 Task: Create duplicate rules on custom object Inmates and Inmate Documents in PrisonConnect Pro.
Action: Mouse moved to (625, 63)
Screenshot: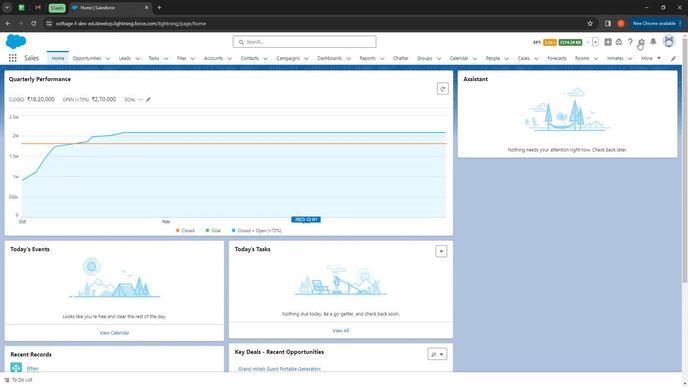 
Action: Mouse pressed left at (625, 63)
Screenshot: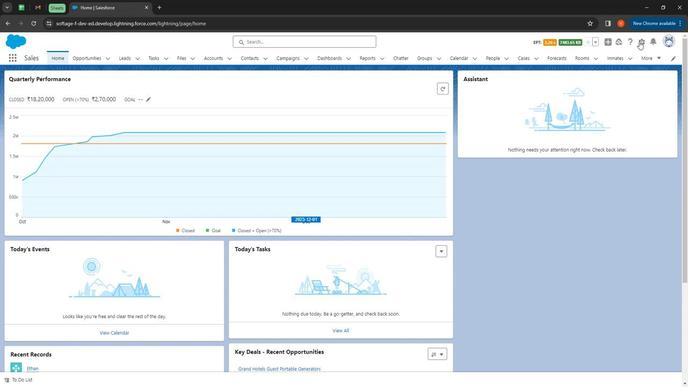 
Action: Mouse moved to (605, 82)
Screenshot: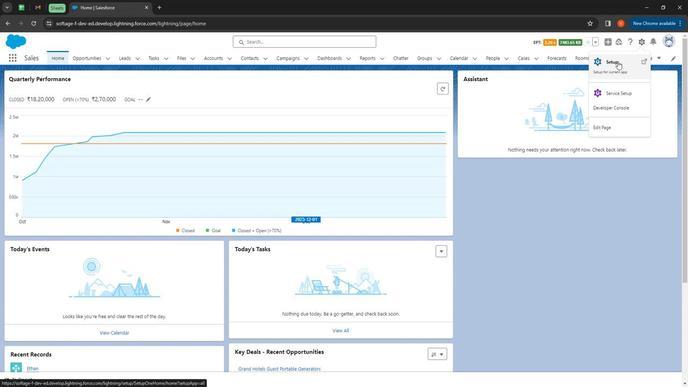 
Action: Mouse pressed left at (605, 82)
Screenshot: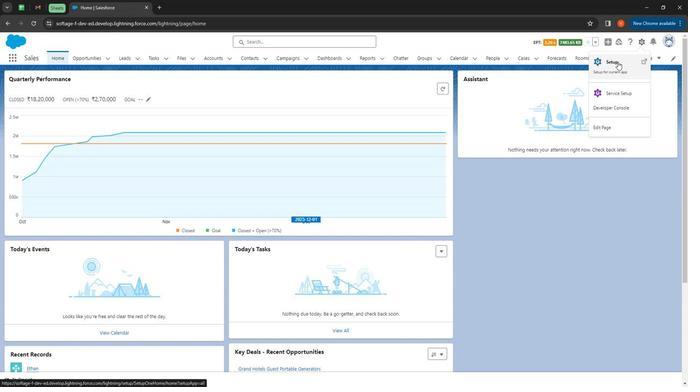 
Action: Mouse moved to (40, 101)
Screenshot: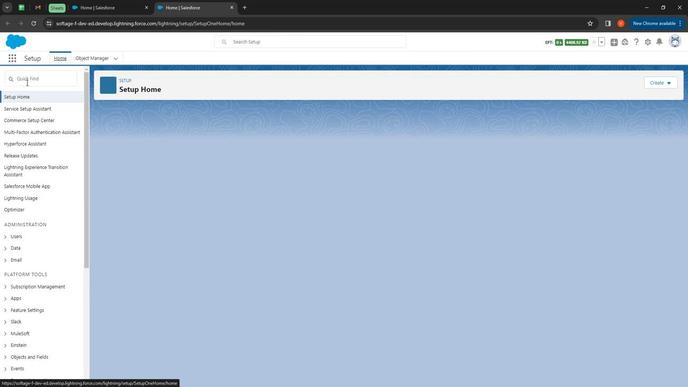 
Action: Mouse pressed left at (40, 101)
Screenshot: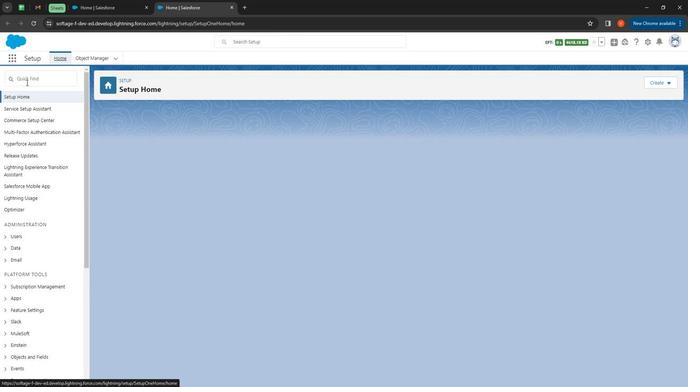 
Action: Mouse moved to (54, 103)
Screenshot: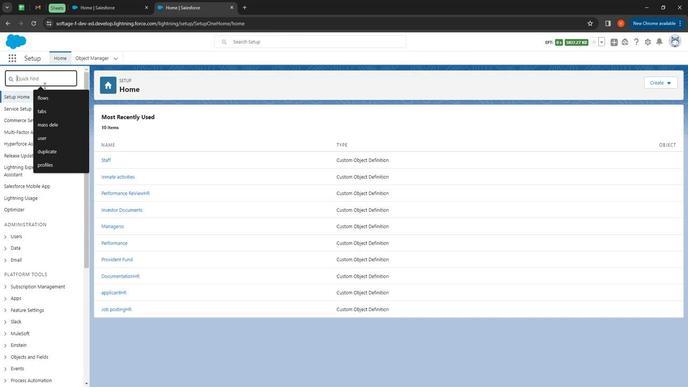 
Action: Key pressed duplicate
Screenshot: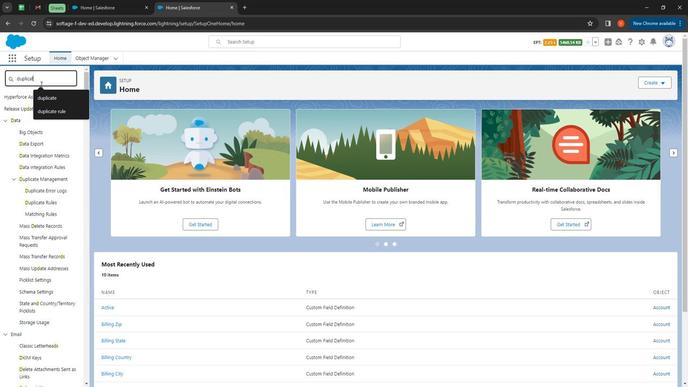 
Action: Mouse moved to (48, 148)
Screenshot: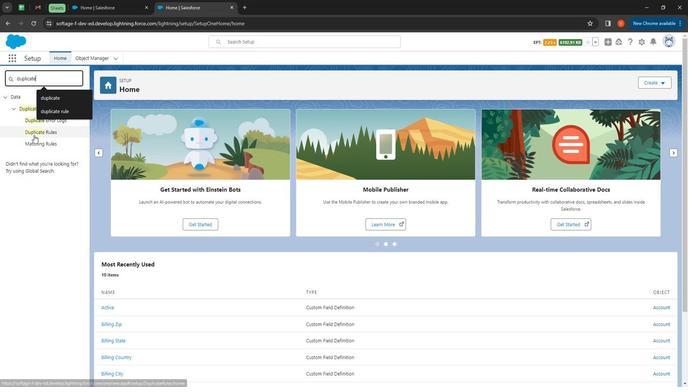 
Action: Mouse pressed left at (48, 148)
Screenshot: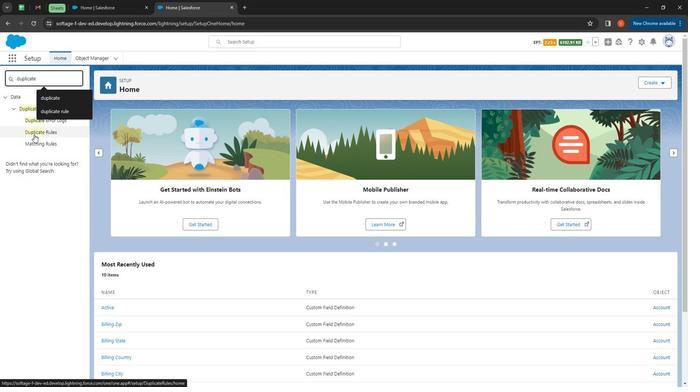 
Action: Mouse moved to (381, 189)
Screenshot: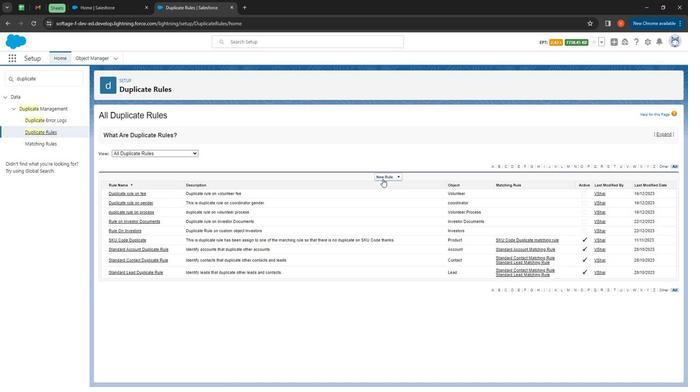 
Action: Mouse pressed left at (381, 189)
Screenshot: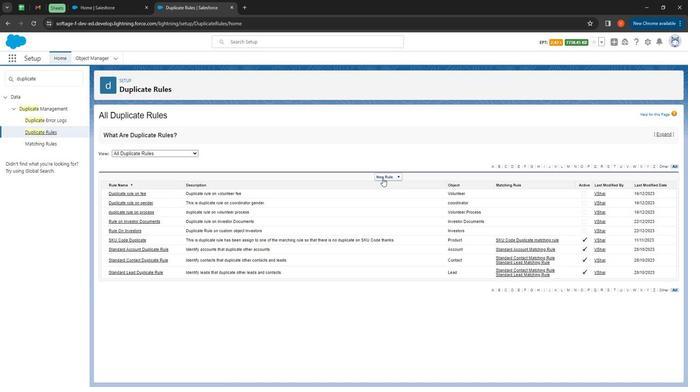 
Action: Mouse moved to (388, 231)
Screenshot: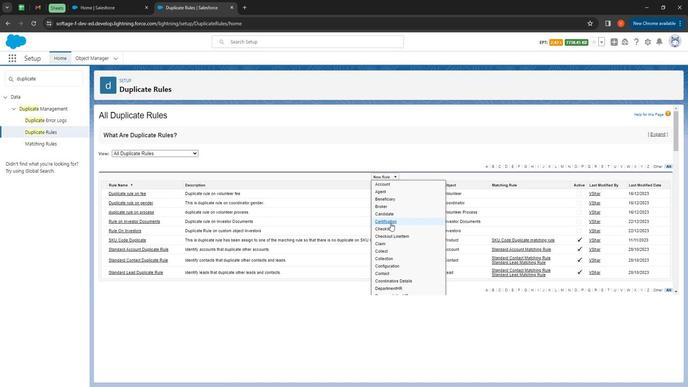
Action: Mouse scrolled (388, 230) with delta (0, 0)
Screenshot: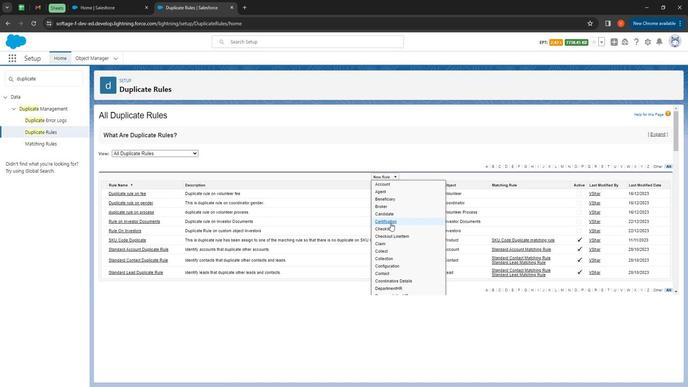 
Action: Mouse moved to (389, 233)
Screenshot: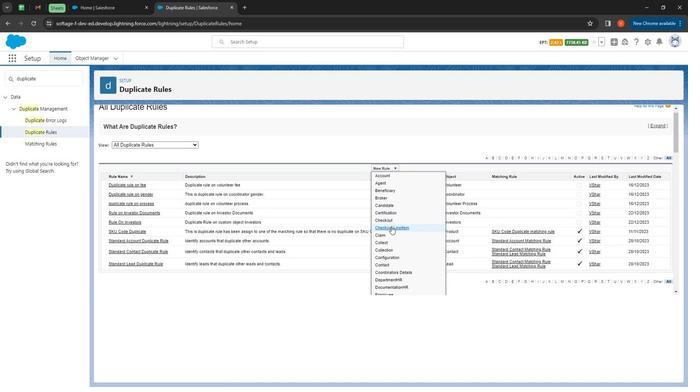 
Action: Mouse scrolled (389, 232) with delta (0, 0)
Screenshot: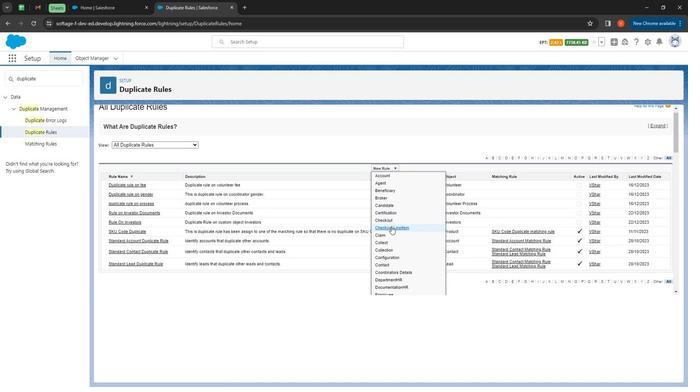 
Action: Mouse moved to (393, 233)
Screenshot: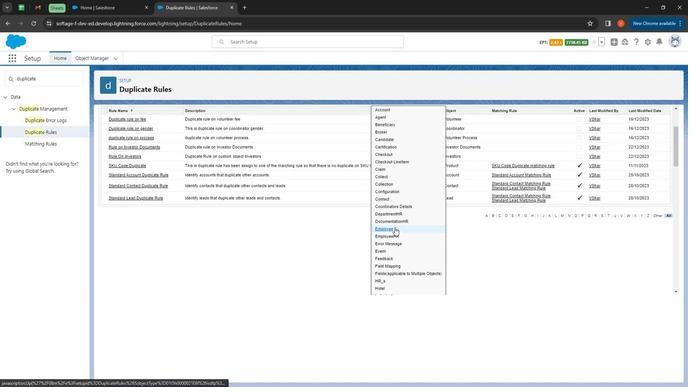
Action: Mouse scrolled (393, 233) with delta (0, 0)
Screenshot: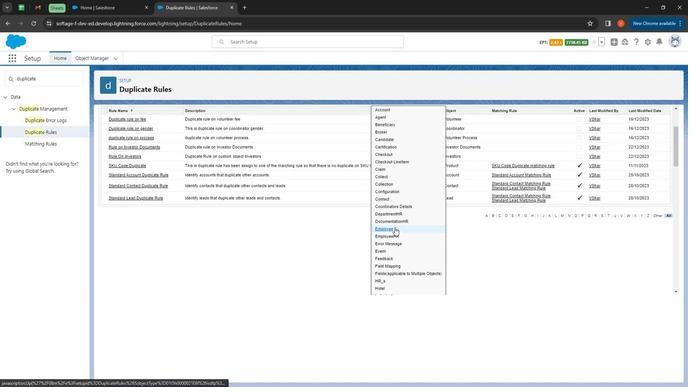 
Action: Mouse moved to (396, 237)
Screenshot: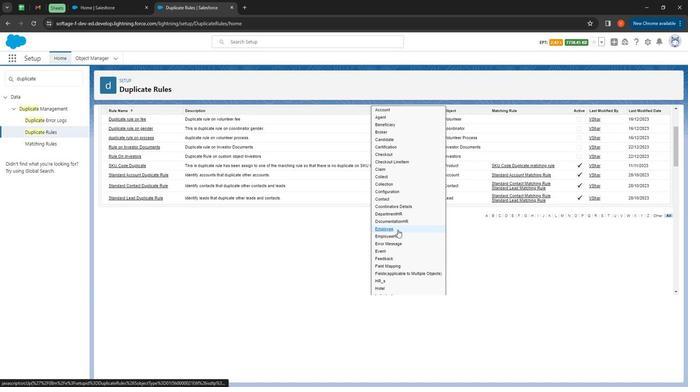 
Action: Mouse scrolled (396, 237) with delta (0, 0)
Screenshot: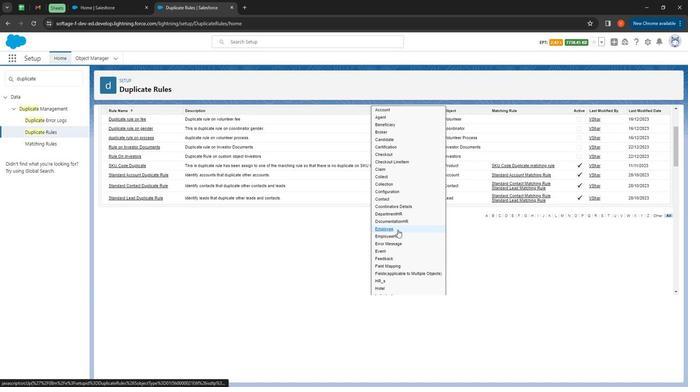 
Action: Mouse moved to (399, 248)
Screenshot: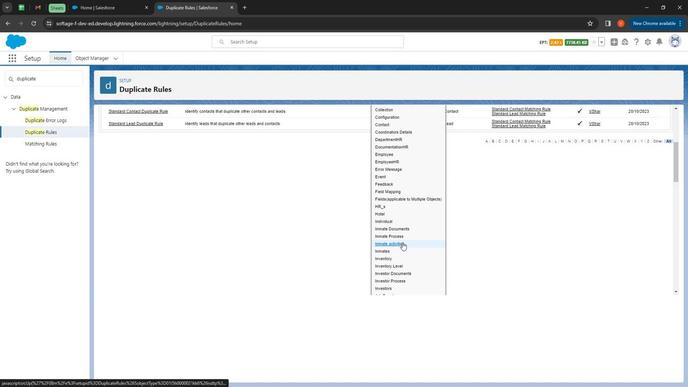 
Action: Mouse scrolled (399, 248) with delta (0, 0)
Screenshot: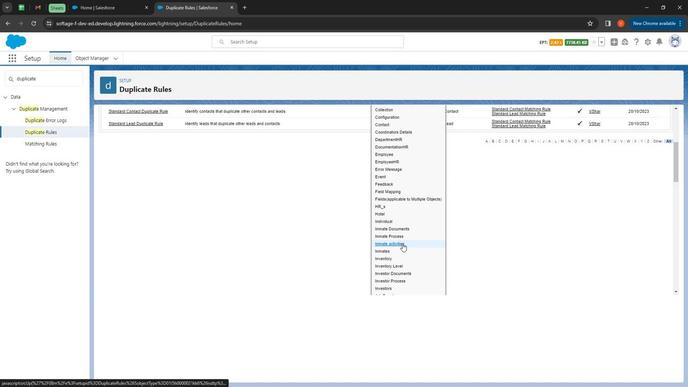 
Action: Mouse moved to (389, 219)
Screenshot: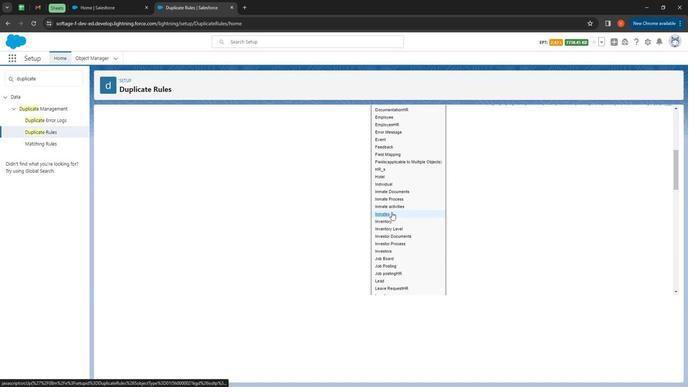 
Action: Mouse pressed left at (389, 219)
Screenshot: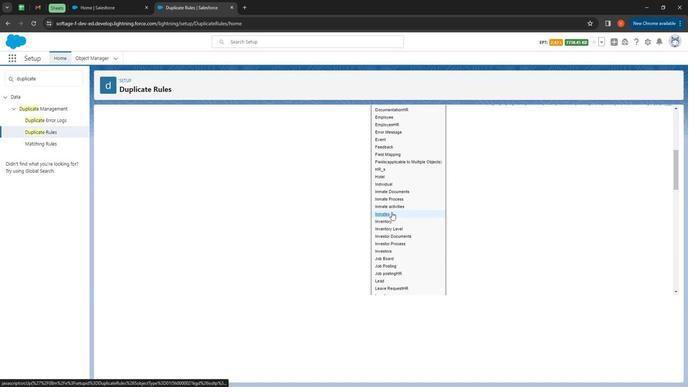 
Action: Mouse moved to (226, 173)
Screenshot: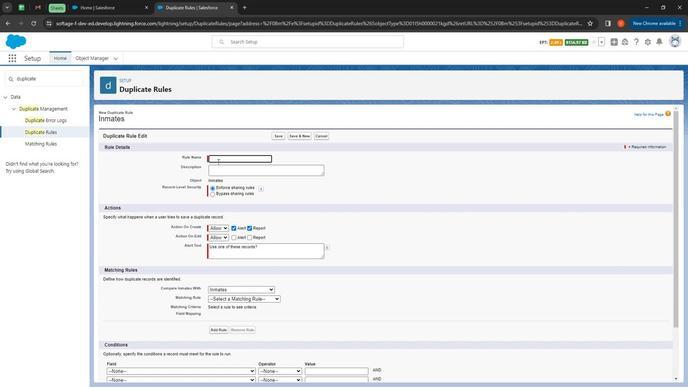 
Action: Mouse pressed left at (226, 173)
Screenshot: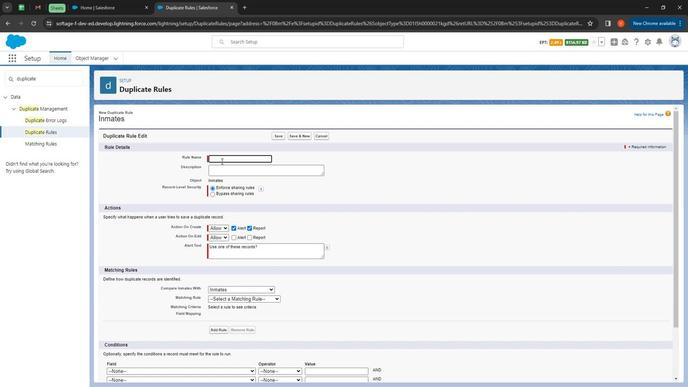 
Action: Mouse moved to (227, 173)
Screenshot: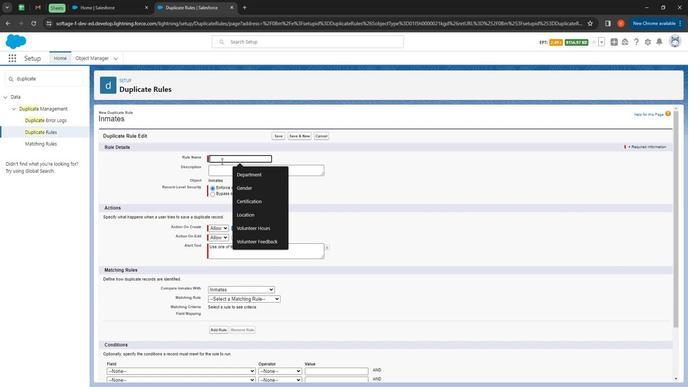 
Action: Key pressed <Key.shift>
Screenshot: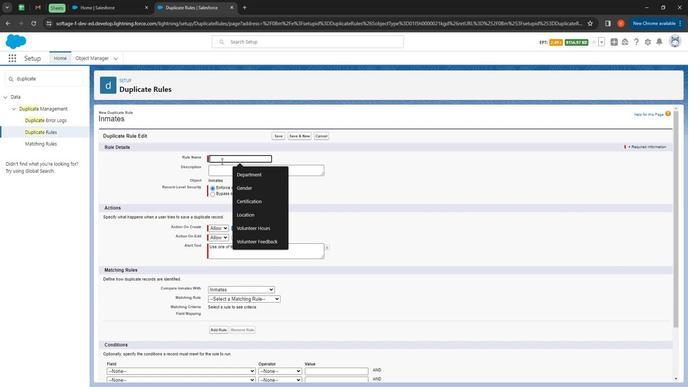 
Action: Mouse moved to (229, 175)
Screenshot: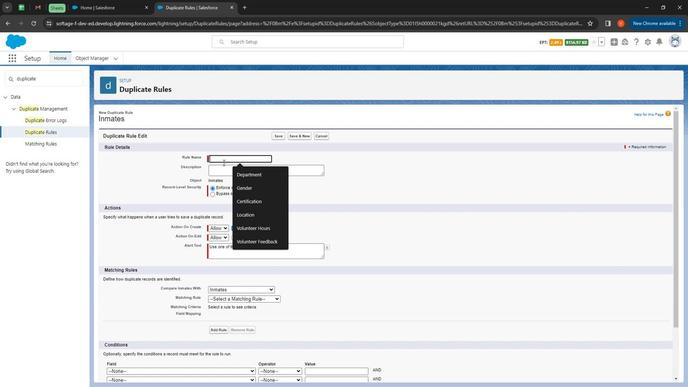 
Action: Key pressed <Key.shift>Duplicate<Key.space>rule1
Screenshot: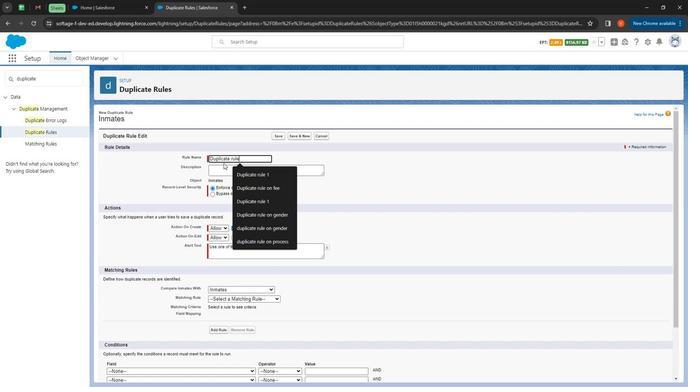 
Action: Mouse moved to (245, 182)
Screenshot: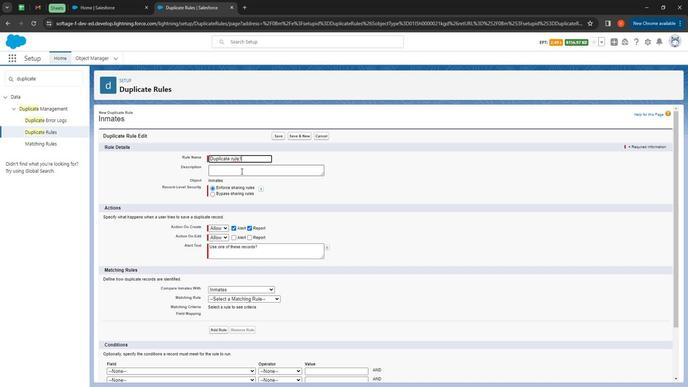 
Action: Mouse pressed left at (245, 182)
Screenshot: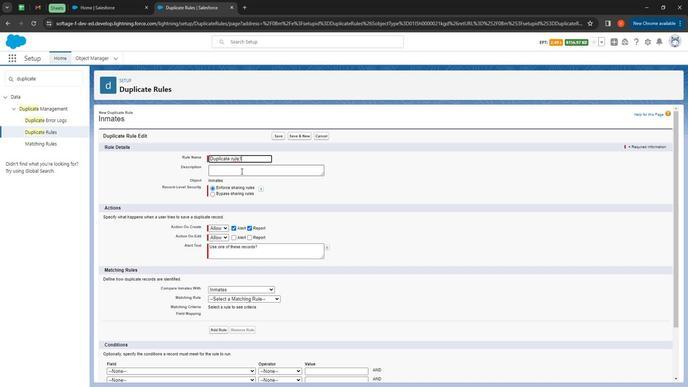 
Action: Key pressed <Key.shift>Duplicate<Key.space>rule<Key.space>on<Key.space><Key.shift><Key.shift><Key.shift><Key.shift><Key.shift><Key.shift><Key.shift><Key.shift><Key.shift><Key.shift><Key.shift><Key.shift><Key.shift><Key.shift><Key.shift><Key.shift><Key.shift><Key.shift><Key.shift><Key.shift><Key.shift><Key.shift><Key.shift><Key.shift><Key.shift><Key.shift><Key.shift><Key.shift><Key.shift><Key.shift><Key.shift><Key.shift><Key.shift><Key.shift><Key.shift><Key.shift><Key.shift><Key.shift><Key.shift><Key.shift><Key.shift><Key.shift><Key.shift><Key.shift><Key.shift><Key.shift><Key.shift><Key.shift><Key.shift><Key.shift><Key.shift><Key.shift><Key.shift><Key.shift><Key.shift><Key.shift><Key.shift><Key.shift><Key.shift><Key.shift><Key.shift><Key.shift><Key.shift><Key.shift><Key.shift><Key.shift><Key.shift><Key.shift><Key.shift><Key.shift><Key.shift><Key.shift><Key.shift><Key.shift><Key.shift><Key.shift><Key.shift><Key.shift><Key.shift>Inmates
Screenshot: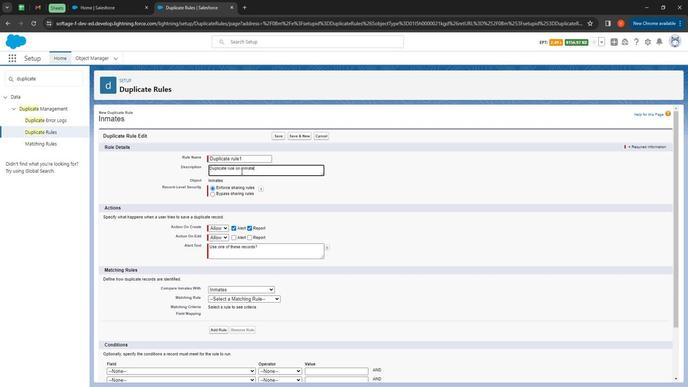 
Action: Mouse moved to (260, 256)
Screenshot: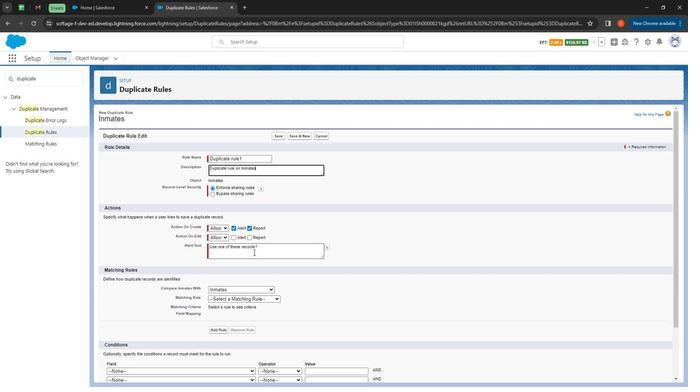 
Action: Mouse pressed left at (260, 256)
Screenshot: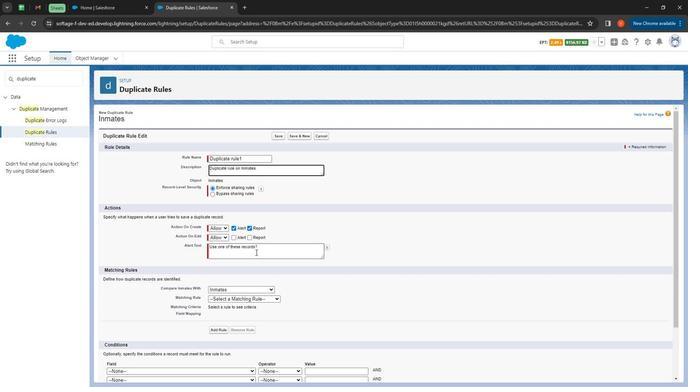 
Action: Mouse moved to (253, 293)
Screenshot: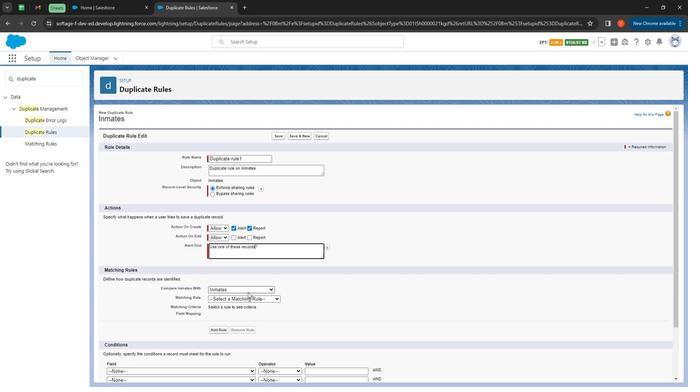 
Action: Mouse scrolled (253, 293) with delta (0, 0)
Screenshot: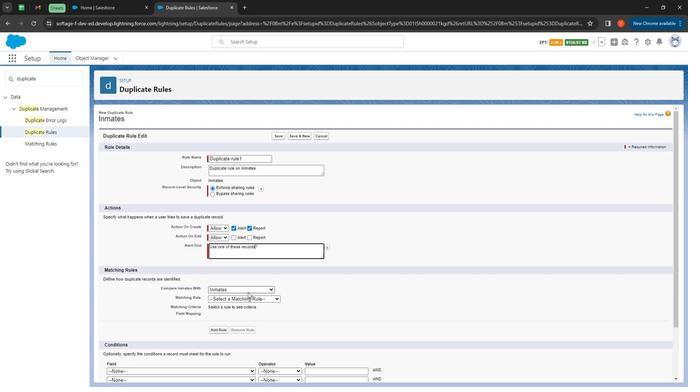 
Action: Mouse moved to (253, 294)
Screenshot: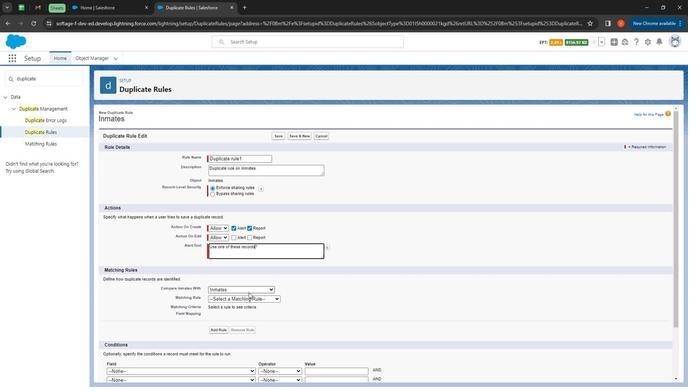 
Action: Mouse scrolled (253, 293) with delta (0, 0)
Screenshot: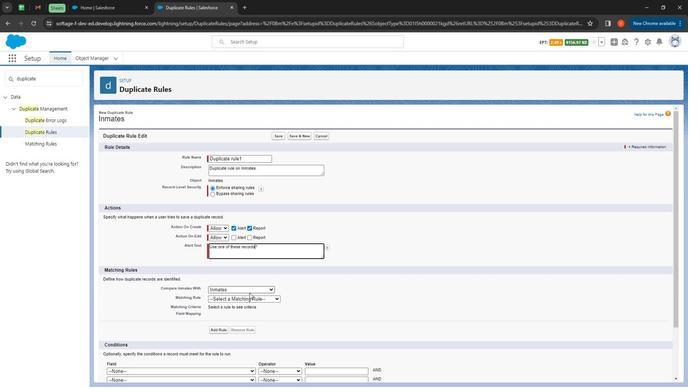 
Action: Mouse moved to (254, 293)
Screenshot: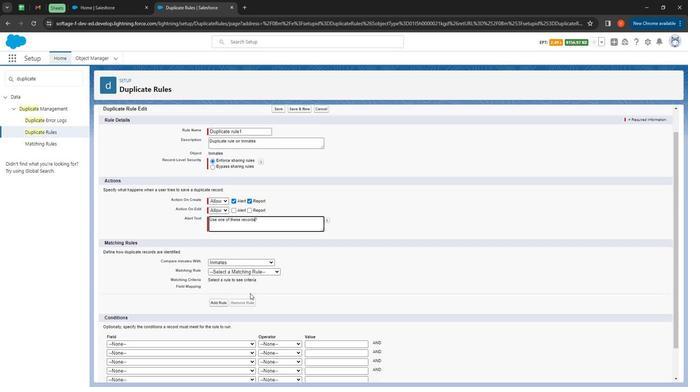 
Action: Mouse scrolled (254, 293) with delta (0, 0)
Screenshot: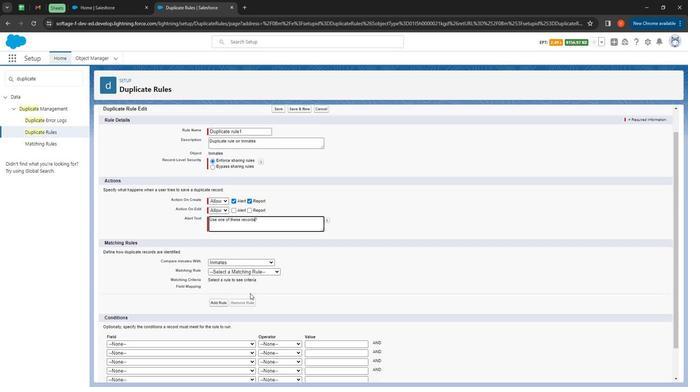 
Action: Mouse moved to (251, 244)
Screenshot: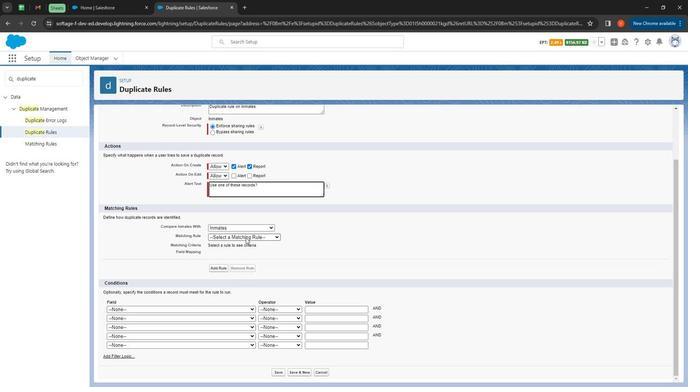 
Action: Mouse pressed left at (251, 244)
Screenshot: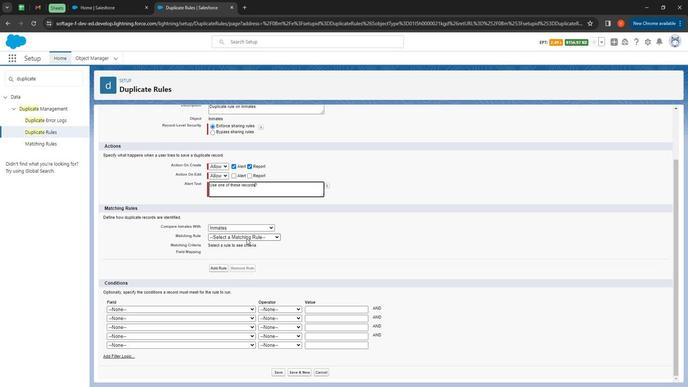 
Action: Mouse moved to (249, 247)
Screenshot: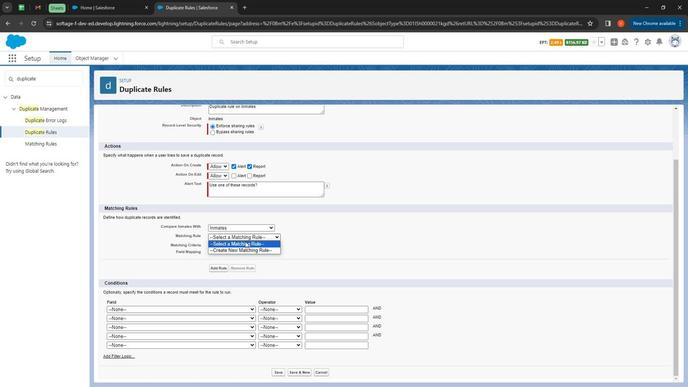 
Action: Mouse pressed left at (249, 247)
Screenshot: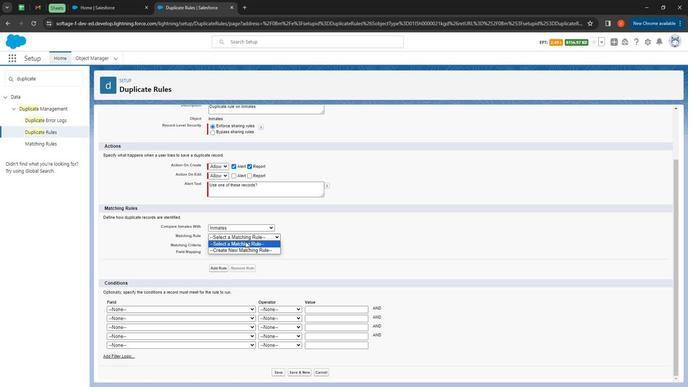 
Action: Mouse moved to (182, 307)
Screenshot: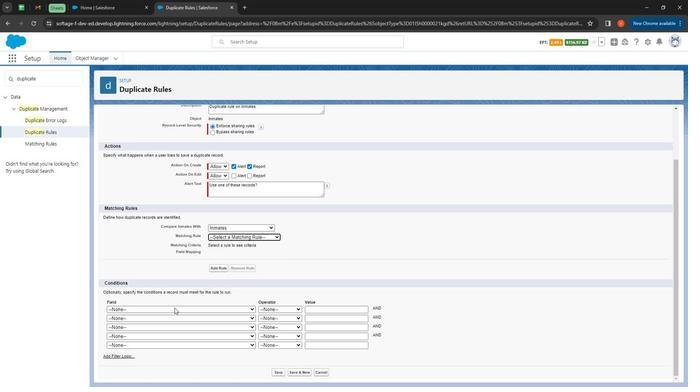 
Action: Mouse pressed left at (182, 307)
Screenshot: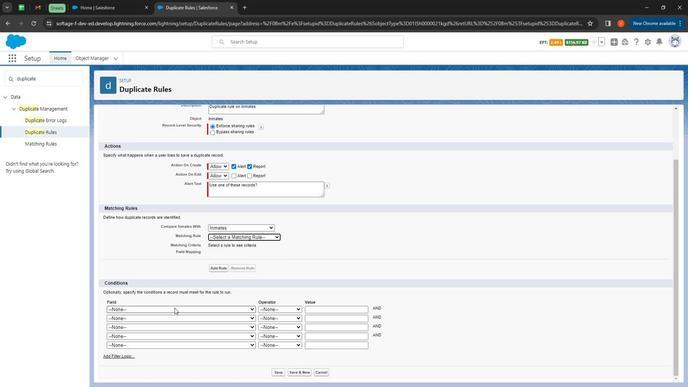 
Action: Mouse moved to (256, 211)
Screenshot: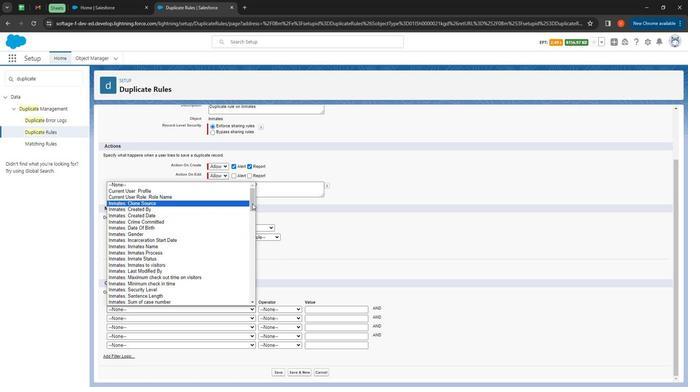 
Action: Mouse pressed left at (256, 211)
Screenshot: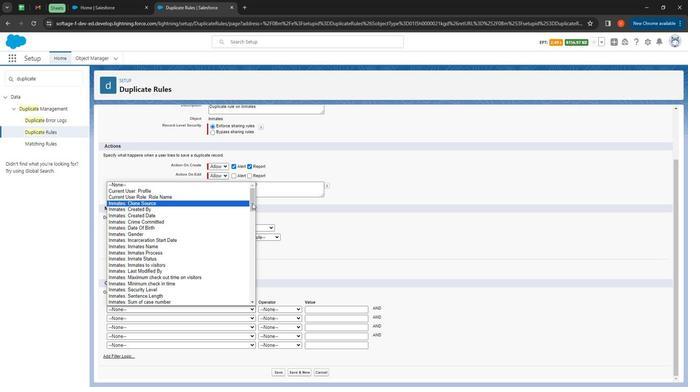 
Action: Mouse moved to (169, 219)
Screenshot: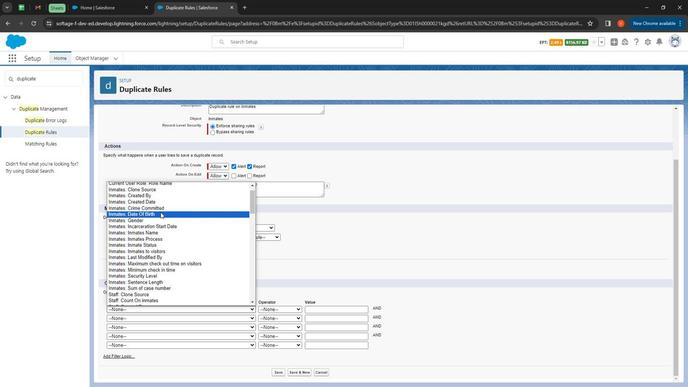 
Action: Mouse pressed left at (169, 219)
Screenshot: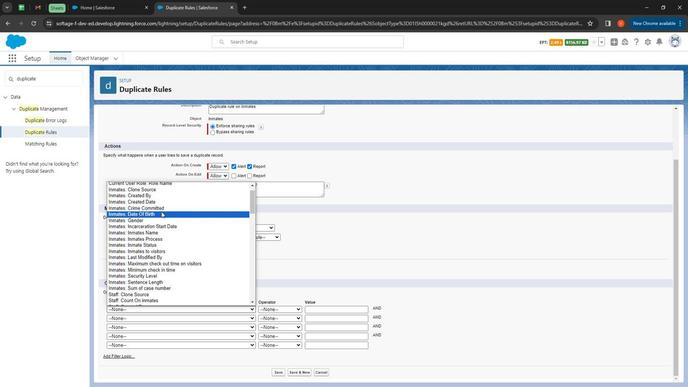 
Action: Mouse moved to (289, 308)
Screenshot: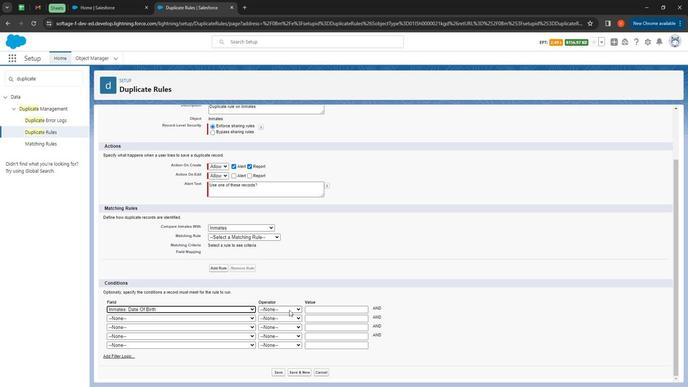 
Action: Mouse pressed left at (289, 308)
Screenshot: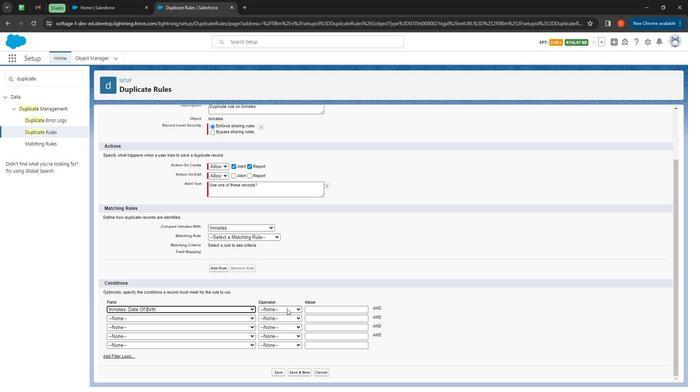 
Action: Mouse moved to (283, 246)
Screenshot: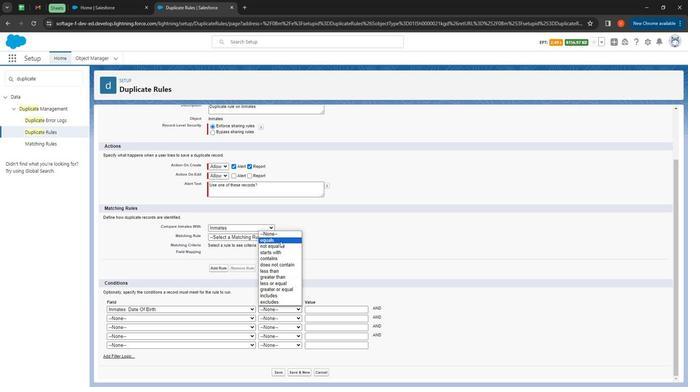 
Action: Mouse pressed left at (283, 246)
Screenshot: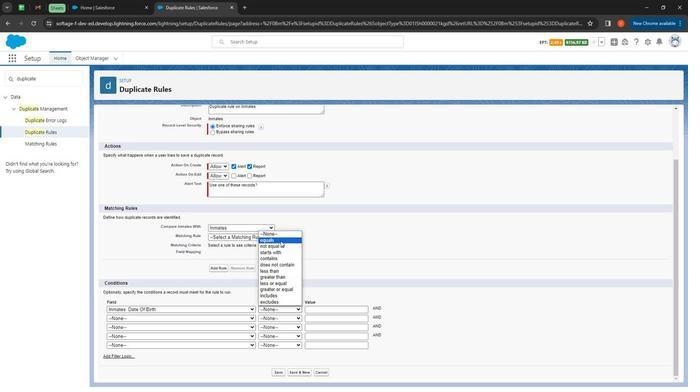 
Action: Mouse moved to (341, 311)
Screenshot: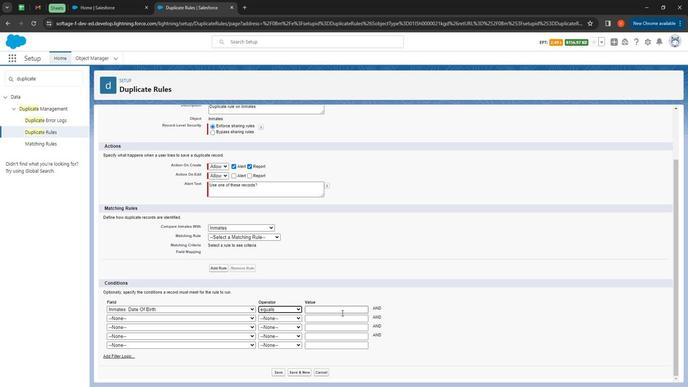 
Action: Mouse pressed left at (341, 311)
Screenshot: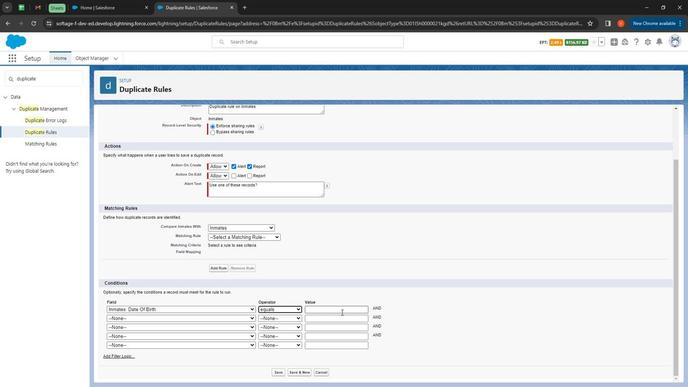 
Action: Mouse moved to (369, 317)
Screenshot: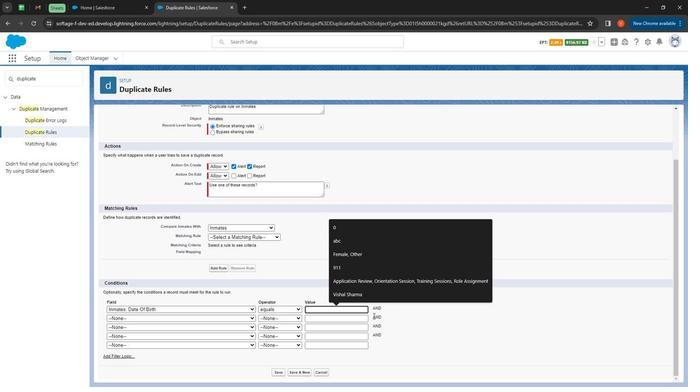 
Action: Mouse scrolled (369, 317) with delta (0, 0)
Screenshot: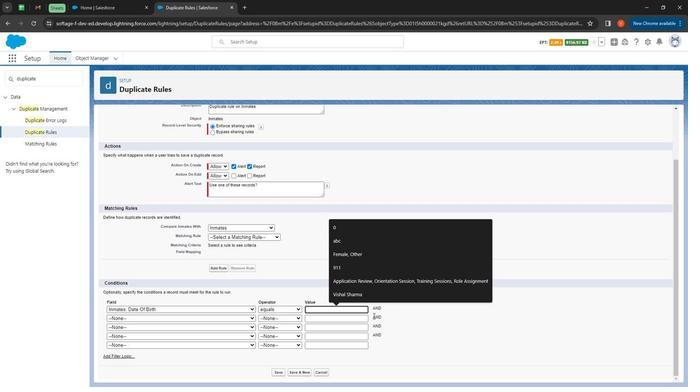
Action: Mouse moved to (369, 318)
Screenshot: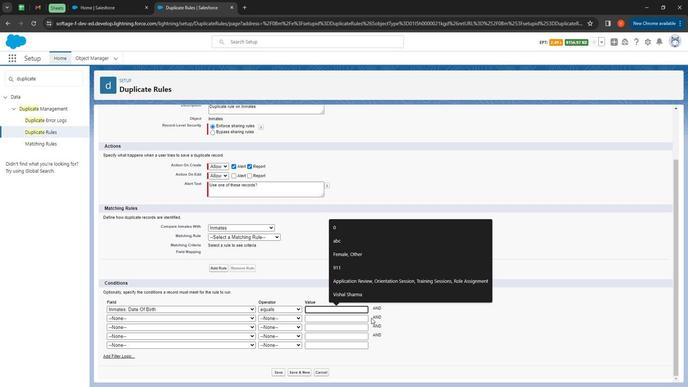 
Action: Mouse scrolled (369, 317) with delta (0, 0)
Screenshot: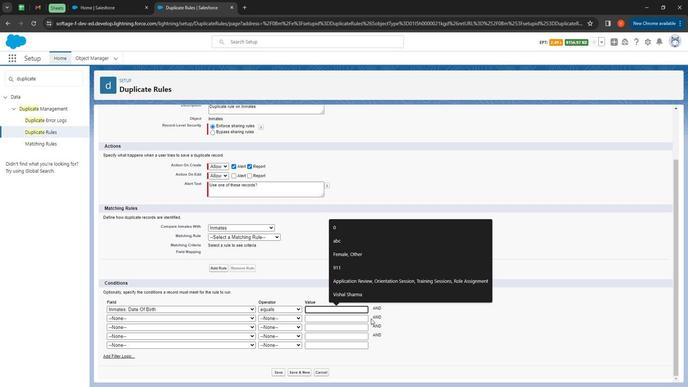
Action: Mouse moved to (369, 318)
Screenshot: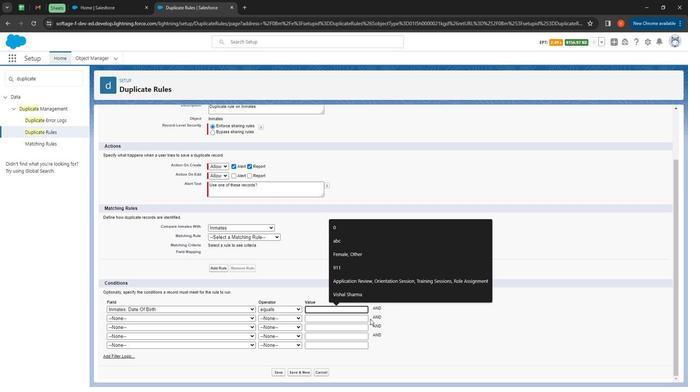 
Action: Mouse scrolled (369, 317) with delta (0, 0)
Screenshot: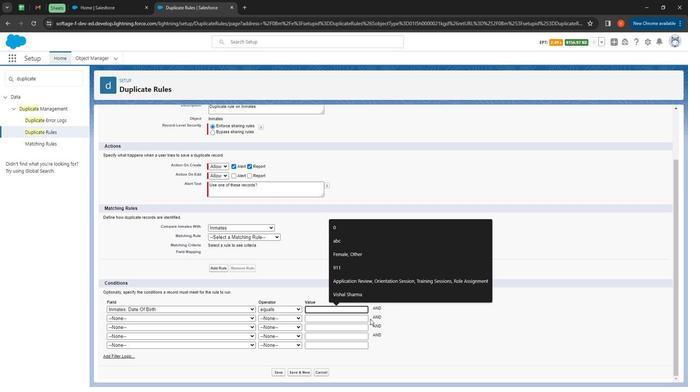 
Action: Mouse moved to (368, 317)
Screenshot: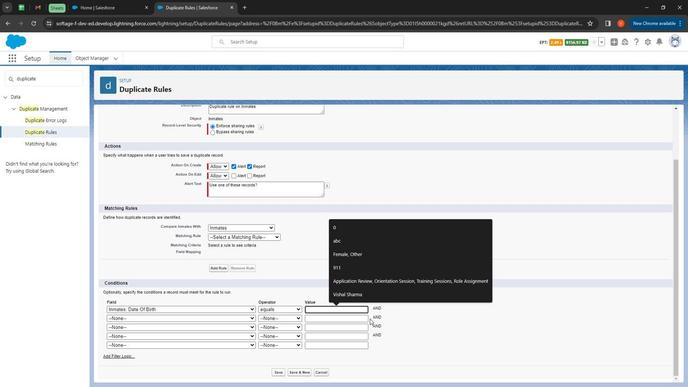 
Action: Mouse scrolled (368, 317) with delta (0, 0)
Screenshot: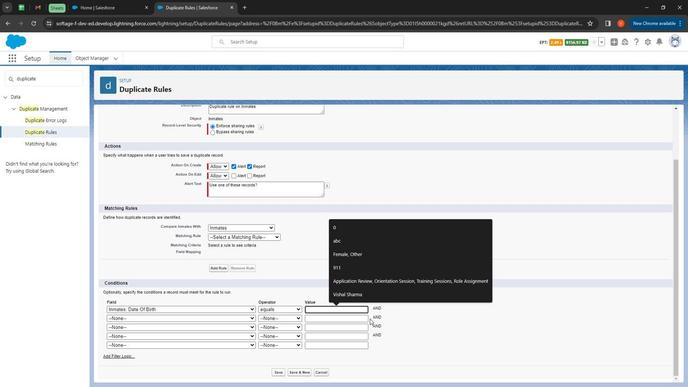 
Action: Mouse moved to (368, 316)
Screenshot: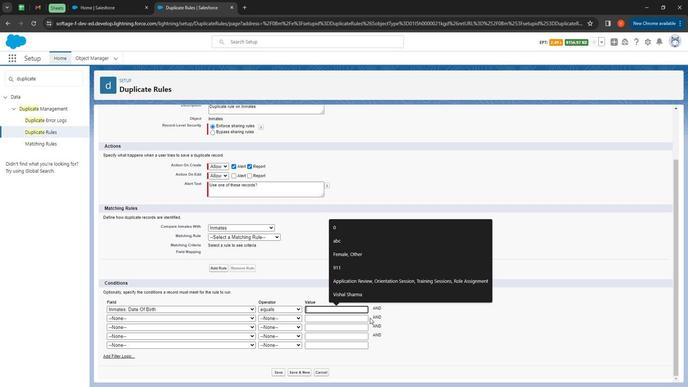 
Action: Mouse scrolled (368, 316) with delta (0, 0)
Screenshot: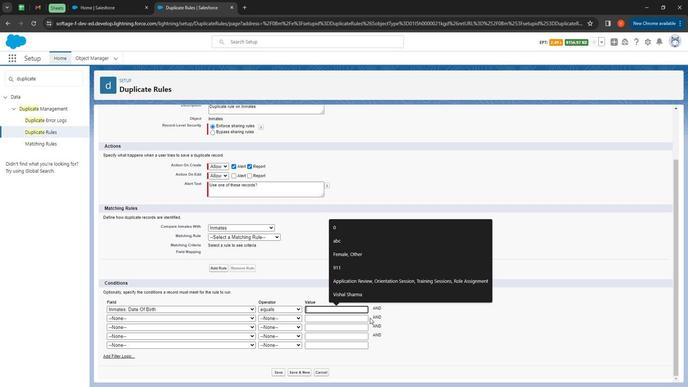 
Action: Mouse moved to (399, 354)
Screenshot: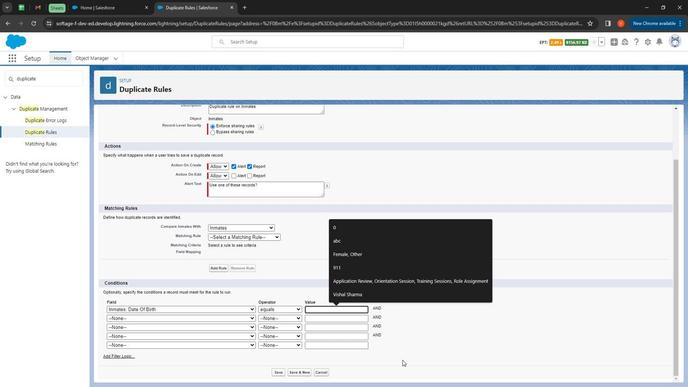
Action: Mouse pressed left at (399, 354)
Screenshot: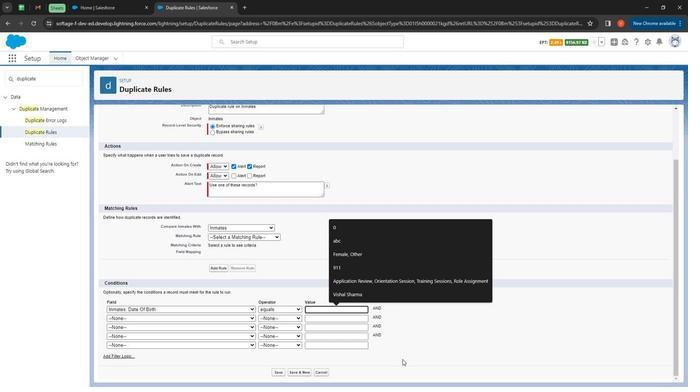 
Action: Mouse moved to (385, 341)
Screenshot: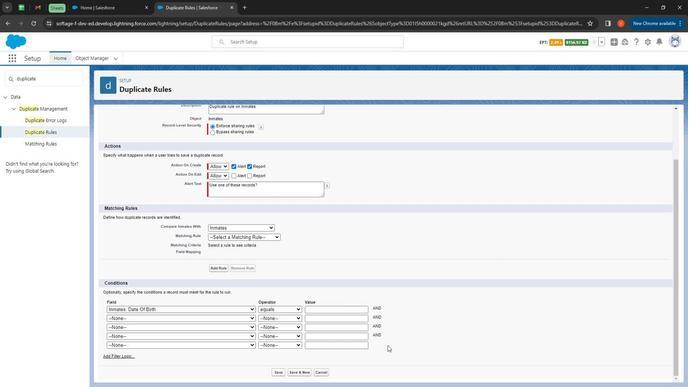 
Action: Mouse scrolled (385, 341) with delta (0, 0)
Screenshot: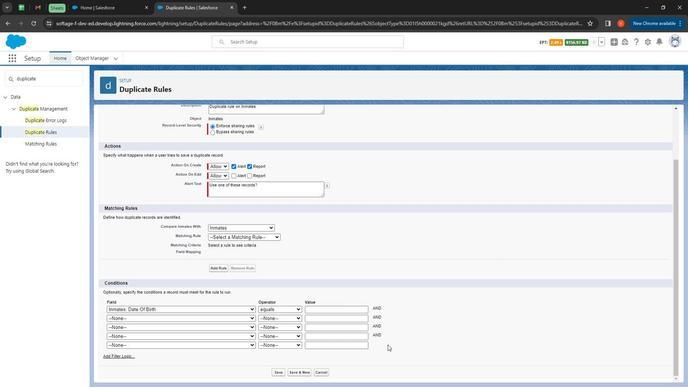 
Action: Mouse moved to (385, 341)
Screenshot: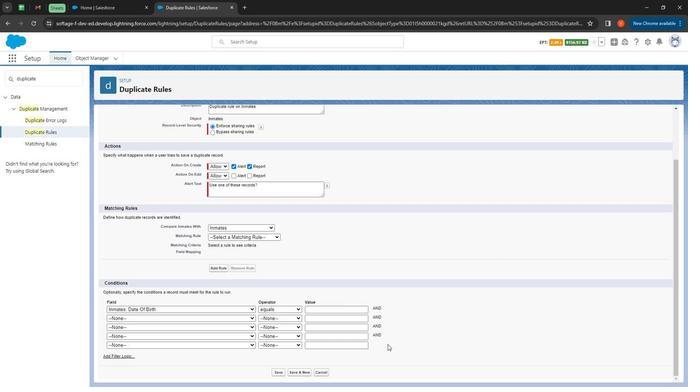 
Action: Mouse scrolled (385, 340) with delta (0, 0)
Screenshot: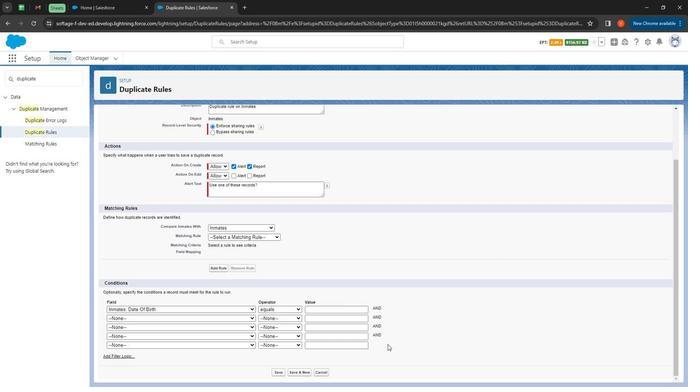 
Action: Mouse moved to (381, 337)
Screenshot: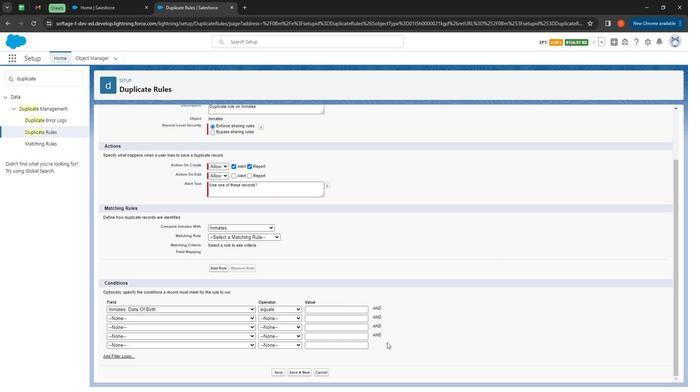 
Action: Mouse scrolled (381, 336) with delta (0, 0)
Screenshot: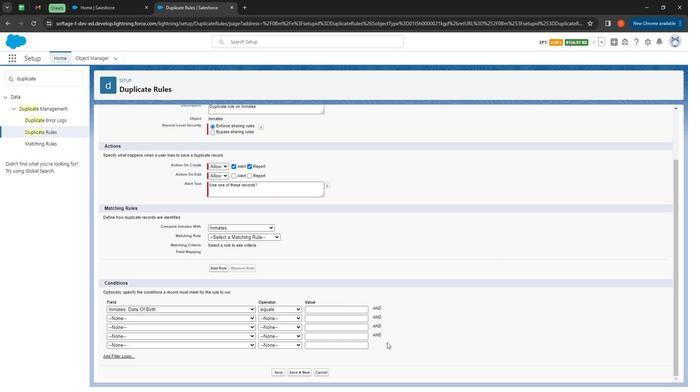 
Action: Mouse moved to (286, 311)
Screenshot: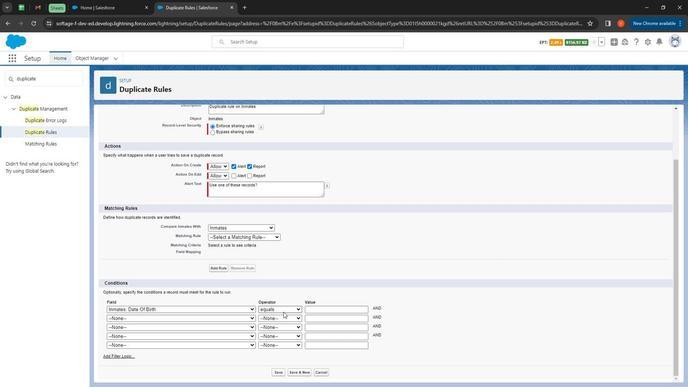 
Action: Mouse pressed left at (286, 311)
Screenshot: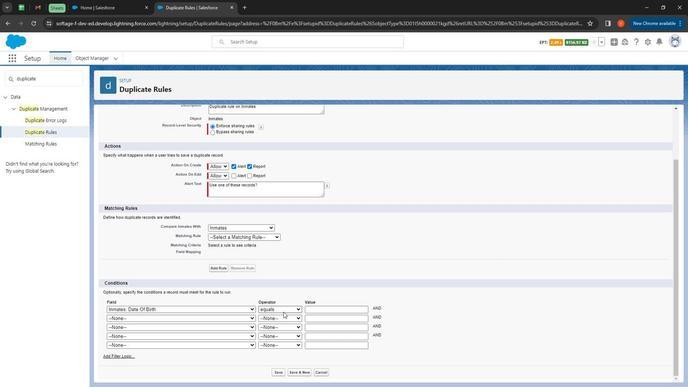 
Action: Mouse moved to (287, 247)
Screenshot: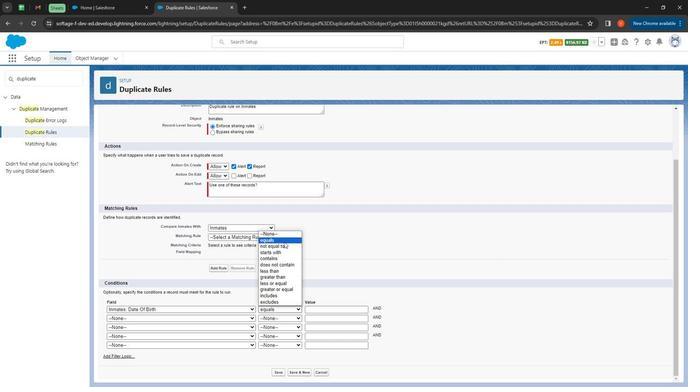 
Action: Mouse pressed left at (287, 247)
Screenshot: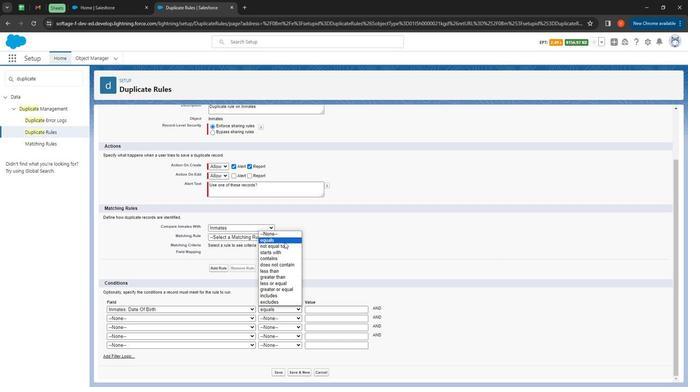 
Action: Mouse moved to (337, 312)
Screenshot: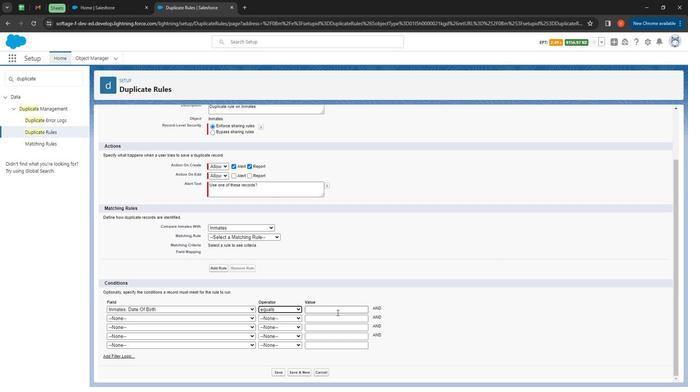 
Action: Mouse pressed left at (337, 312)
Screenshot: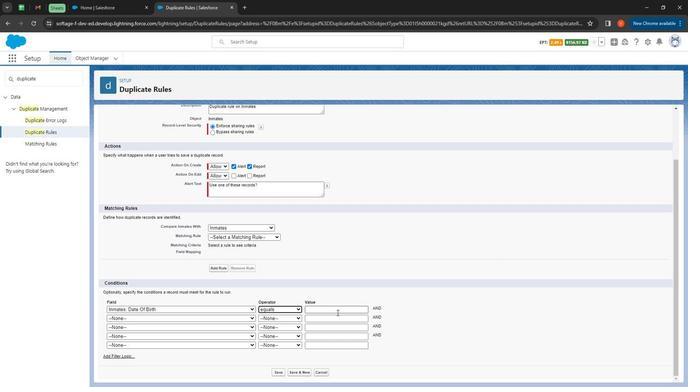 
Action: Mouse moved to (340, 312)
Screenshot: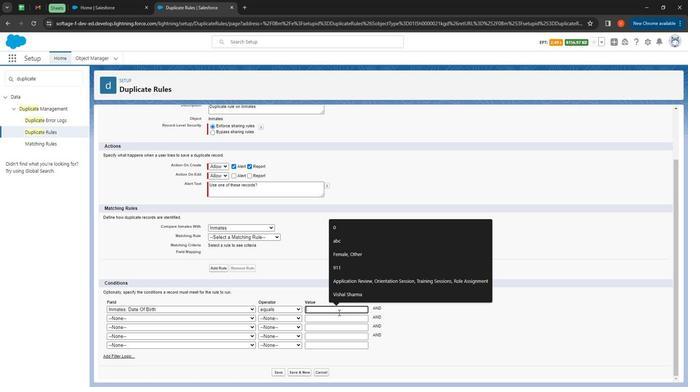 
Action: Key pressed 2/12/2023
Screenshot: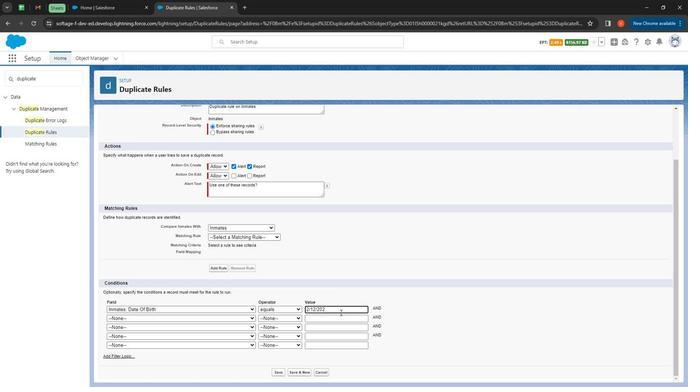 
Action: Mouse moved to (160, 312)
Screenshot: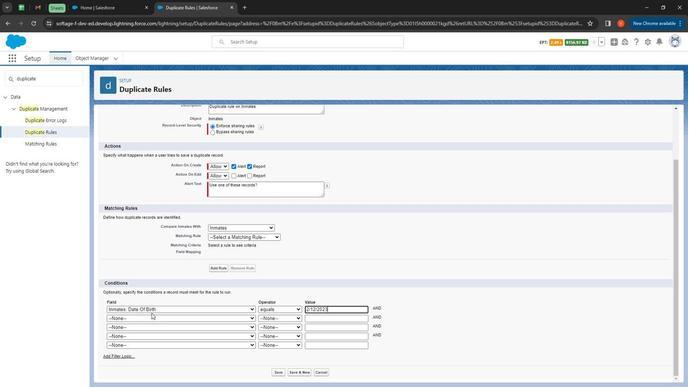 
Action: Mouse pressed left at (160, 312)
Screenshot: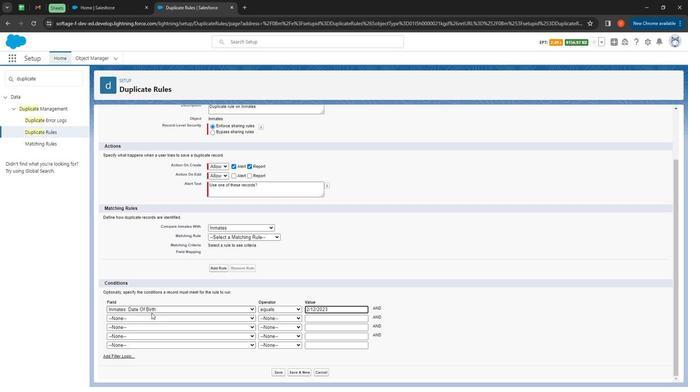 
Action: Mouse moved to (162, 318)
Screenshot: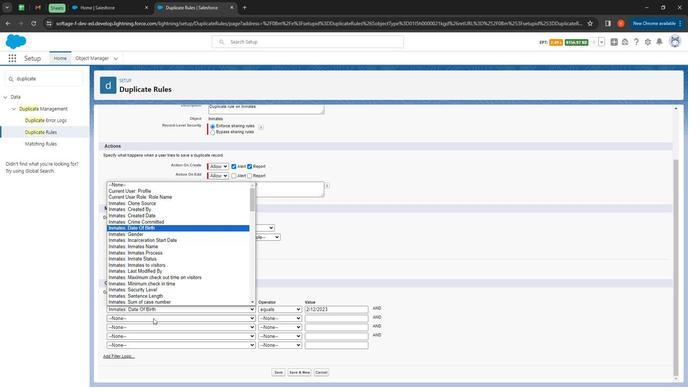 
Action: Mouse pressed left at (162, 318)
Screenshot: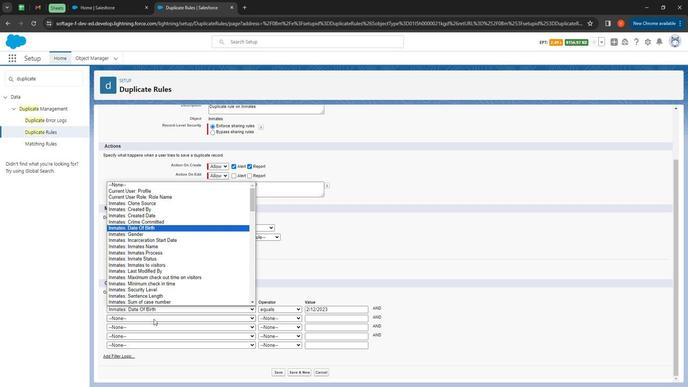 
Action: Mouse moved to (176, 242)
Screenshot: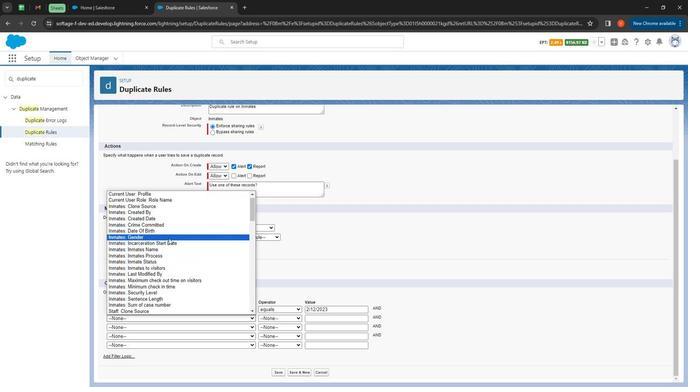 
Action: Mouse pressed left at (176, 242)
Screenshot: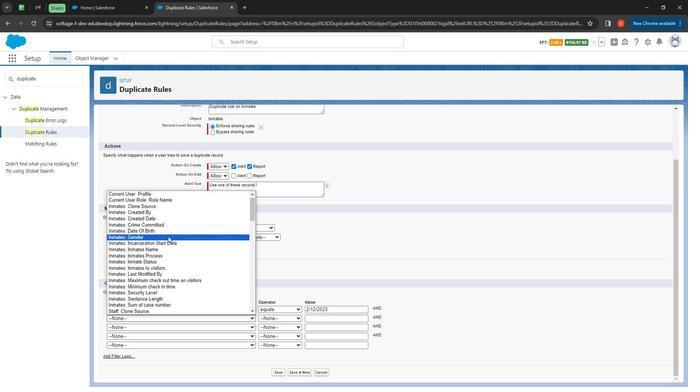 
Action: Mouse moved to (292, 317)
Screenshot: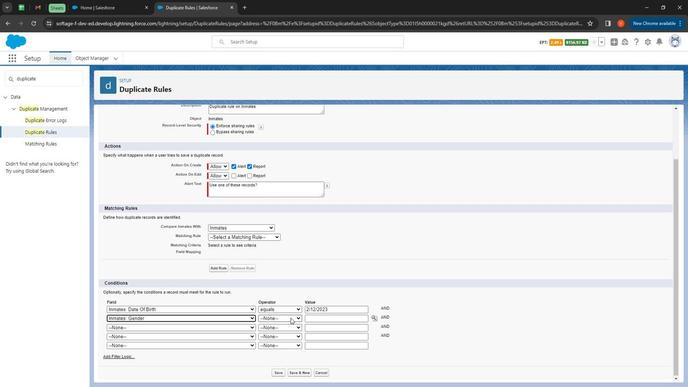 
Action: Mouse pressed left at (292, 317)
Screenshot: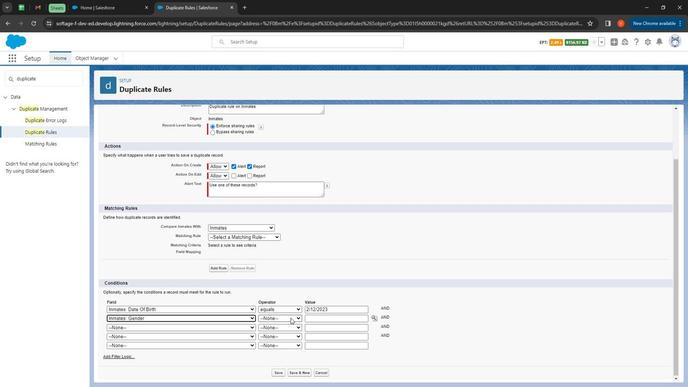 
Action: Mouse moved to (290, 259)
Screenshot: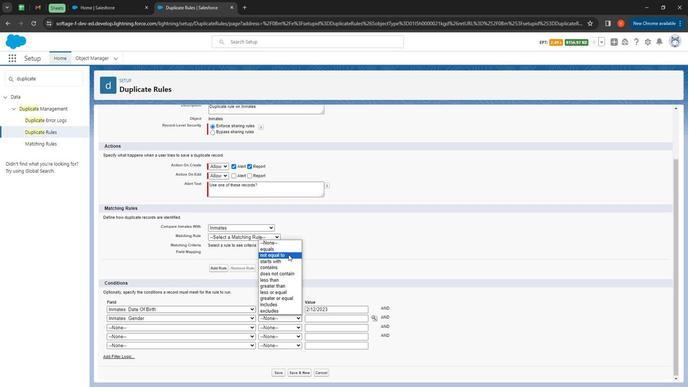 
Action: Mouse pressed left at (290, 259)
Screenshot: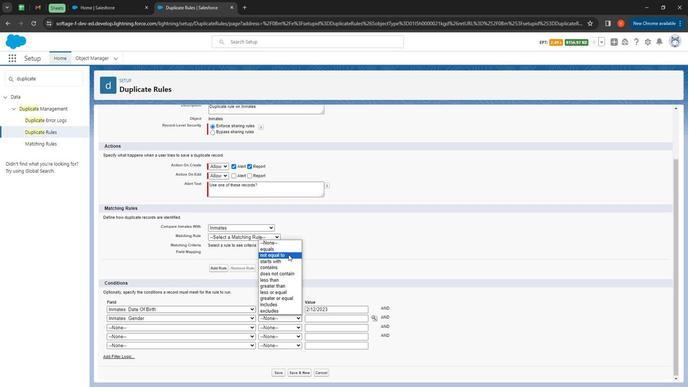 
Action: Mouse moved to (374, 316)
Screenshot: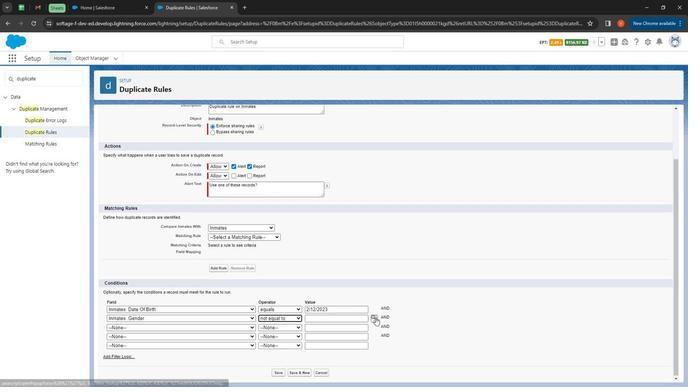 
Action: Mouse pressed left at (374, 316)
Screenshot: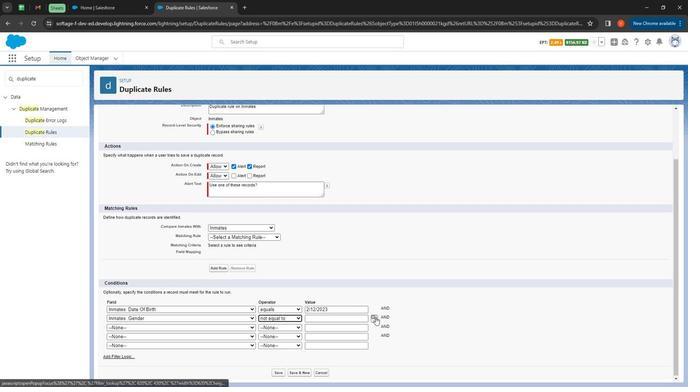 
Action: Mouse moved to (36, 109)
Screenshot: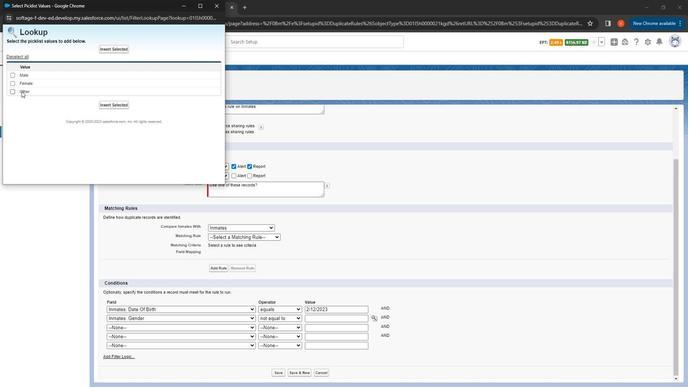 
Action: Mouse pressed left at (36, 109)
Screenshot: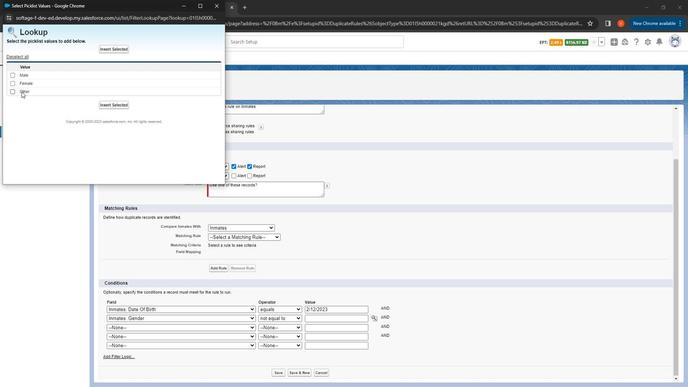 
Action: Mouse moved to (119, 122)
Screenshot: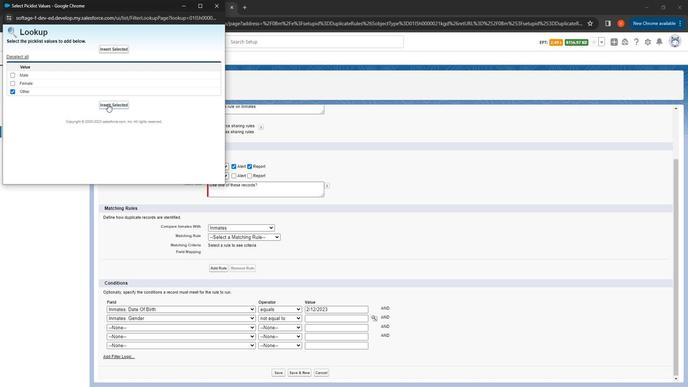 
Action: Mouse pressed left at (119, 122)
Screenshot: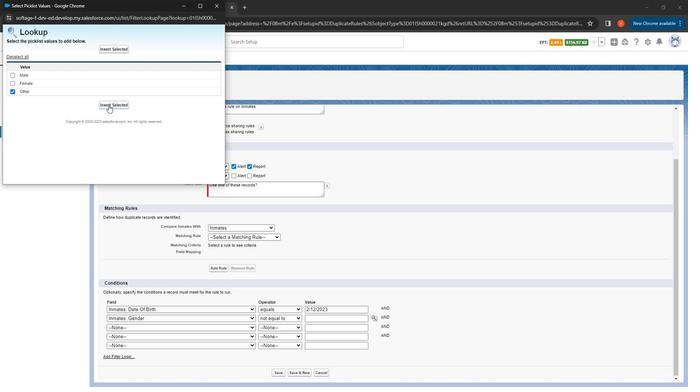 
Action: Mouse moved to (191, 326)
Screenshot: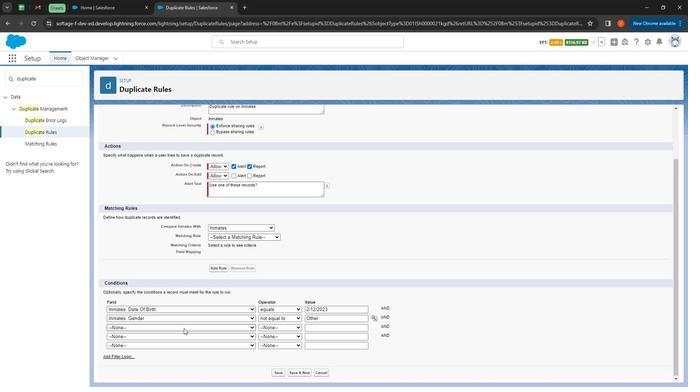 
Action: Mouse pressed left at (191, 326)
Screenshot: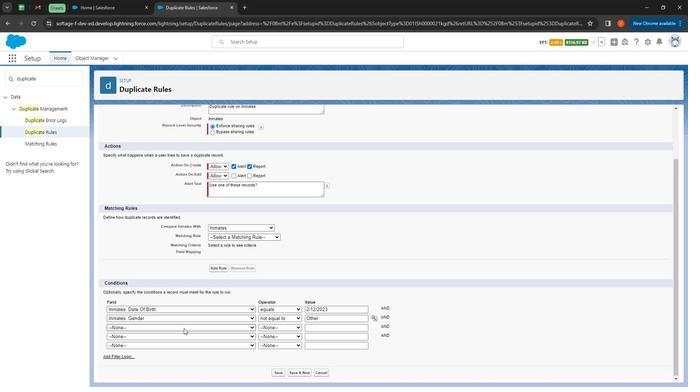 
Action: Mouse moved to (163, 267)
Screenshot: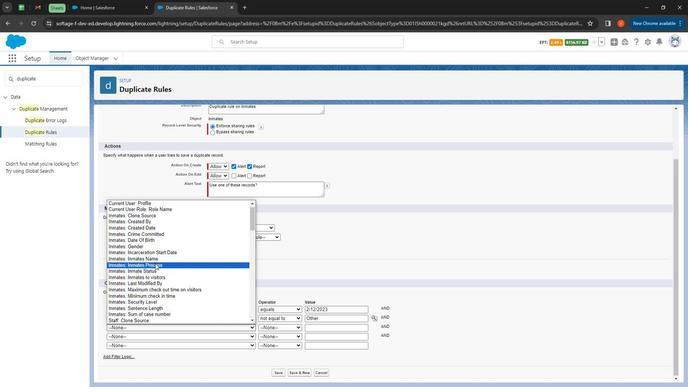 
Action: Mouse pressed left at (163, 267)
Screenshot: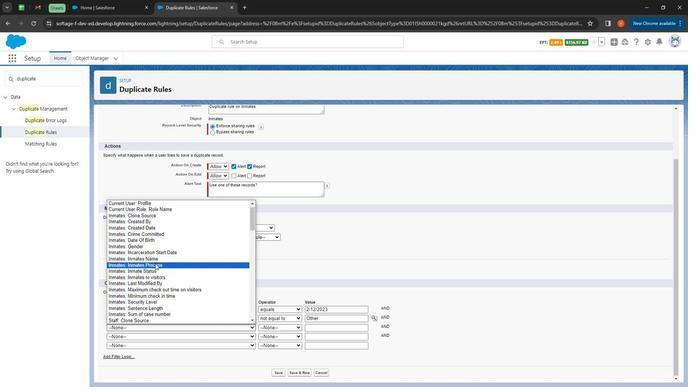 
Action: Mouse moved to (288, 326)
Screenshot: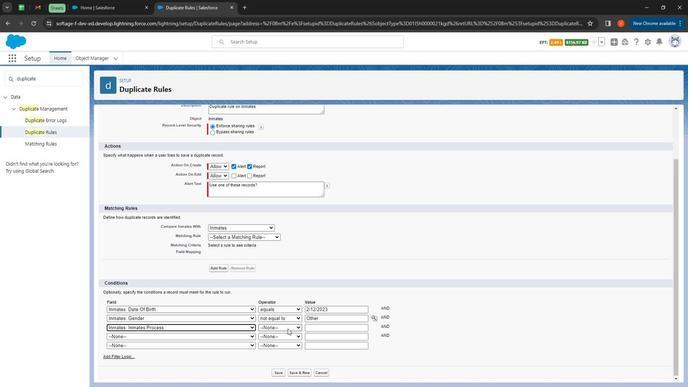 
Action: Mouse pressed left at (288, 326)
Screenshot: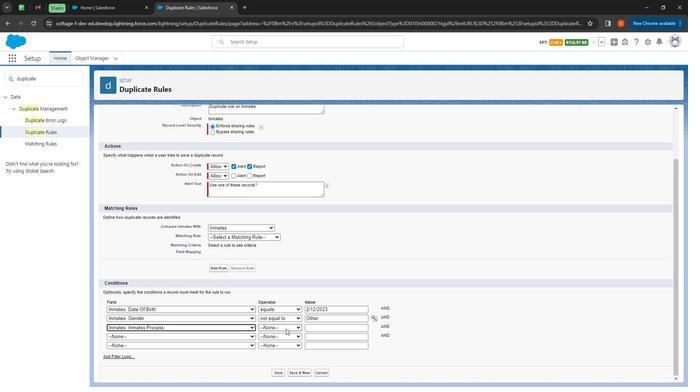 
Action: Mouse moved to (290, 262)
Screenshot: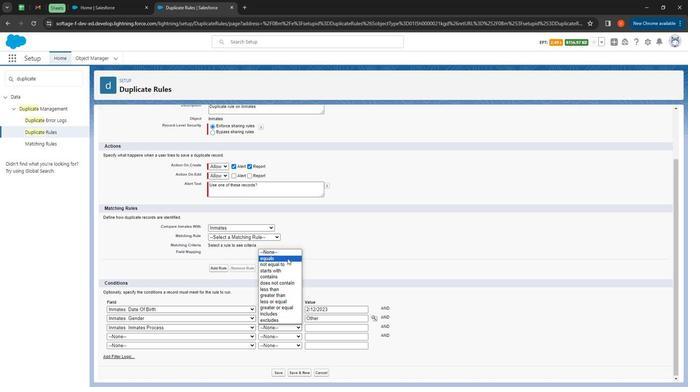 
Action: Mouse pressed left at (290, 262)
Screenshot: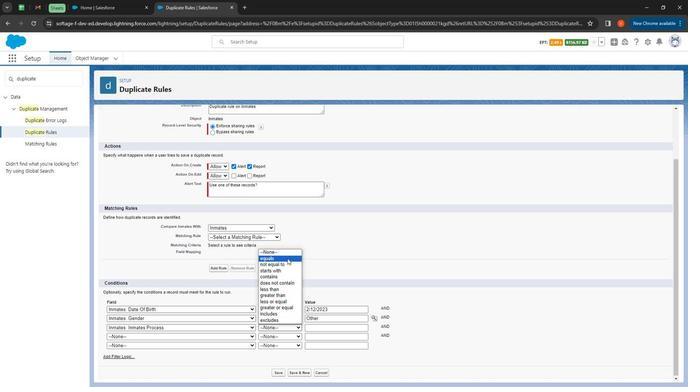 
Action: Mouse moved to (319, 326)
Screenshot: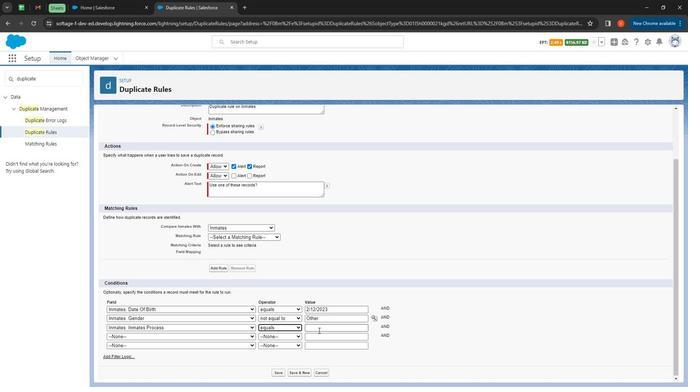 
Action: Mouse pressed left at (319, 326)
Screenshot: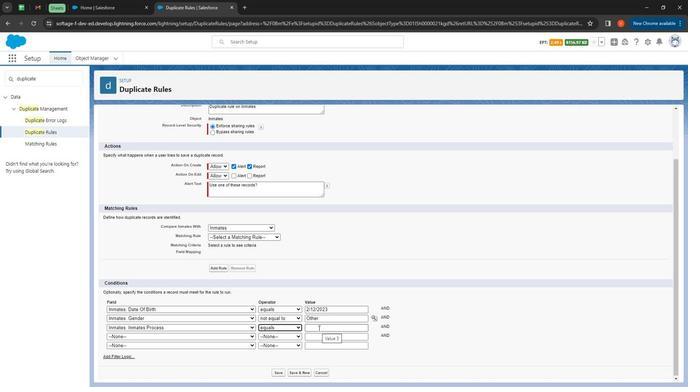 
Action: Mouse moved to (323, 326)
Screenshot: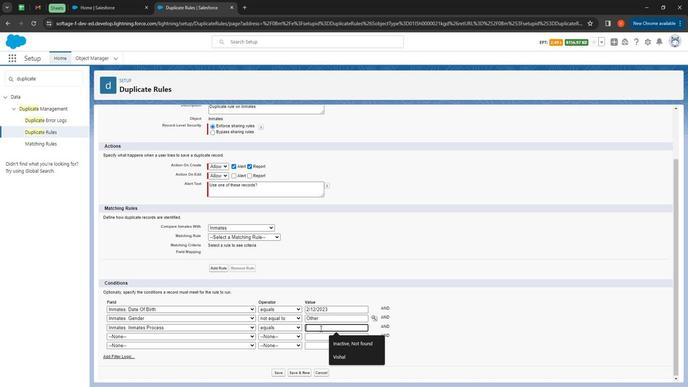 
Action: Key pressed <Key.shift>
Screenshot: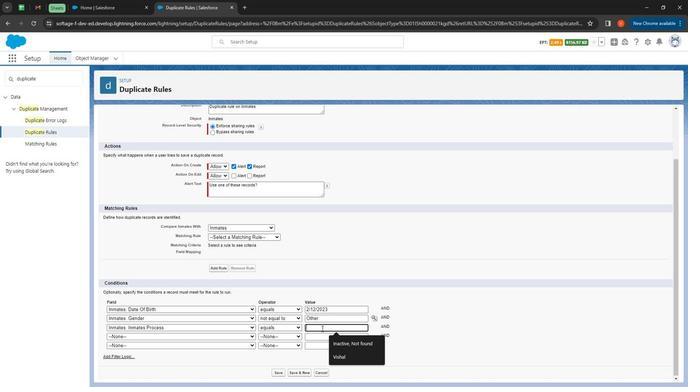 
Action: Mouse moved to (288, 299)
Screenshot: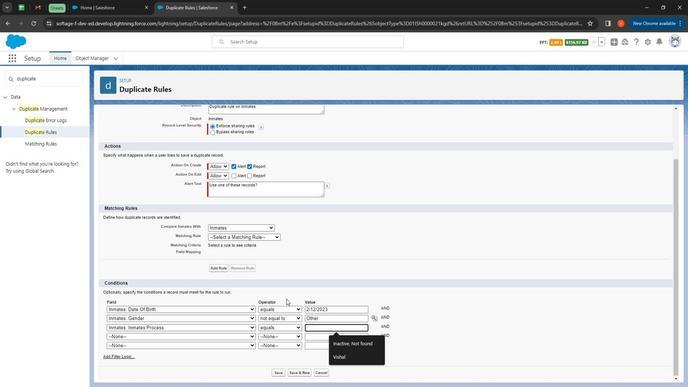 
Action: Key pressed <Key.shift><Key.shift><Key.shift><Key.shift><Key.shift><Key.shift><Key.shift><Key.shift><Key.shift><Key.shift><Key.shift><Key.shift><Key.shift><Key.shift><Key.shift><Key.shift><Key.shift><Key.shift><Key.shift><Key.shift><Key.shift><Key.shift><Key.shift><Key.shift><Key.shift><Key.shift>My<Key.space>ro<Key.backspace><Key.backspace>process
Screenshot: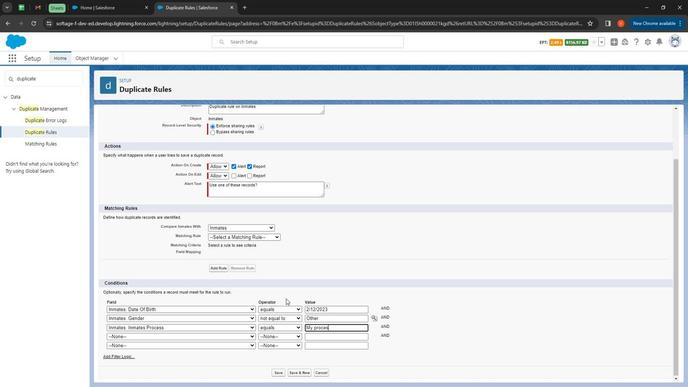 
Action: Mouse moved to (281, 368)
Screenshot: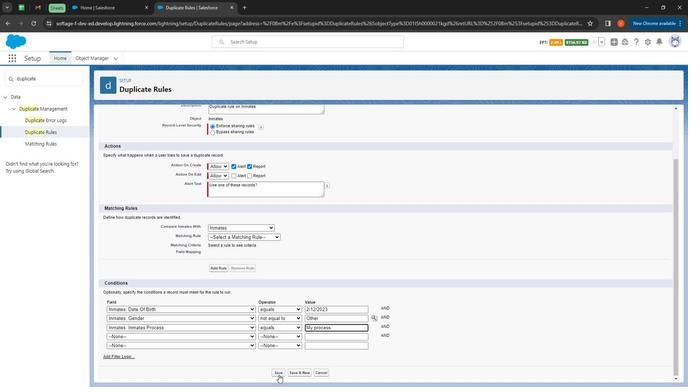 
Action: Mouse pressed left at (281, 368)
Screenshot: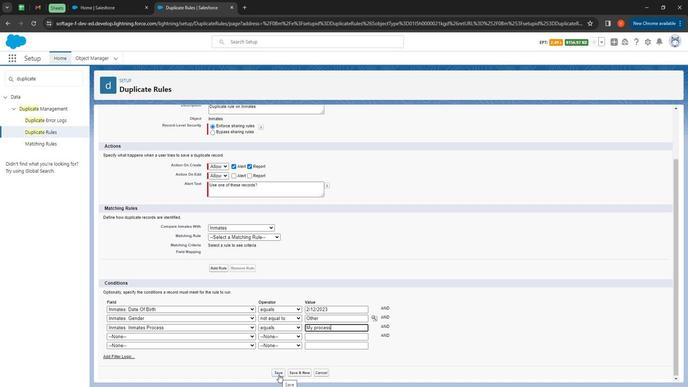 
Action: Mouse moved to (308, 235)
Screenshot: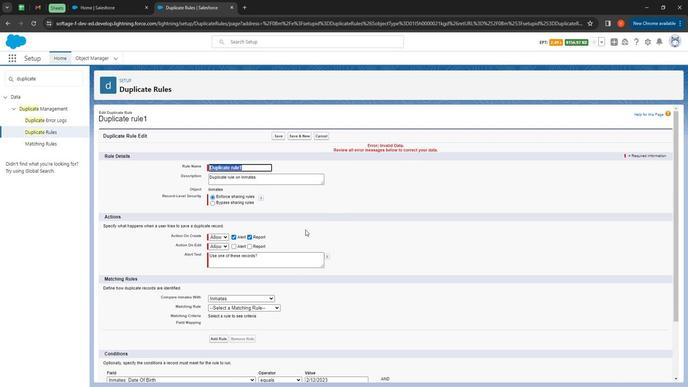 
Action: Mouse scrolled (308, 235) with delta (0, 0)
Screenshot: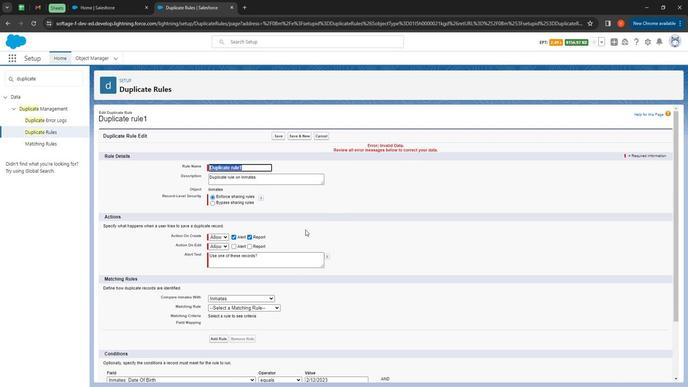 
Action: Mouse moved to (310, 237)
Screenshot: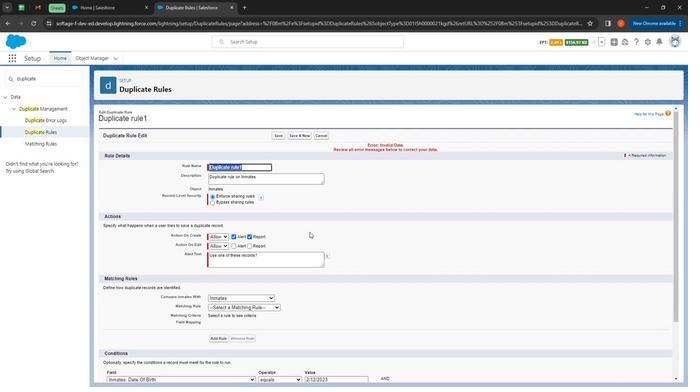 
Action: Mouse scrolled (310, 237) with delta (0, 0)
Screenshot: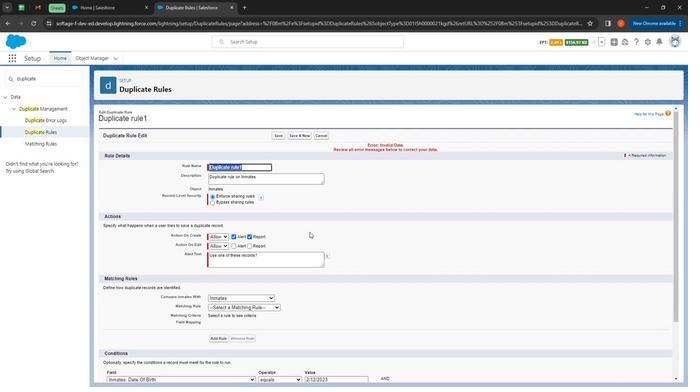 
Action: Mouse moved to (314, 244)
Screenshot: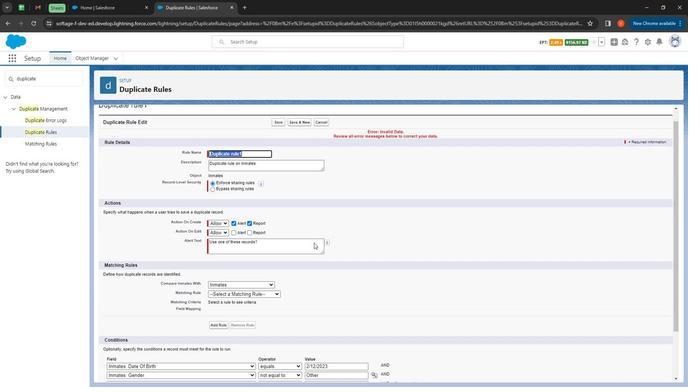 
Action: Mouse scrolled (314, 244) with delta (0, 0)
Screenshot: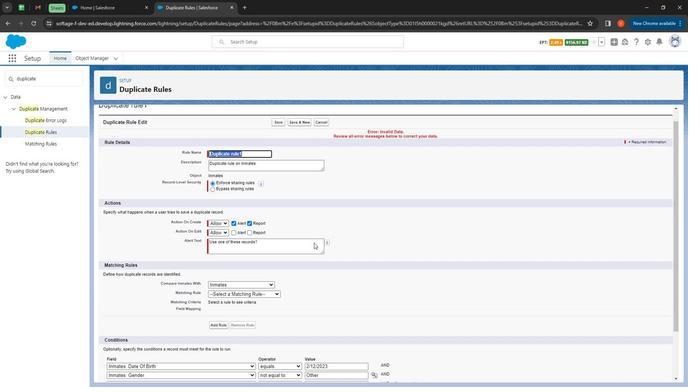
Action: Mouse moved to (315, 249)
Screenshot: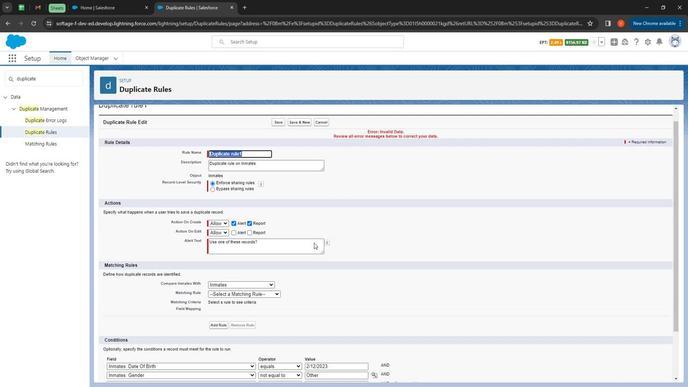 
Action: Mouse scrolled (315, 248) with delta (0, 0)
Screenshot: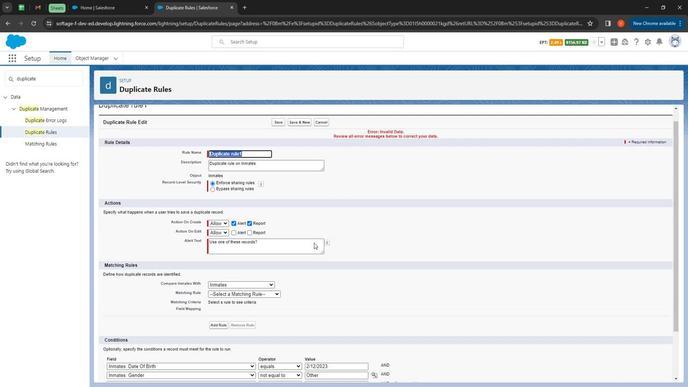 
Action: Mouse moved to (314, 252)
Screenshot: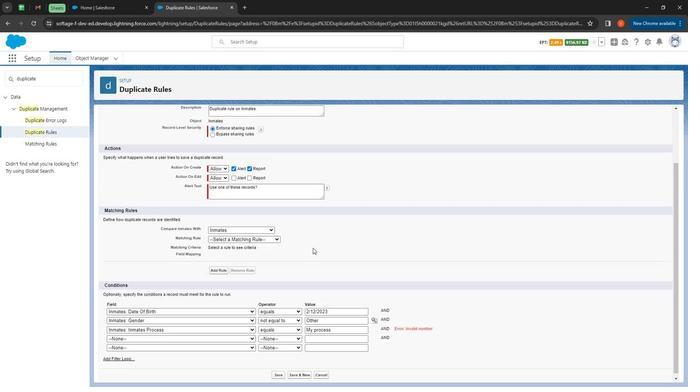 
Action: Mouse scrolled (314, 252) with delta (0, 0)
Screenshot: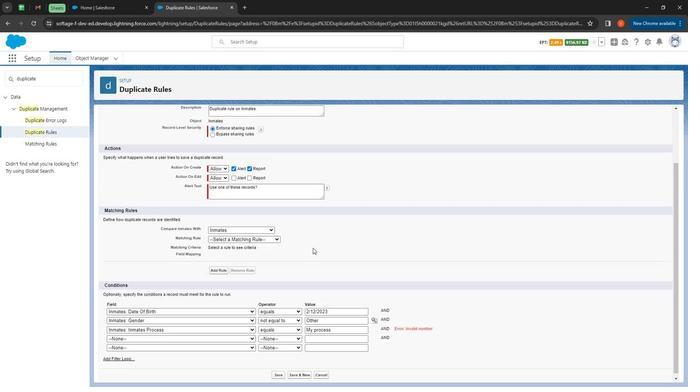 
Action: Mouse moved to (331, 326)
Screenshot: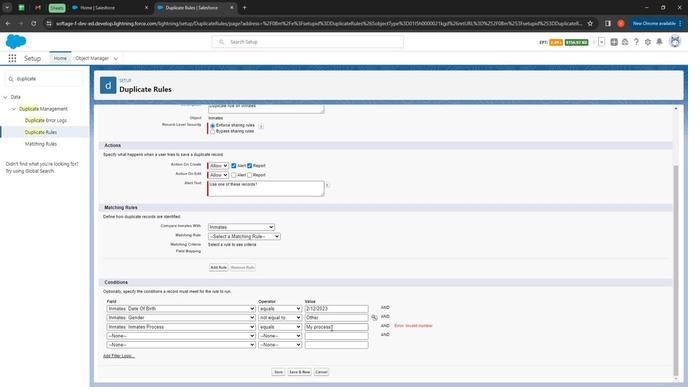 
Action: Mouse pressed left at (331, 326)
Screenshot: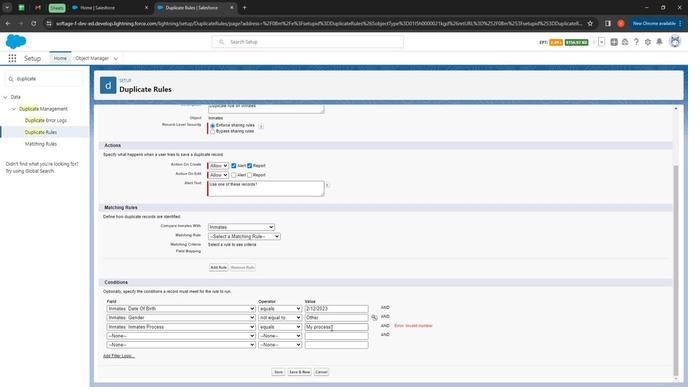 
Action: Mouse moved to (315, 330)
Screenshot: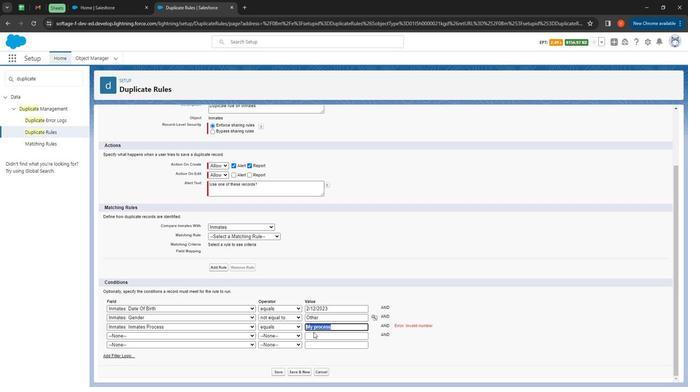 
Action: Key pressed 1
Screenshot: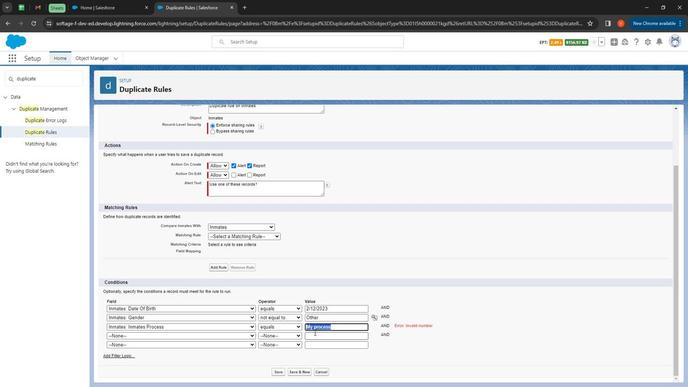 
Action: Mouse moved to (285, 367)
Screenshot: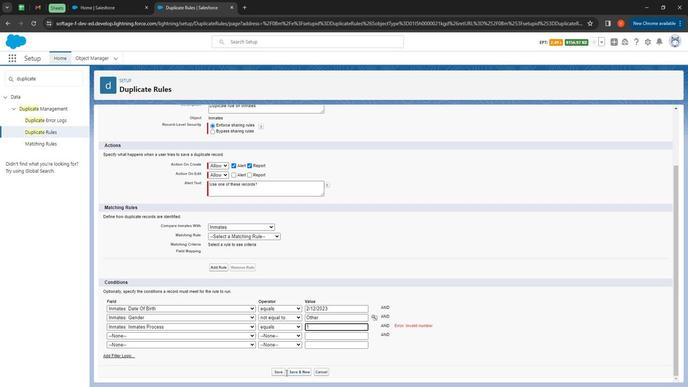 
Action: Mouse pressed left at (285, 367)
Screenshot: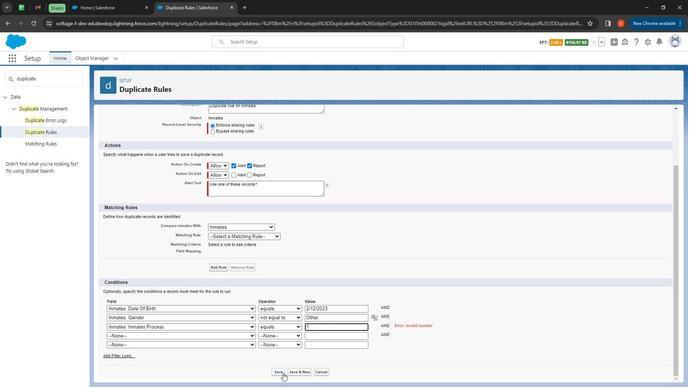 
Action: Mouse moved to (58, 145)
Screenshot: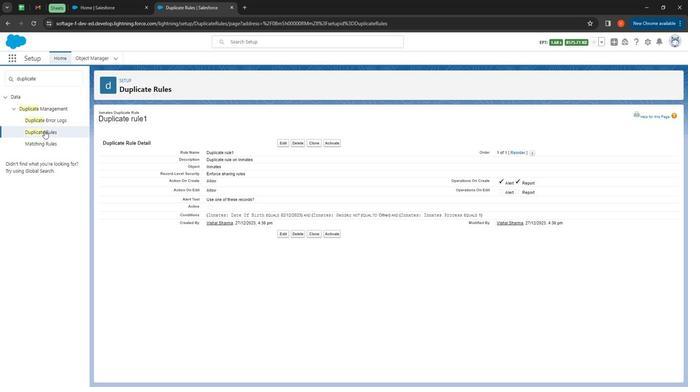 
Action: Mouse pressed left at (58, 145)
Screenshot: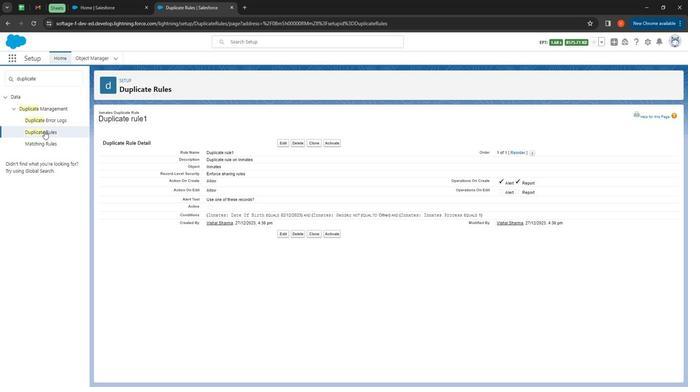 
Action: Mouse moved to (389, 188)
Screenshot: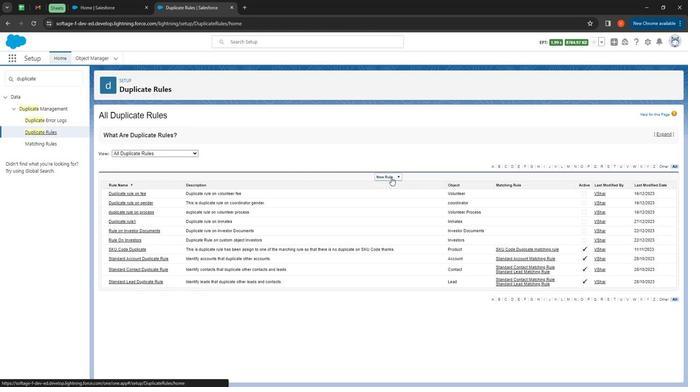 
Action: Mouse pressed left at (389, 188)
Screenshot: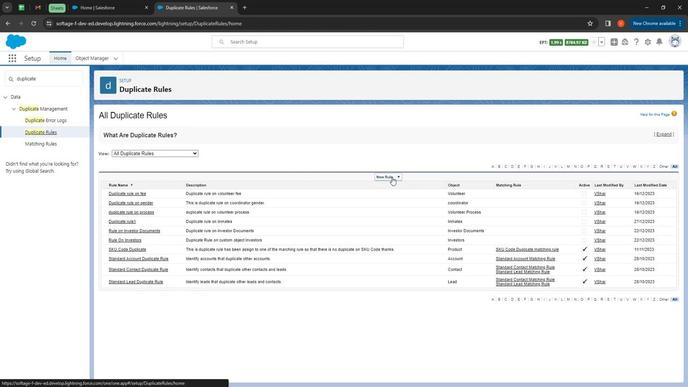 
Action: Mouse moved to (394, 266)
Screenshot: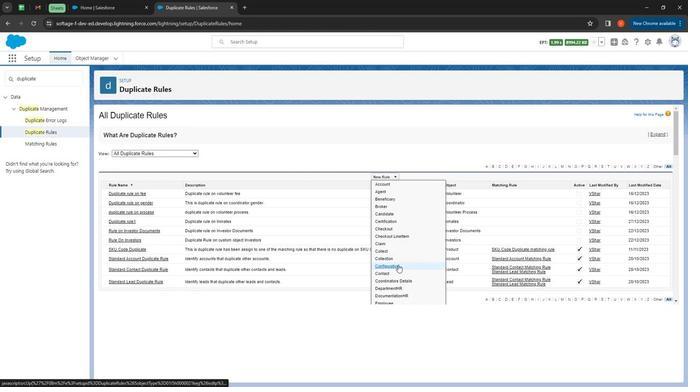 
Action: Mouse scrolled (394, 266) with delta (0, 0)
Screenshot: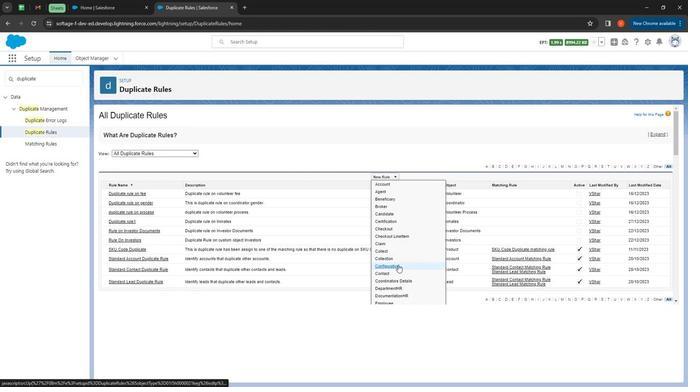 
Action: Mouse moved to (396, 268)
Screenshot: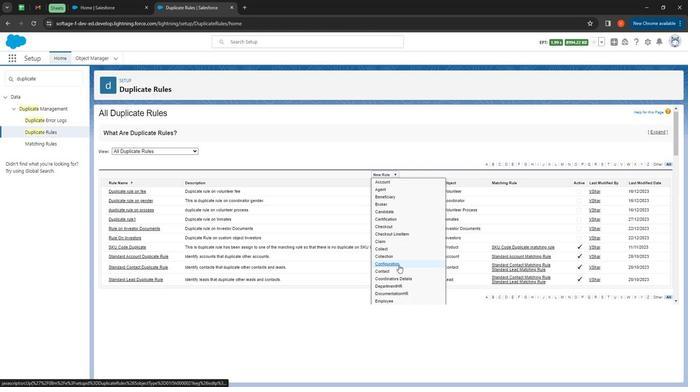 
Action: Mouse scrolled (396, 267) with delta (0, 0)
Screenshot: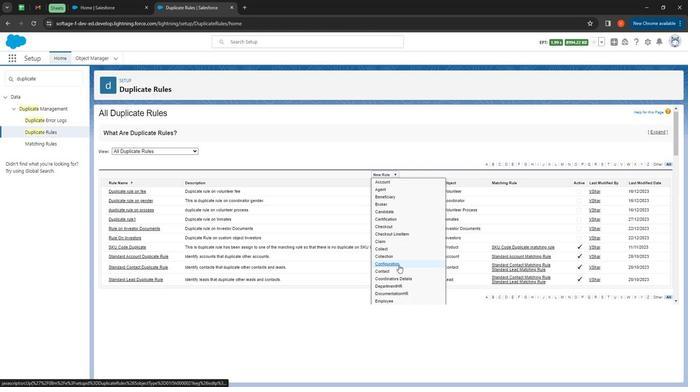 
Action: Mouse moved to (398, 269)
Screenshot: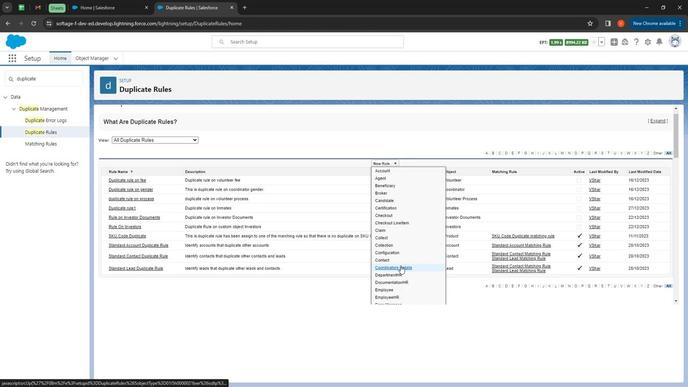 
Action: Mouse scrolled (398, 268) with delta (0, 0)
Screenshot: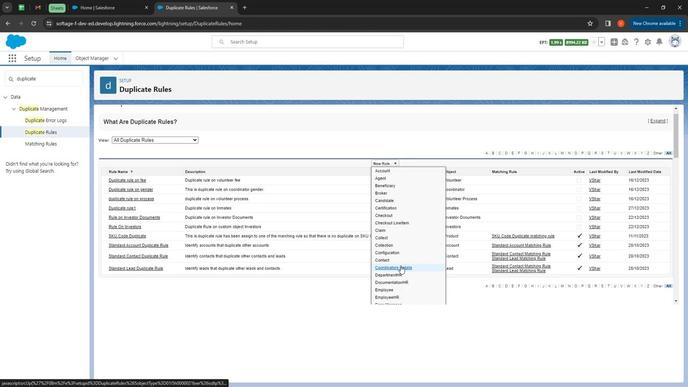 
Action: Mouse moved to (393, 270)
Screenshot: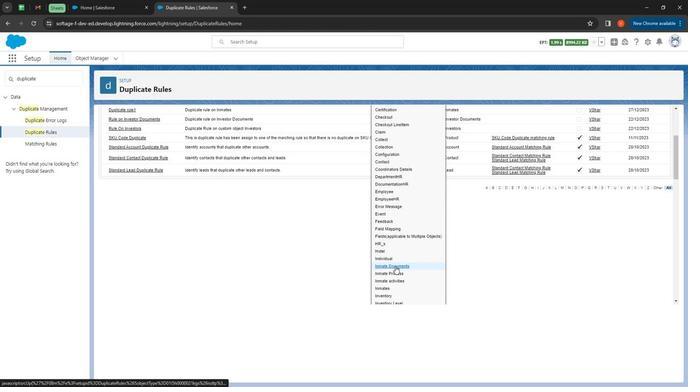 
Action: Mouse scrolled (393, 270) with delta (0, 0)
Screenshot: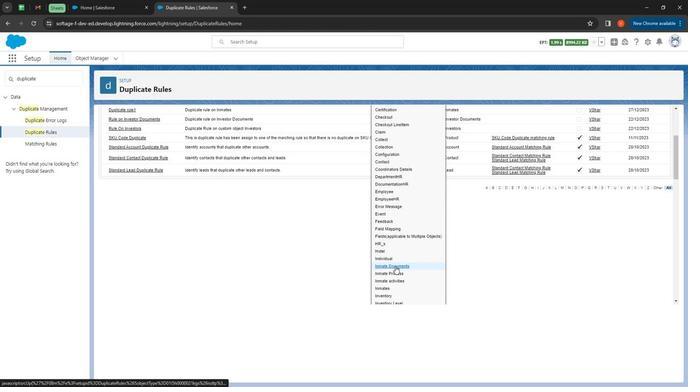 
Action: Mouse moved to (388, 254)
Screenshot: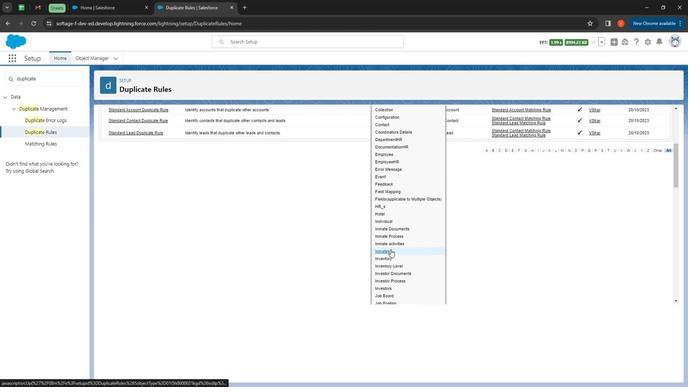 
Action: Mouse pressed left at (388, 254)
Screenshot: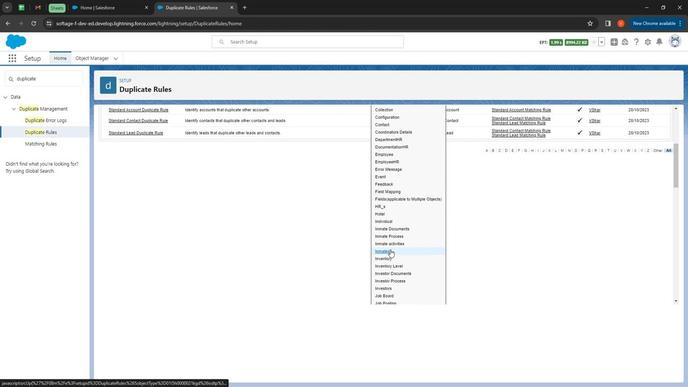 
Action: Mouse moved to (235, 173)
Screenshot: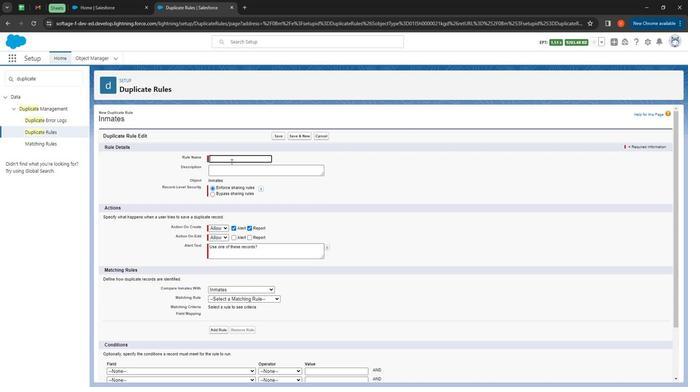 
Action: Mouse pressed left at (235, 173)
Screenshot: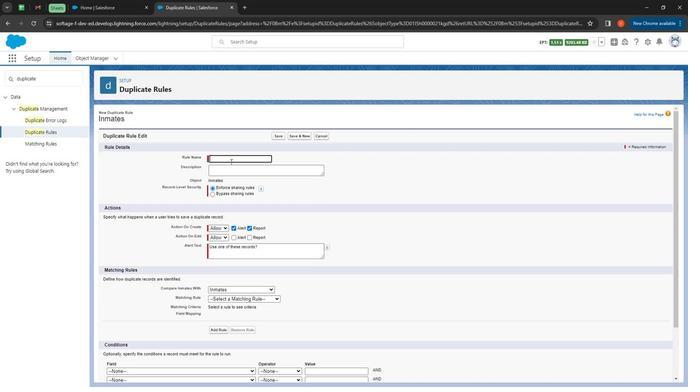 
Action: Key pressed <Key.shift>
Screenshot: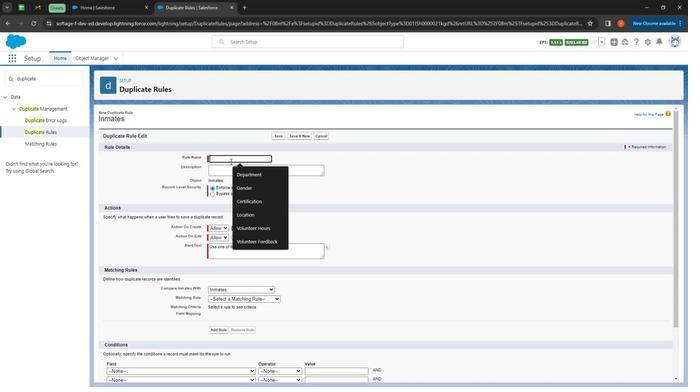 
Action: Mouse moved to (234, 174)
Screenshot: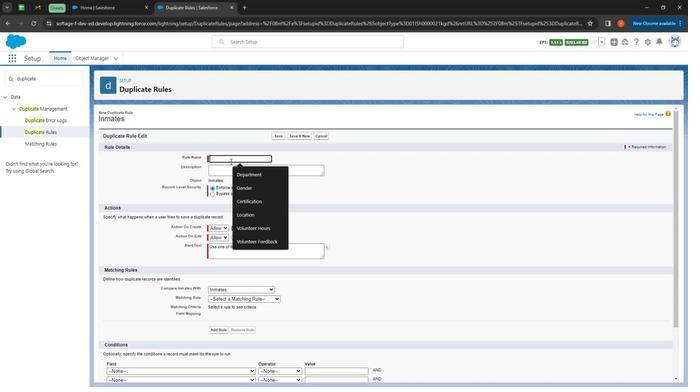 
Action: Key pressed <Key.shift><Key.shift><Key.shift><Key.shift><Key.shift><Key.shift>Duplicate<Key.space>rule<Key.space>1<Key.backspace>2<Key.space>on<Key.space><Key.shift>Inmates
Screenshot: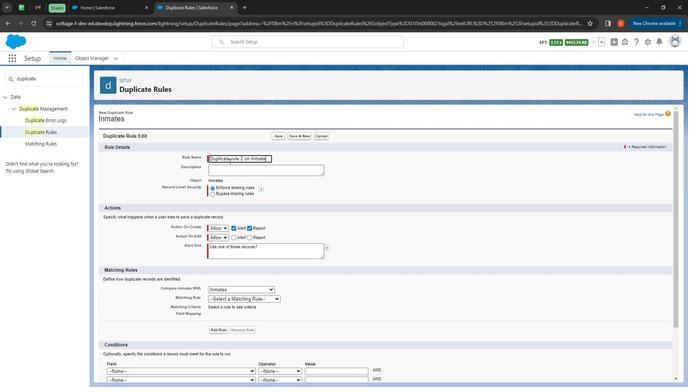 
Action: Mouse moved to (238, 183)
Screenshot: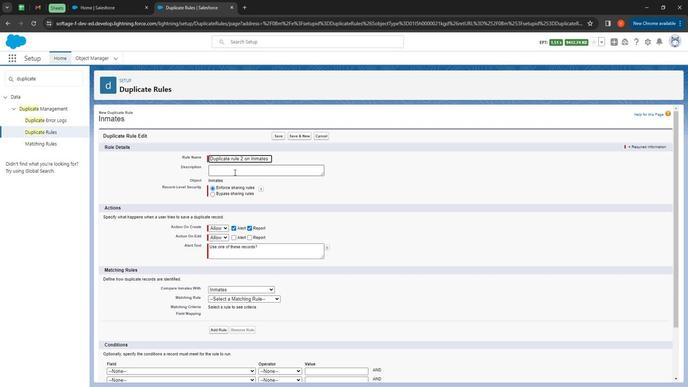 
Action: Mouse pressed left at (238, 183)
Screenshot: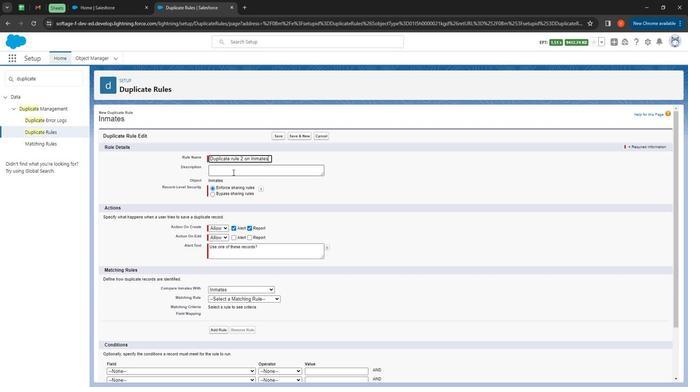 
Action: Mouse moved to (237, 183)
Screenshot: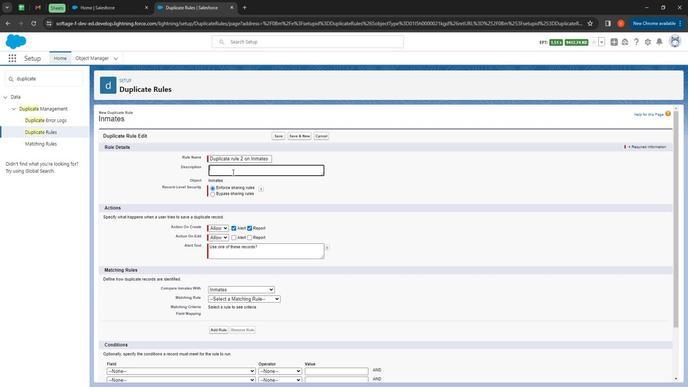 
Action: Key pressed <Key.shift>
Screenshot: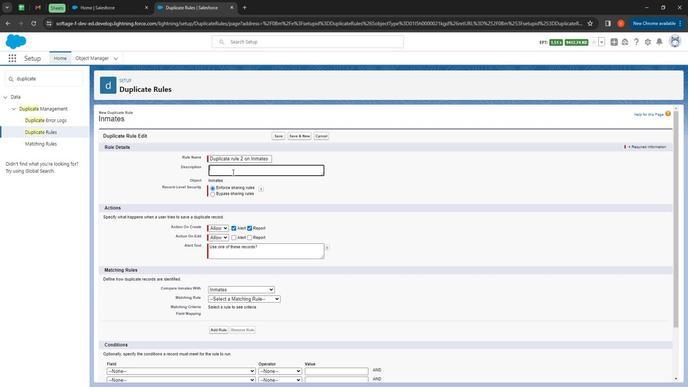 
Action: Mouse moved to (237, 183)
Screenshot: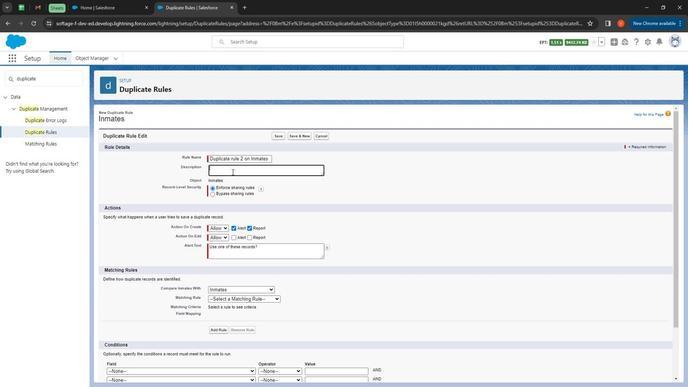 
Action: Key pressed Duplicate<Key.space>rule<Key.space>on<Key.space>inmates
Screenshot: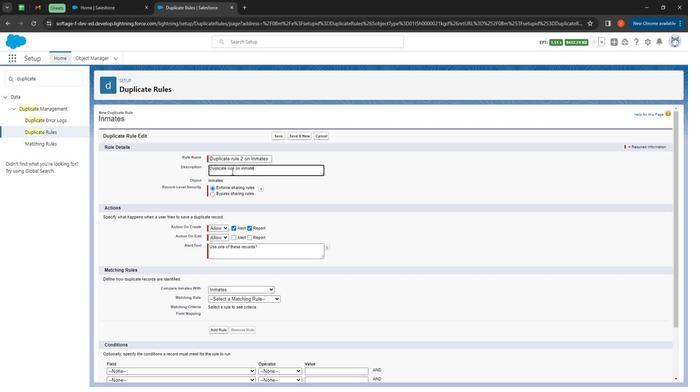 
Action: Mouse moved to (266, 280)
Screenshot: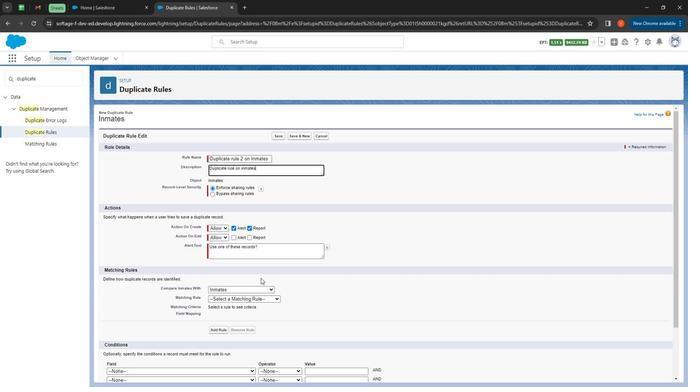 
Action: Mouse scrolled (266, 280) with delta (0, 0)
Screenshot: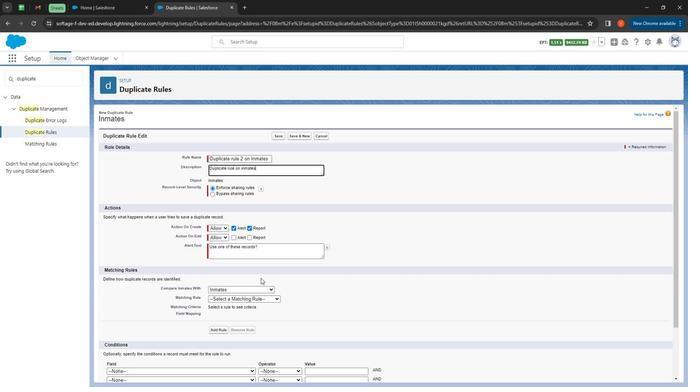 
Action: Mouse moved to (267, 280)
Screenshot: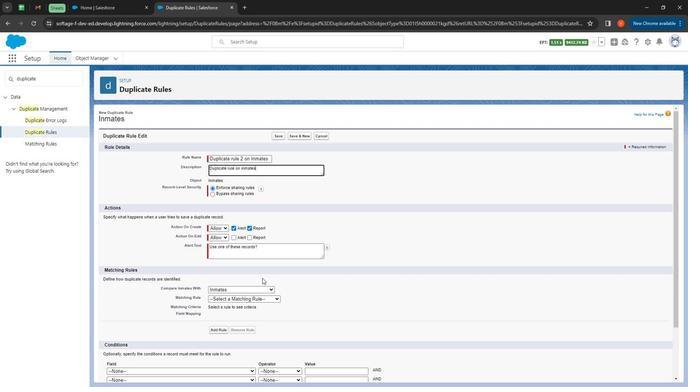 
Action: Mouse scrolled (267, 280) with delta (0, 0)
Screenshot: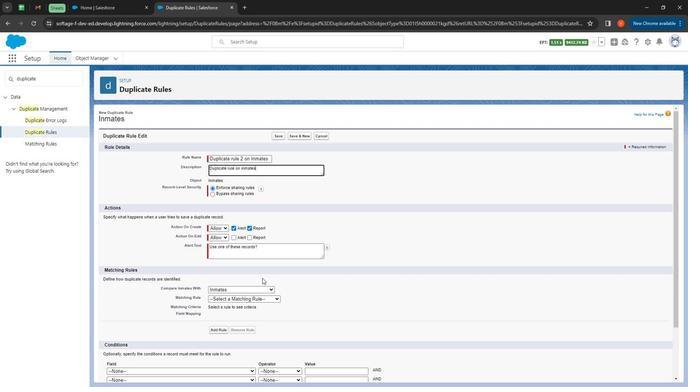
Action: Mouse moved to (269, 280)
Screenshot: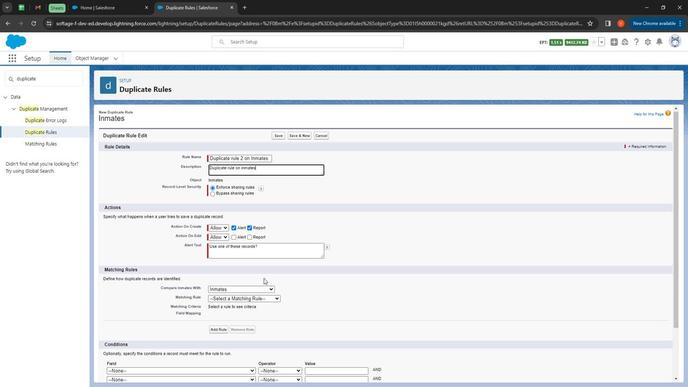 
Action: Mouse scrolled (269, 279) with delta (0, 0)
Screenshot: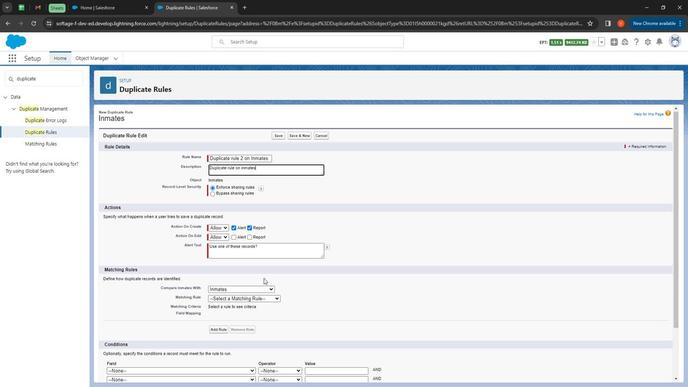 
Action: Mouse moved to (273, 279)
Screenshot: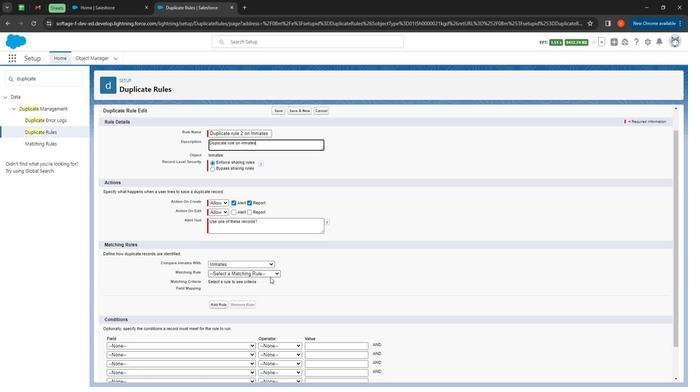 
Action: Mouse scrolled (273, 279) with delta (0, 0)
Screenshot: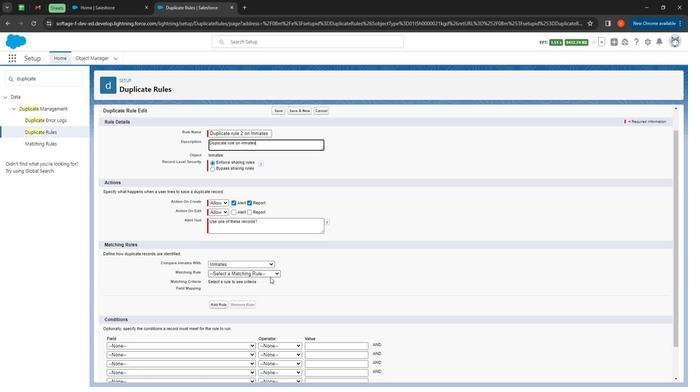 
Action: Mouse moved to (241, 306)
Screenshot: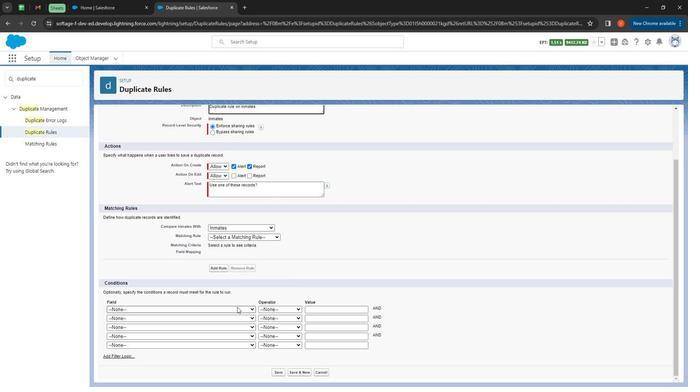 
Action: Mouse pressed left at (241, 306)
Screenshot: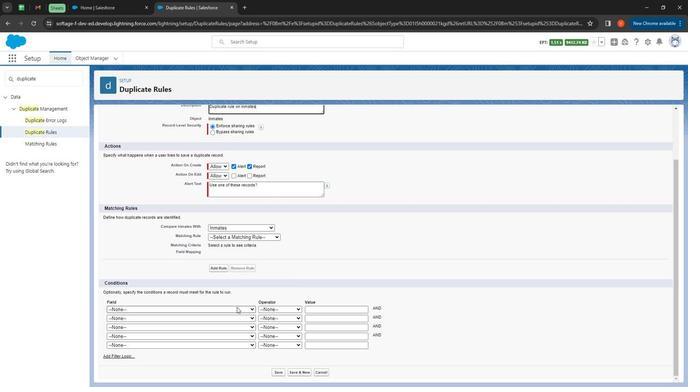 
Action: Mouse moved to (256, 210)
Screenshot: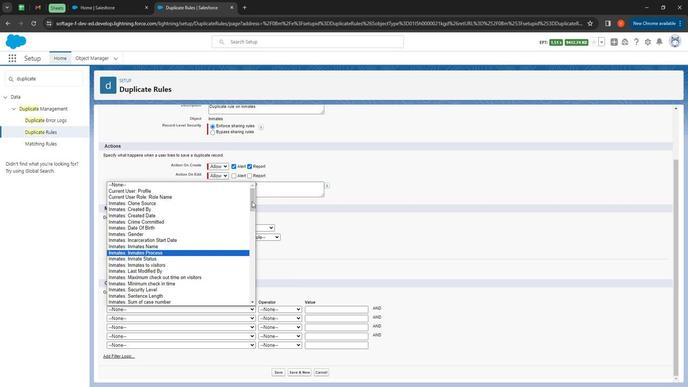 
Action: Mouse pressed left at (256, 210)
Screenshot: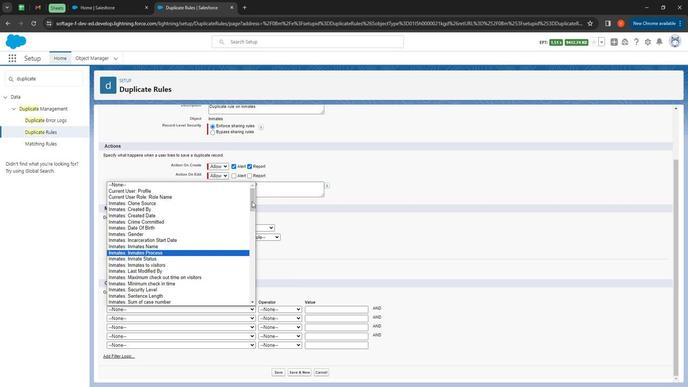 
Action: Mouse moved to (198, 237)
Screenshot: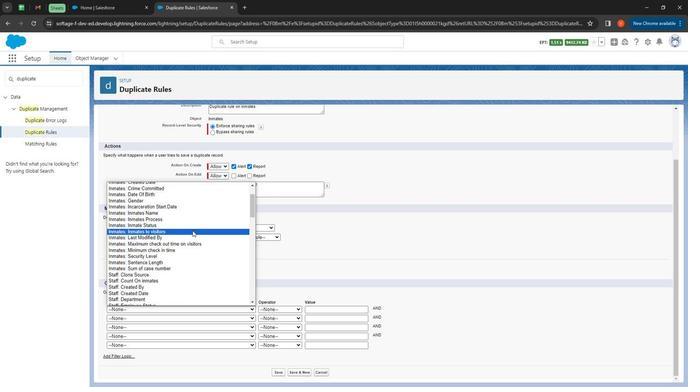 
Action: Mouse pressed left at (198, 237)
Screenshot: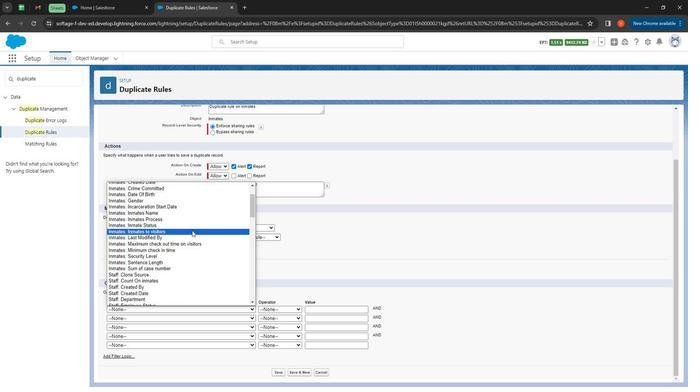 
Action: Mouse moved to (223, 311)
Screenshot: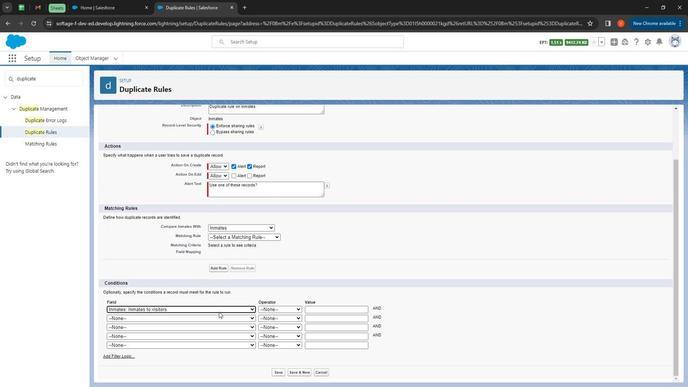 
Action: Mouse pressed left at (223, 311)
Screenshot: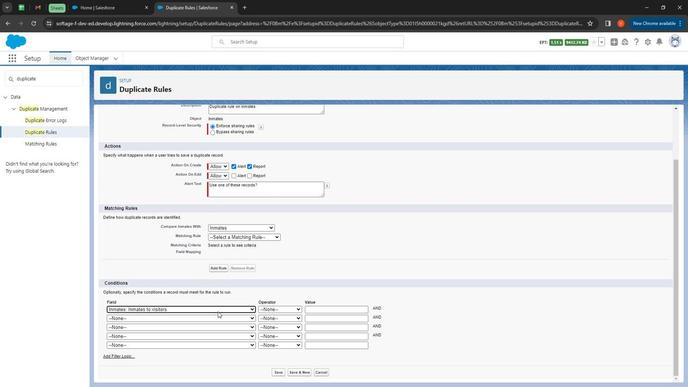 
Action: Mouse moved to (181, 261)
Screenshot: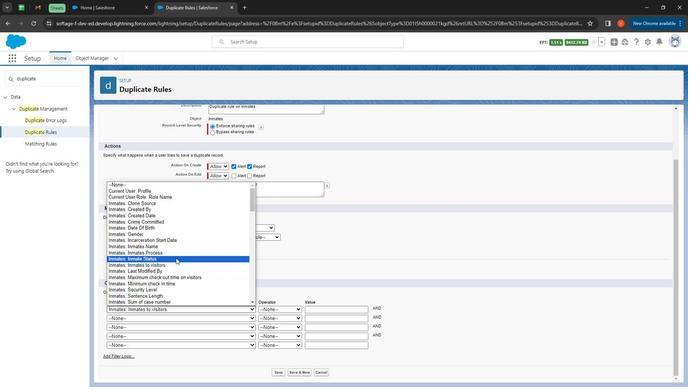 
Action: Mouse pressed left at (181, 261)
Screenshot: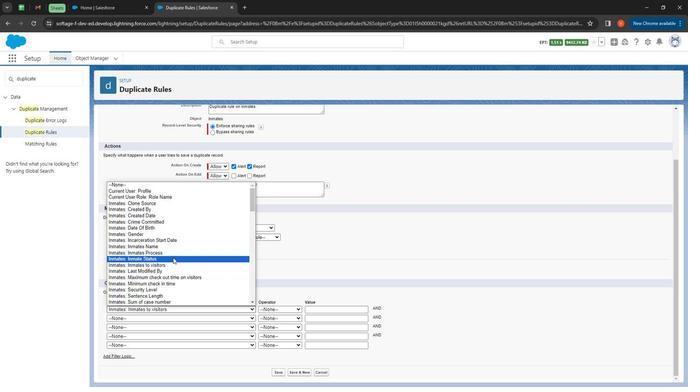 
Action: Mouse moved to (285, 309)
Screenshot: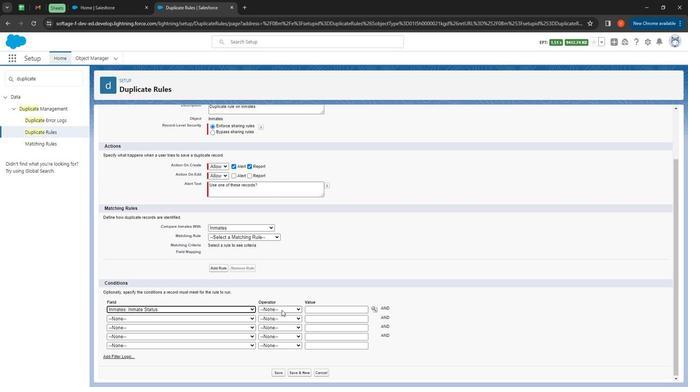 
Action: Mouse pressed left at (285, 309)
Screenshot: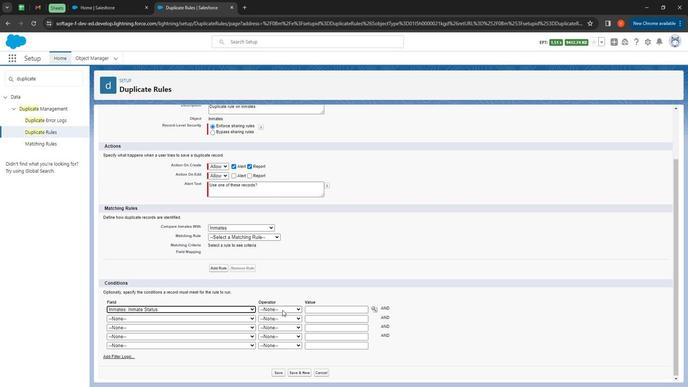 
Action: Mouse moved to (281, 248)
Screenshot: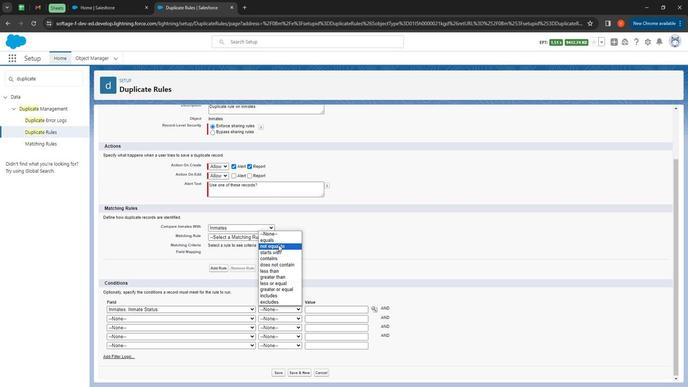 
Action: Mouse pressed left at (281, 248)
Screenshot: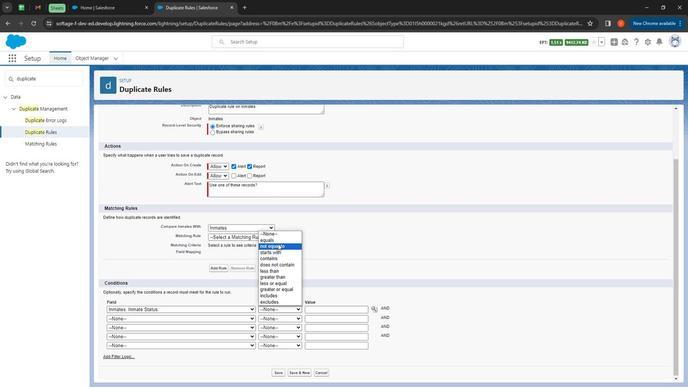 
Action: Mouse moved to (372, 309)
Screenshot: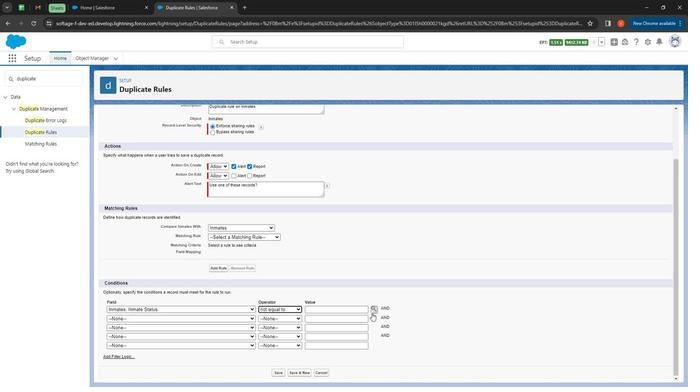 
Action: Mouse pressed left at (372, 309)
Screenshot: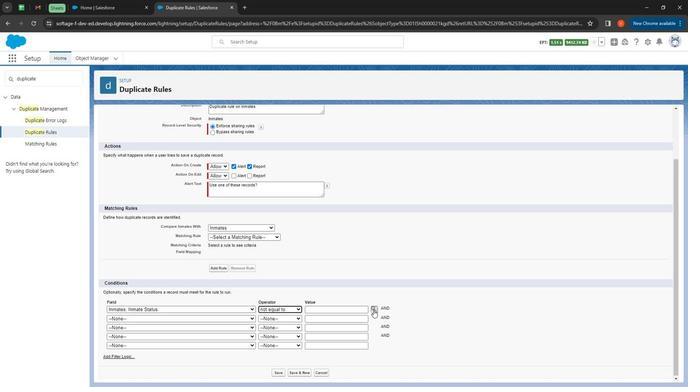 
Action: Mouse moved to (25, 116)
Screenshot: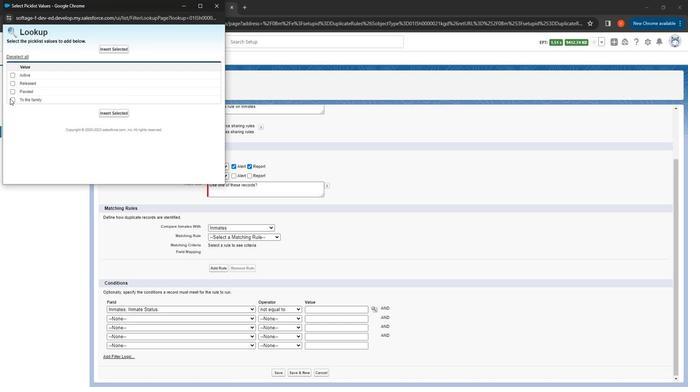 
Action: Mouse pressed left at (25, 116)
Screenshot: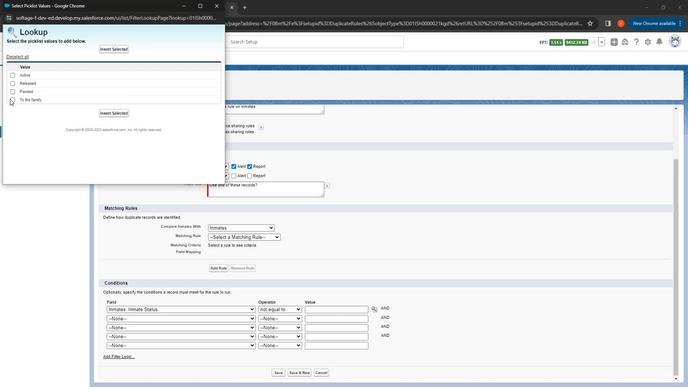 
Action: Mouse moved to (27, 118)
Screenshot: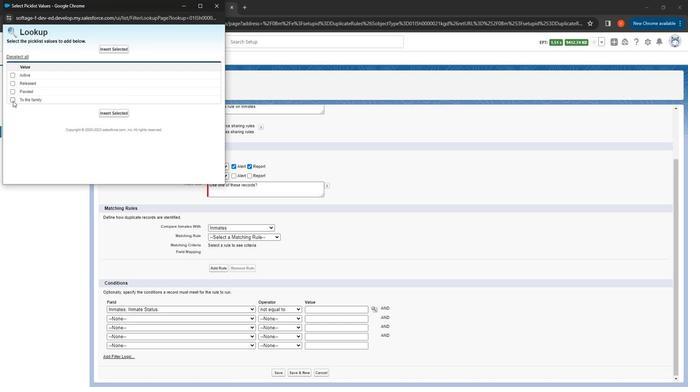 
Action: Mouse pressed left at (27, 118)
Screenshot: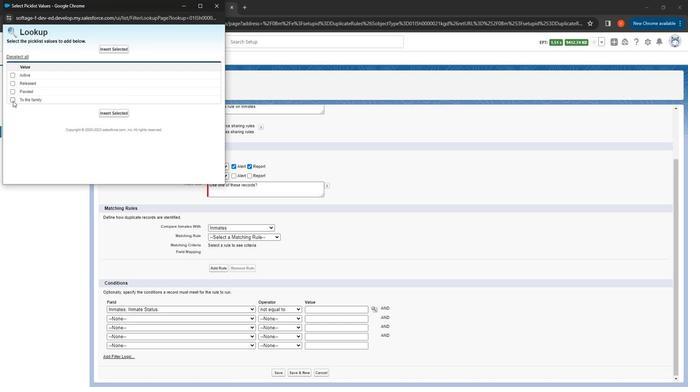 
Action: Mouse moved to (29, 107)
Screenshot: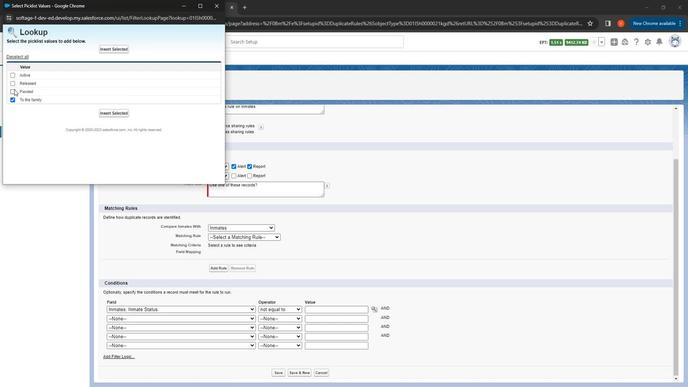 
Action: Mouse pressed left at (29, 107)
Screenshot: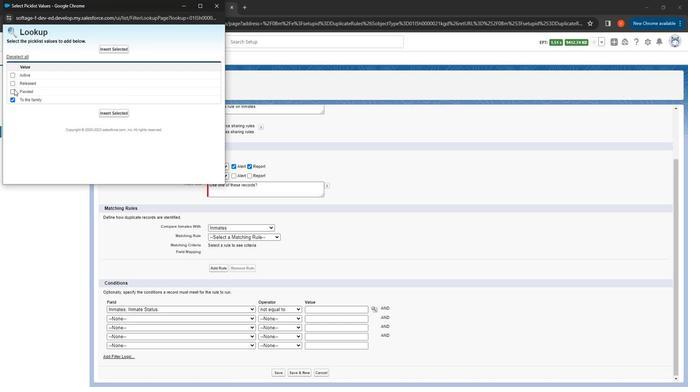 
Action: Mouse moved to (122, 129)
Screenshot: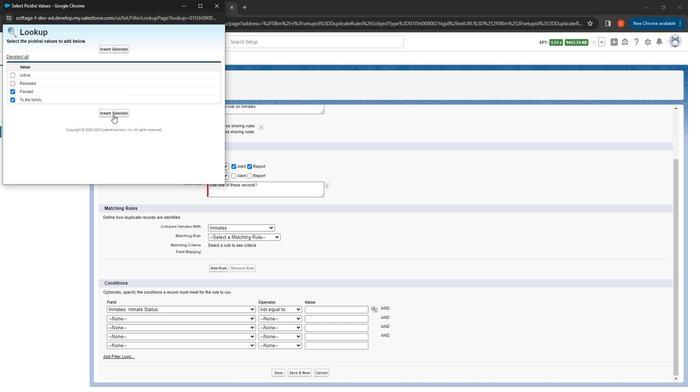 
Action: Mouse pressed left at (122, 129)
Screenshot: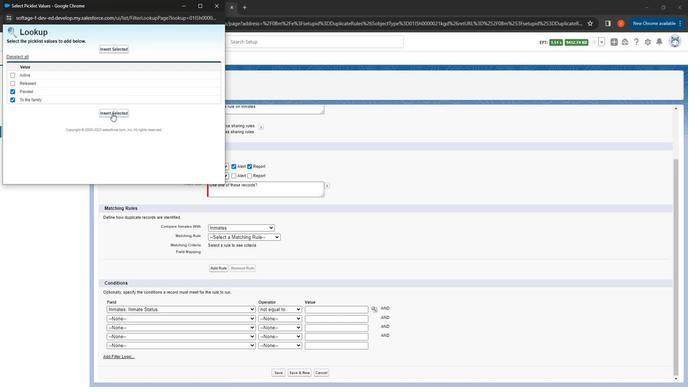 
Action: Mouse moved to (223, 316)
Screenshot: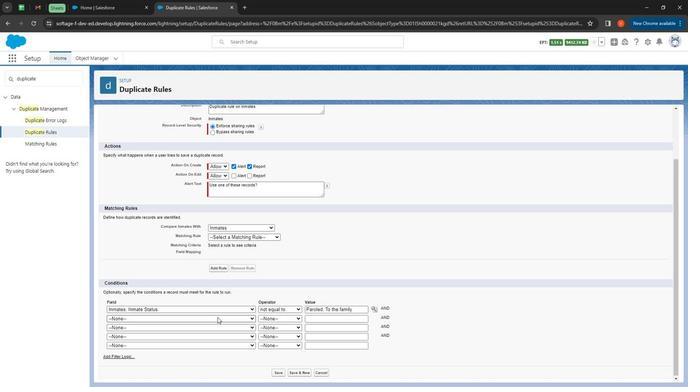 
Action: Mouse pressed left at (223, 316)
Screenshot: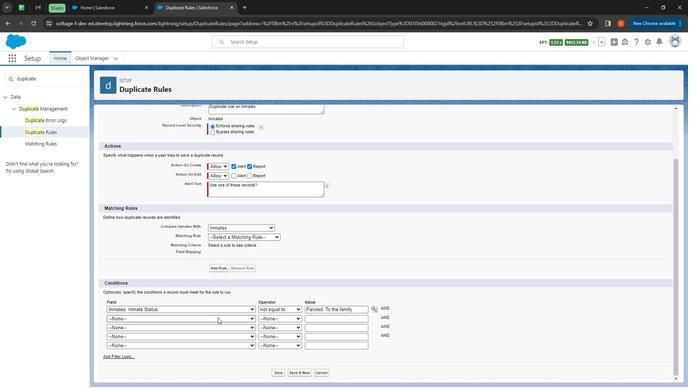 
Action: Mouse moved to (180, 244)
Screenshot: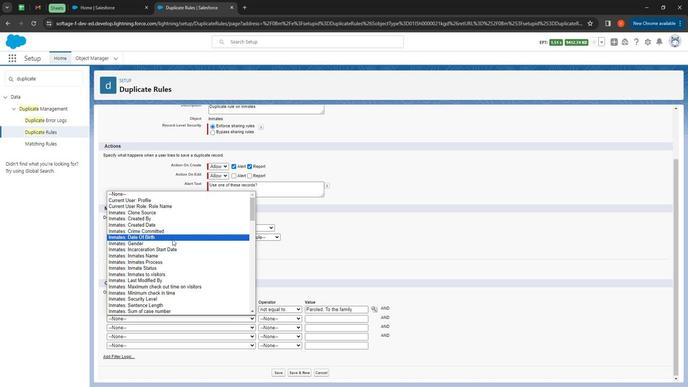 
Action: Mouse pressed left at (180, 244)
Screenshot: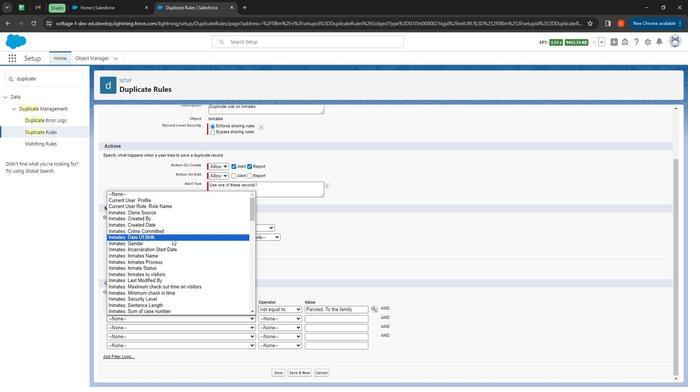 
Action: Mouse moved to (290, 317)
Screenshot: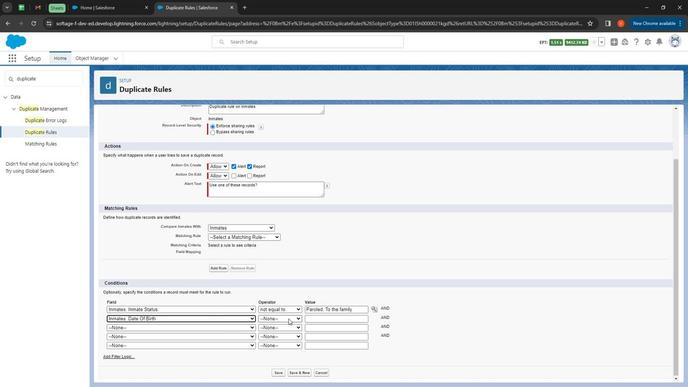 
Action: Mouse pressed left at (290, 317)
Screenshot: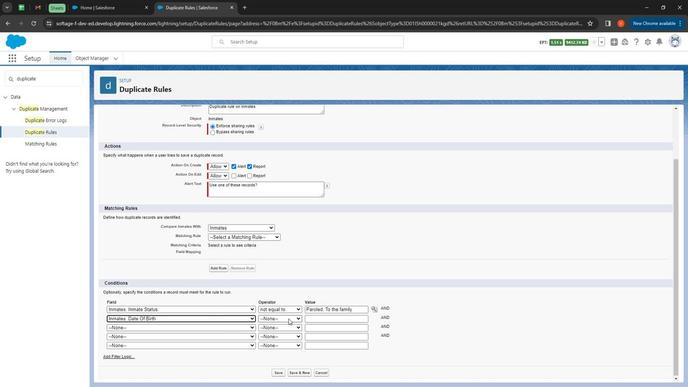 
Action: Mouse moved to (291, 261)
Screenshot: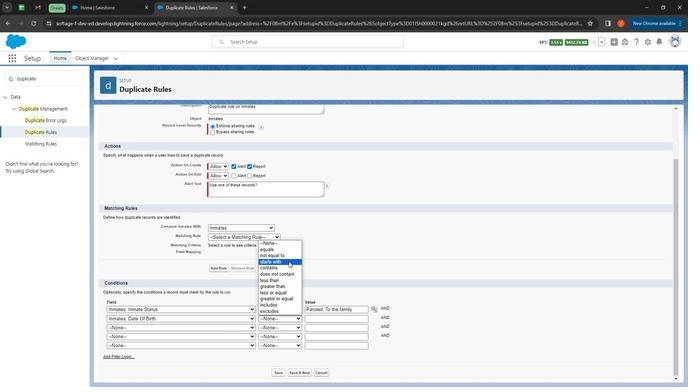 
Action: Mouse pressed left at (291, 261)
Screenshot: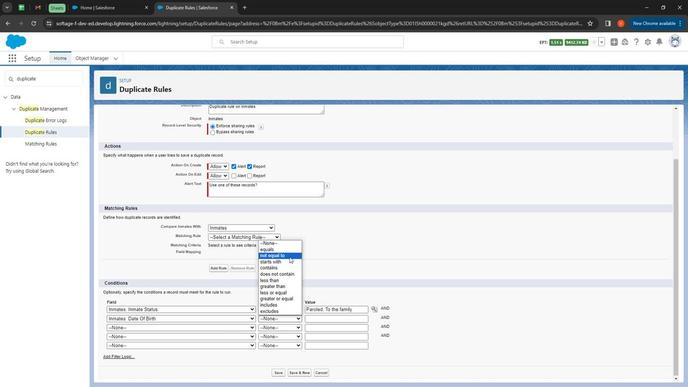 
Action: Mouse moved to (329, 318)
Screenshot: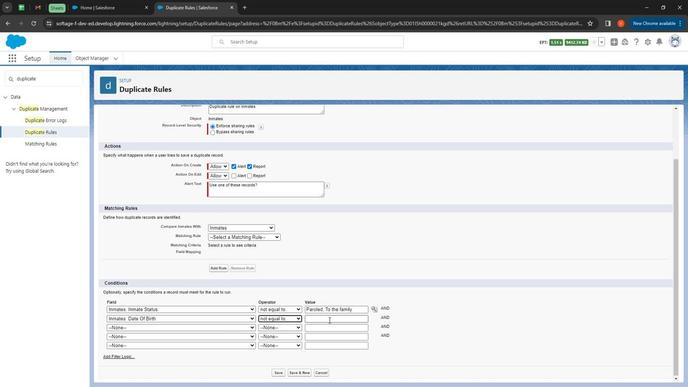 
Action: Mouse pressed left at (329, 318)
Screenshot: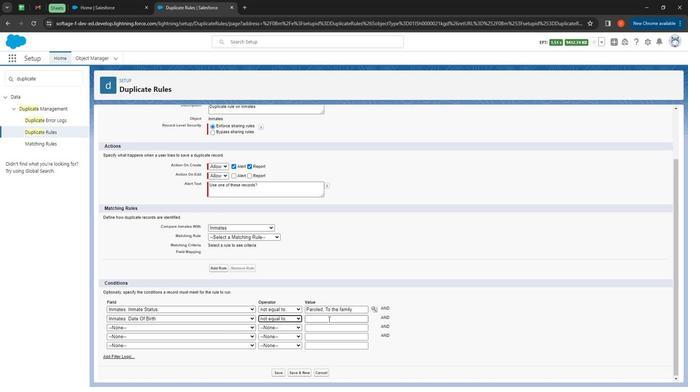 
Action: Mouse moved to (262, 185)
Screenshot: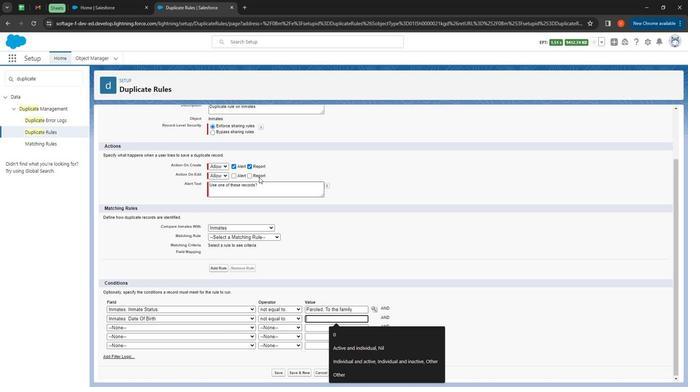 
Action: Key pressed 2/8/2022
Screenshot: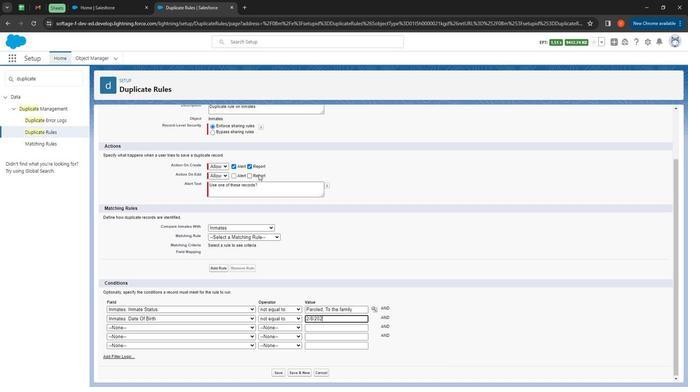 
Action: Mouse moved to (276, 365)
Screenshot: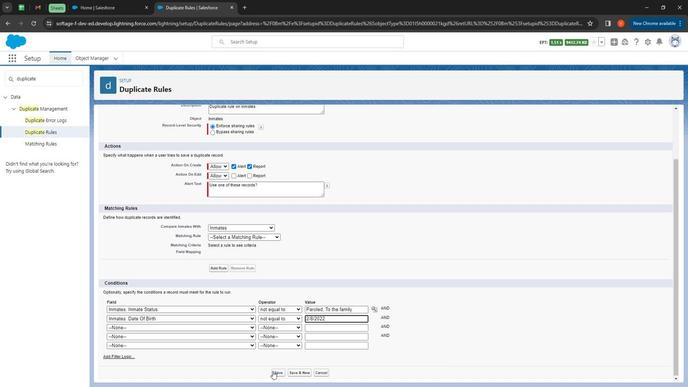 
Action: Mouse pressed left at (276, 365)
Screenshot: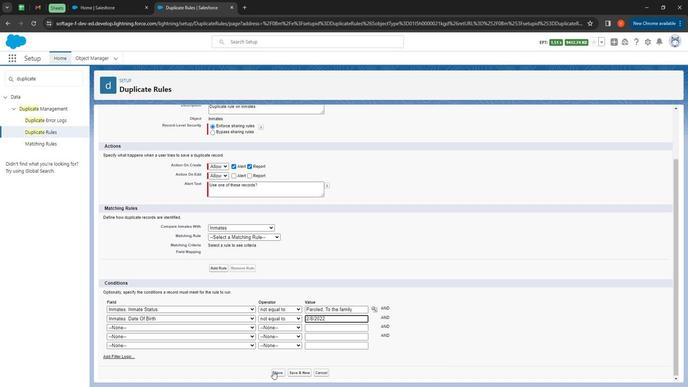 
Action: Mouse moved to (59, 144)
Screenshot: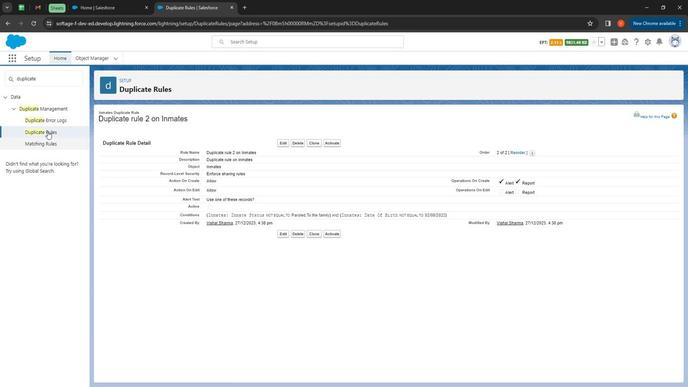 
Action: Mouse pressed left at (59, 144)
Screenshot: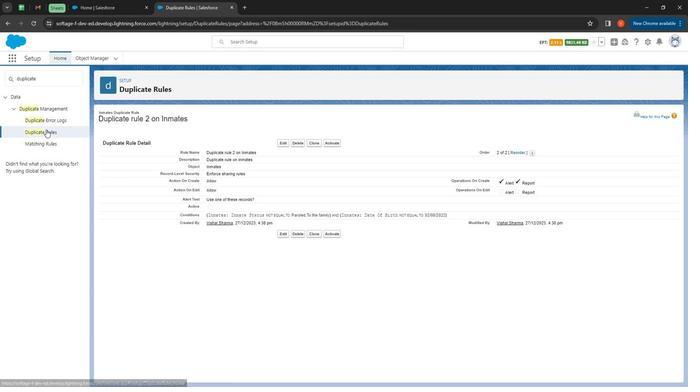 
Action: Mouse moved to (392, 186)
Screenshot: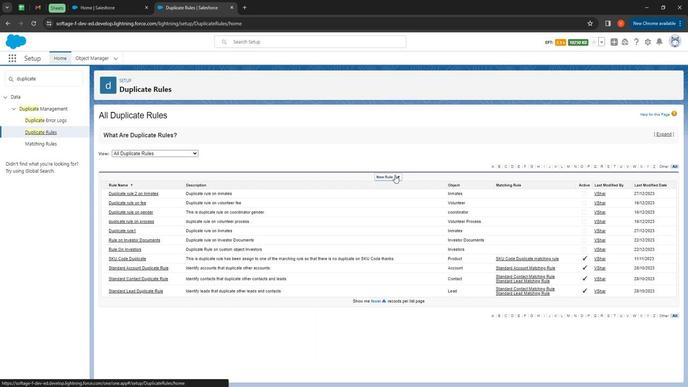 
Action: Mouse pressed left at (392, 186)
Screenshot: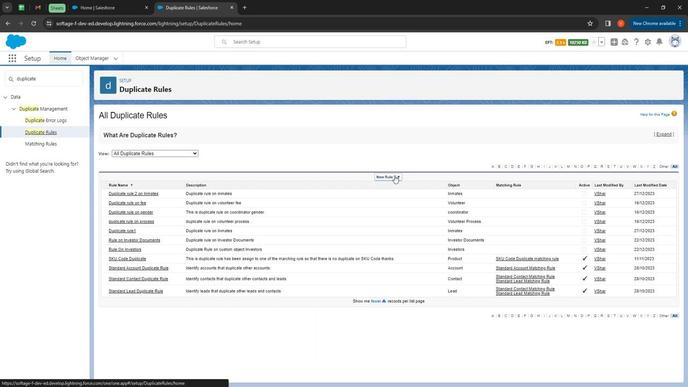 
Action: Mouse moved to (409, 271)
Screenshot: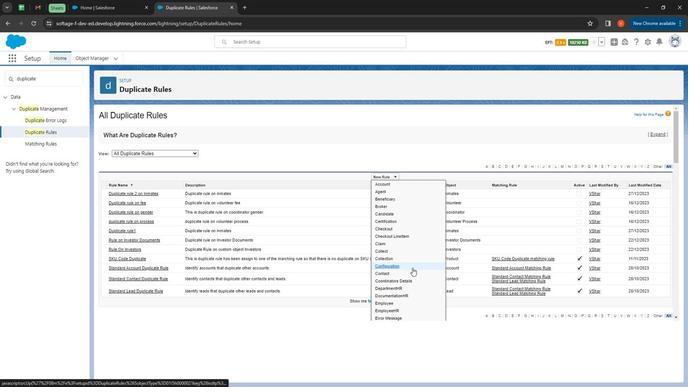 
Action: Mouse scrolled (409, 270) with delta (0, 0)
Screenshot: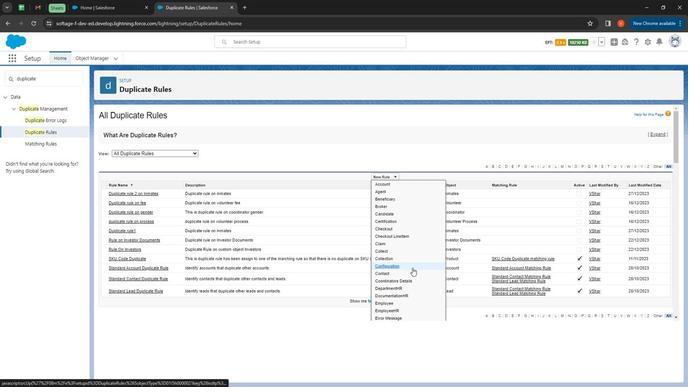 
Action: Mouse moved to (411, 262)
Screenshot: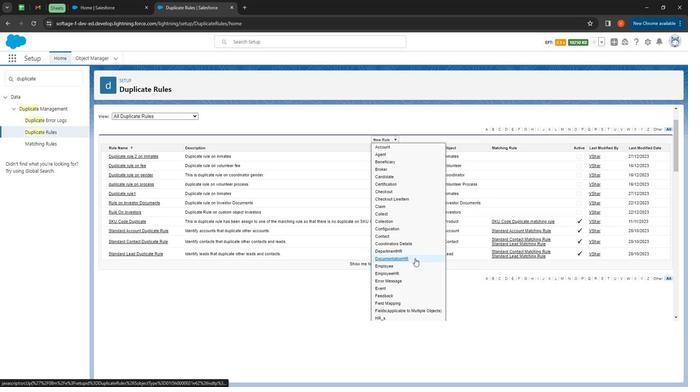 
Action: Mouse scrolled (411, 262) with delta (0, 0)
Screenshot: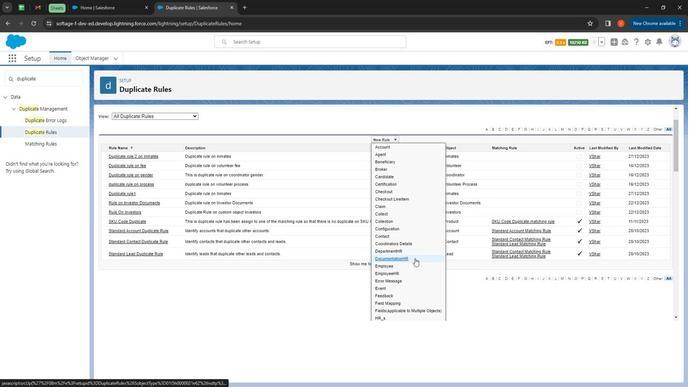 
Action: Mouse scrolled (411, 262) with delta (0, 0)
Screenshot: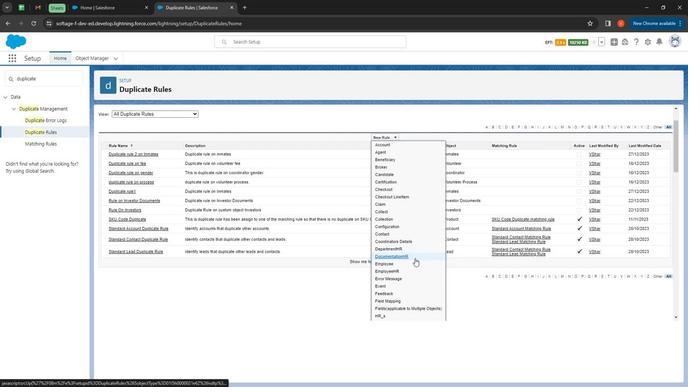
Action: Mouse moved to (402, 252)
Screenshot: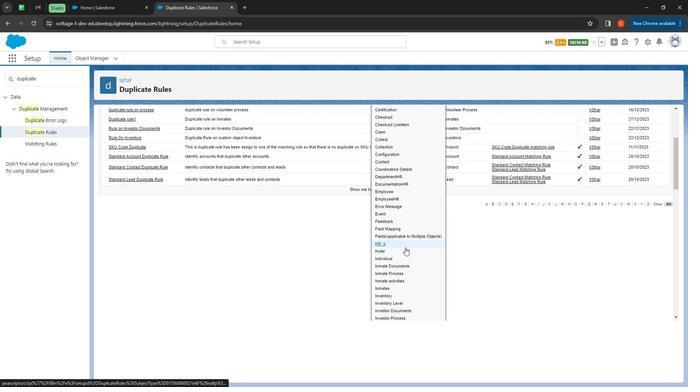 
Action: Mouse scrolled (402, 252) with delta (0, 0)
Screenshot: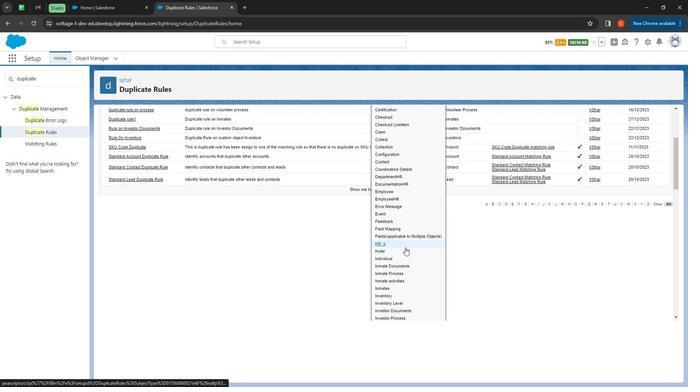 
Action: Mouse moved to (395, 235)
Screenshot: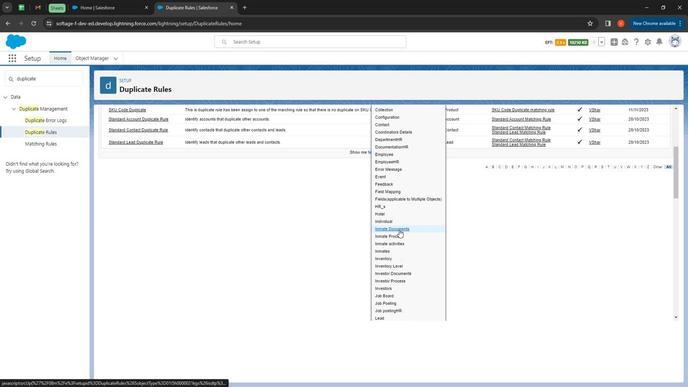 
Action: Mouse pressed left at (395, 235)
Screenshot: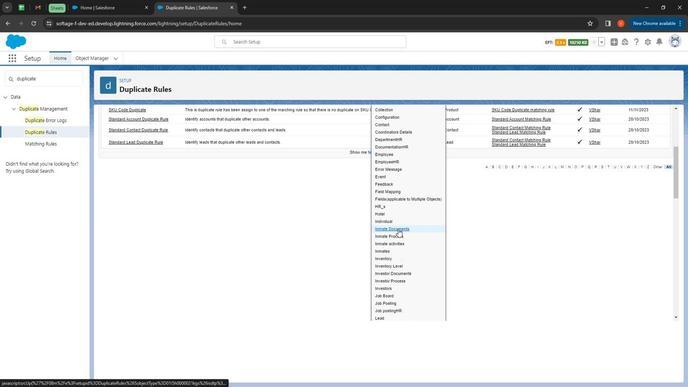 
Action: Mouse moved to (233, 172)
Screenshot: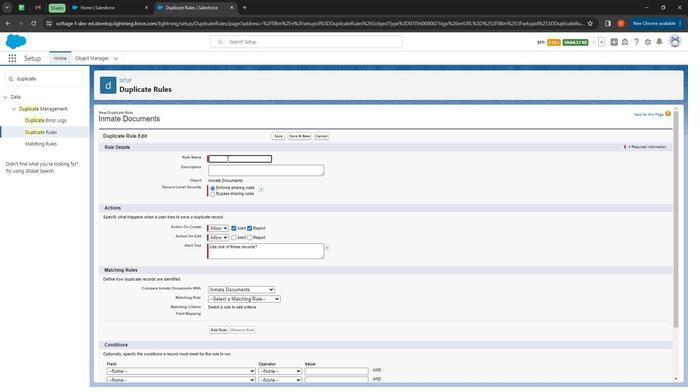 
Action: Mouse pressed left at (233, 172)
Screenshot: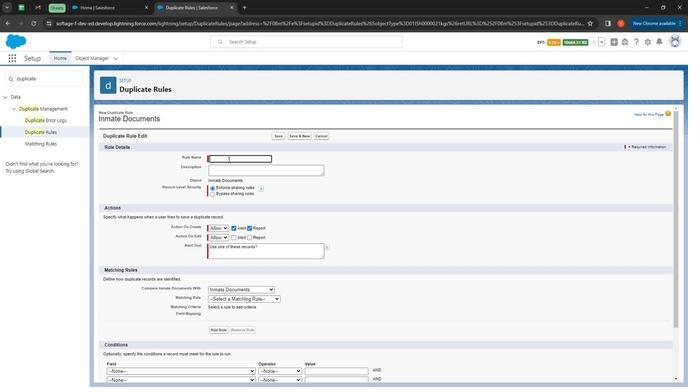 
Action: Key pressed <Key.shift>
Screenshot: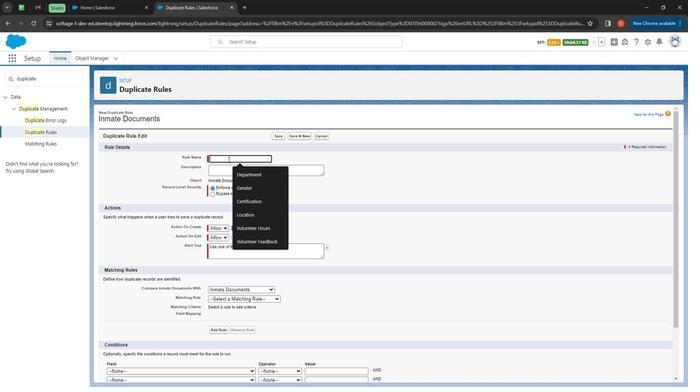 
Action: Mouse moved to (228, 169)
Screenshot: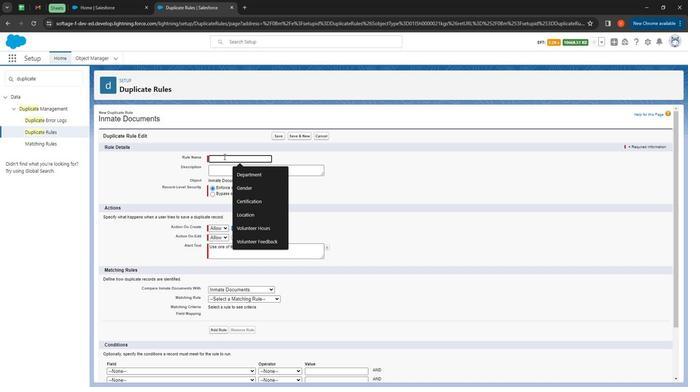 
Action: Key pressed <Key.shift><Key.shift><Key.shift><Key.shift><Key.shift><Key.shift><Key.shift><Key.shift><Key.shift>Inmate<Key.space><Key.shift>Documents1
Screenshot: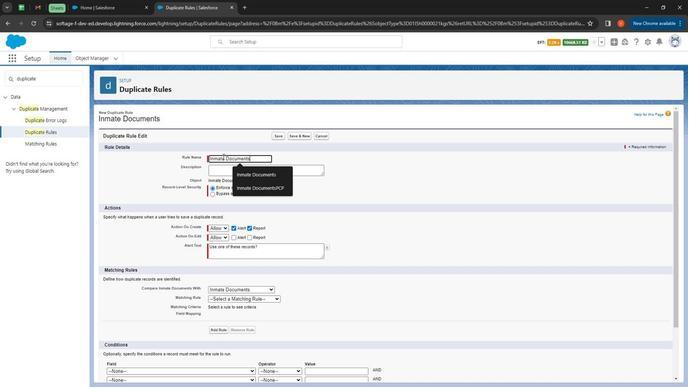 
Action: Mouse moved to (255, 185)
Screenshot: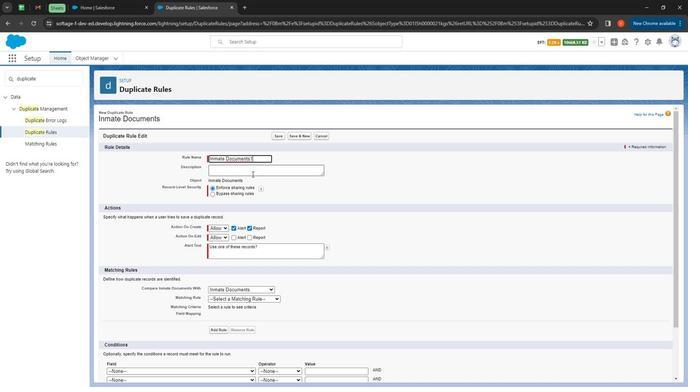 
Action: Mouse pressed left at (255, 185)
Screenshot: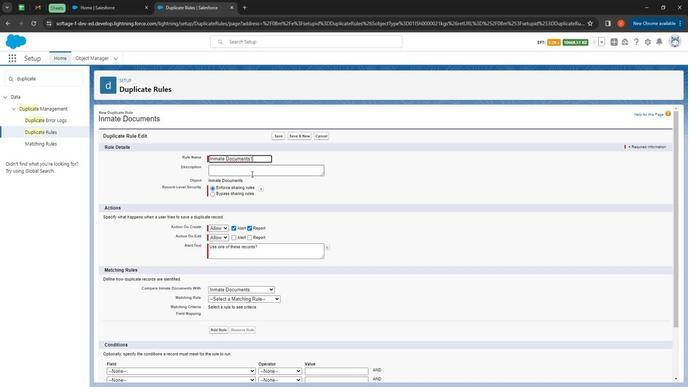 
Action: Key pressed <Key.shift><Key.shift><Key.shift><Key.shift><Key.shift><Key.shift><Key.shift>Inmate<Key.space>documents<Key.space>1<Key.space>cu<Key.backspace><Key.backspace>duplicate<Key.space>rule<Key.space>on<Key.space>custom<Key.space>object<Key.space>inmate<Key.space>documents
Screenshot: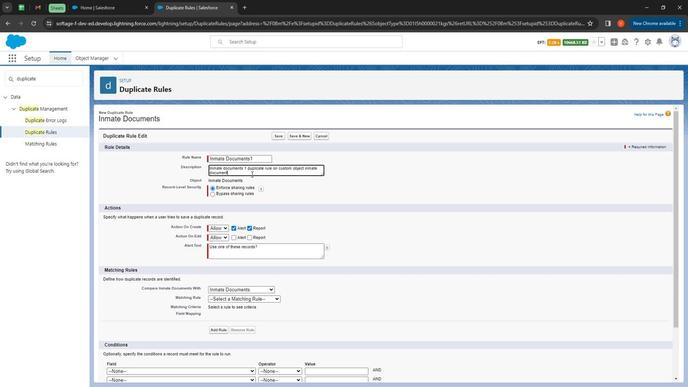 
Action: Mouse moved to (253, 284)
Screenshot: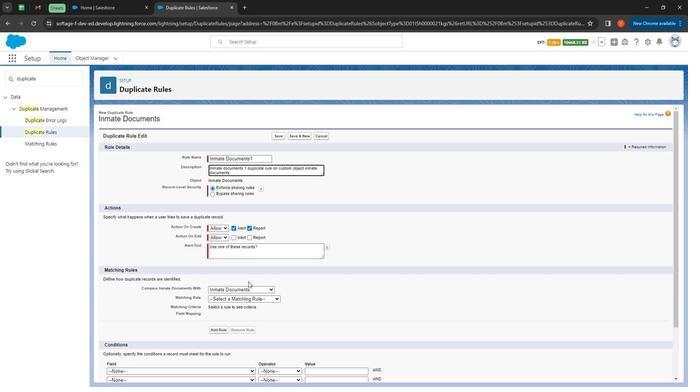 
Action: Mouse scrolled (253, 284) with delta (0, 0)
Screenshot: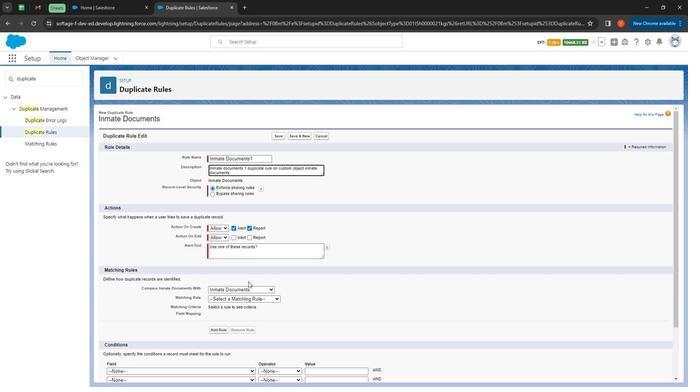 
Action: Mouse moved to (254, 284)
Screenshot: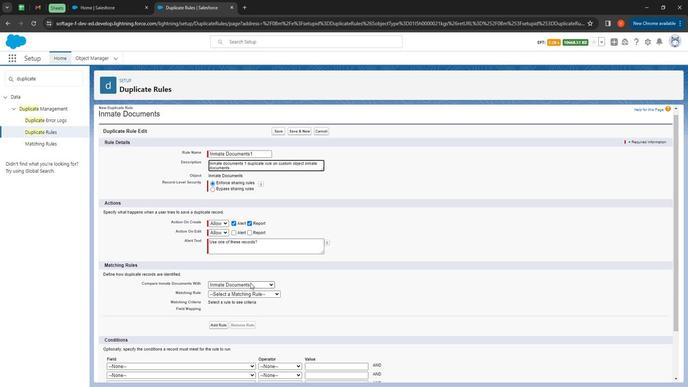 
Action: Mouse scrolled (254, 284) with delta (0, 0)
Screenshot: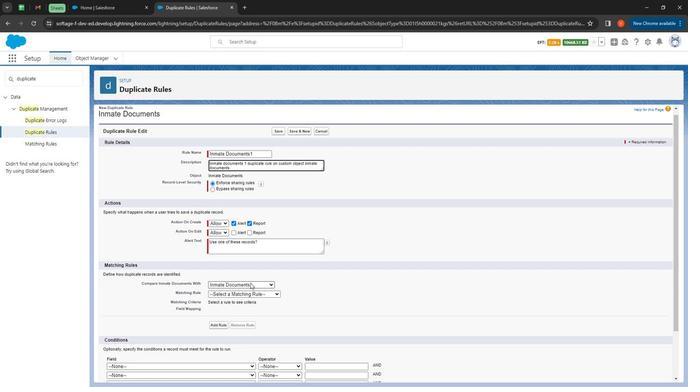 
Action: Mouse moved to (265, 235)
Screenshot: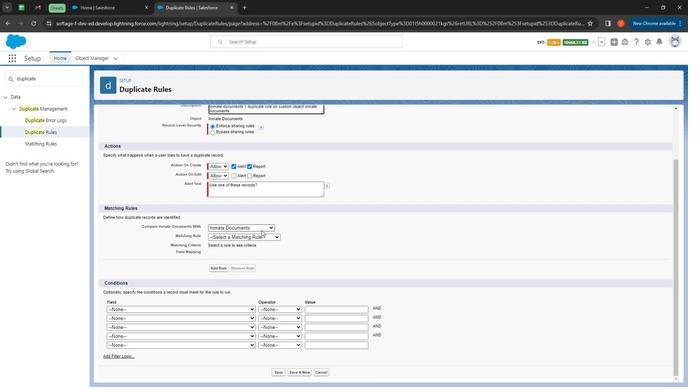 
Action: Mouse pressed left at (265, 235)
Screenshot: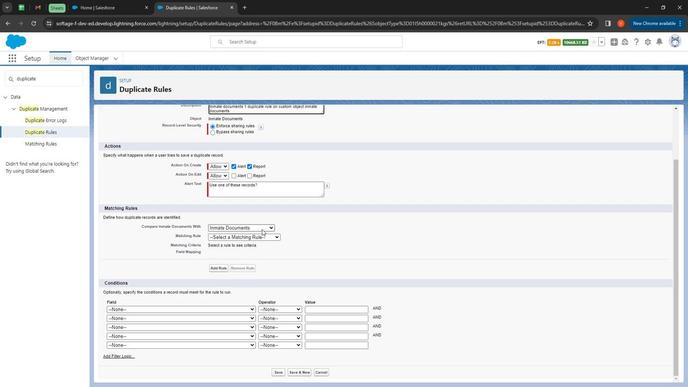 
Action: Mouse moved to (268, 233)
Screenshot: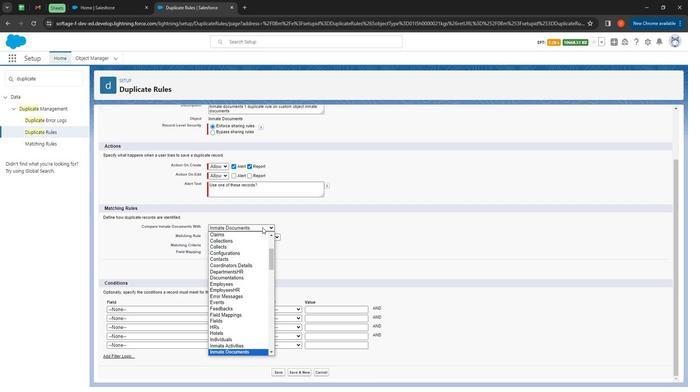 
Action: Mouse pressed left at (268, 233)
Screenshot: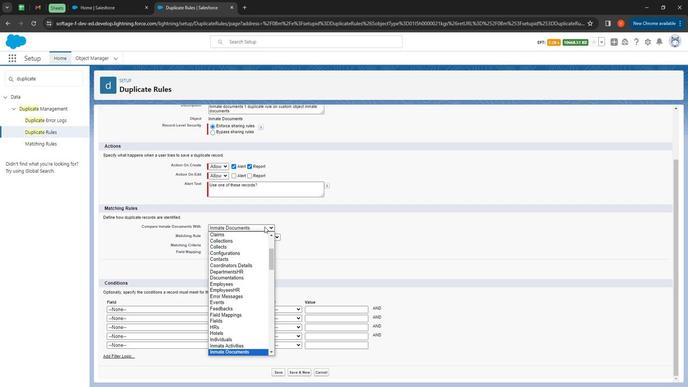 
Action: Mouse moved to (177, 309)
Screenshot: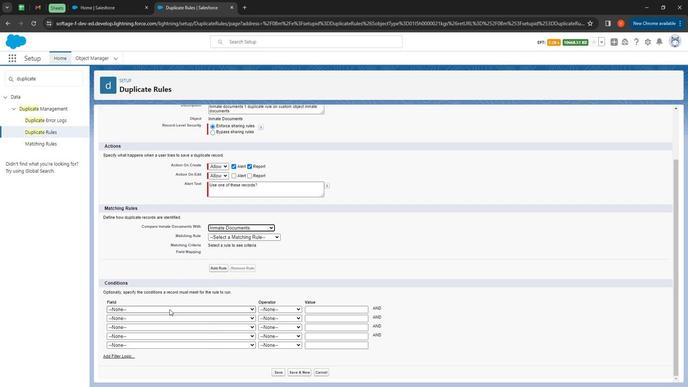 
Action: Mouse pressed left at (177, 309)
Screenshot: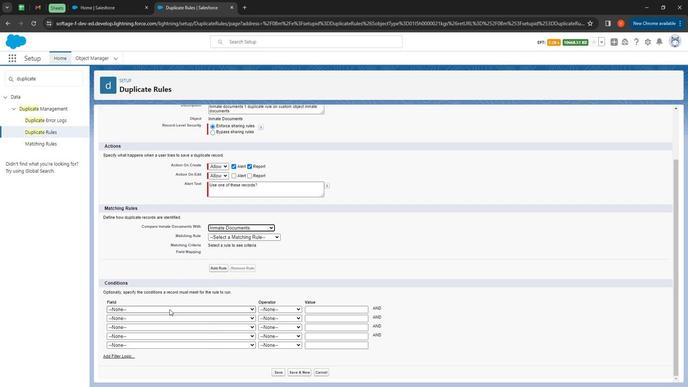 
Action: Mouse moved to (195, 240)
Screenshot: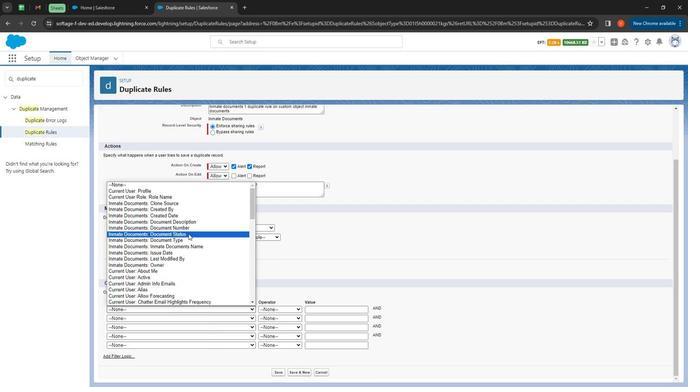 
Action: Mouse pressed left at (195, 240)
Screenshot: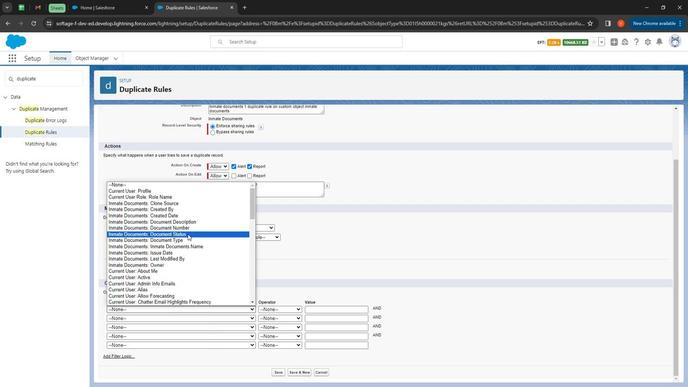
Action: Mouse moved to (295, 308)
Screenshot: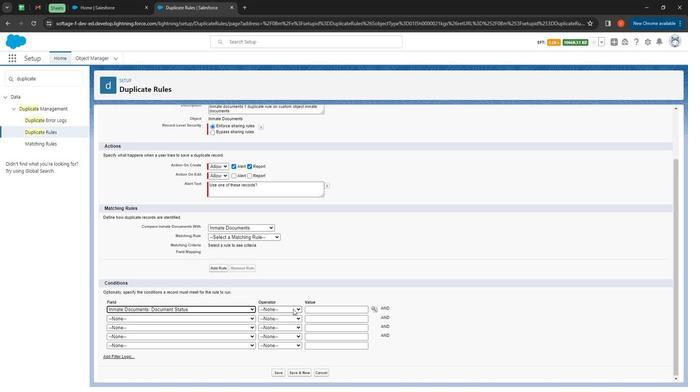 
Action: Mouse pressed left at (295, 308)
Screenshot: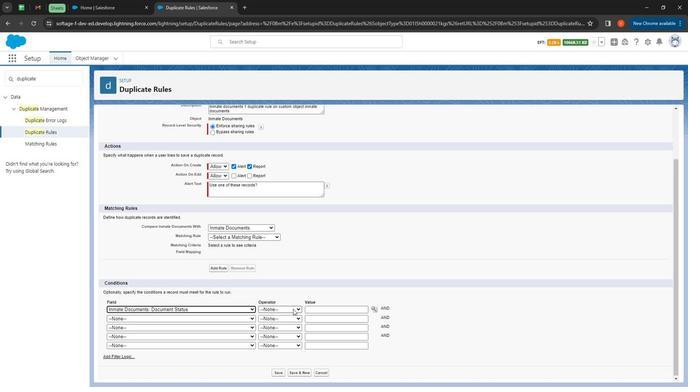 
Action: Mouse moved to (290, 252)
Screenshot: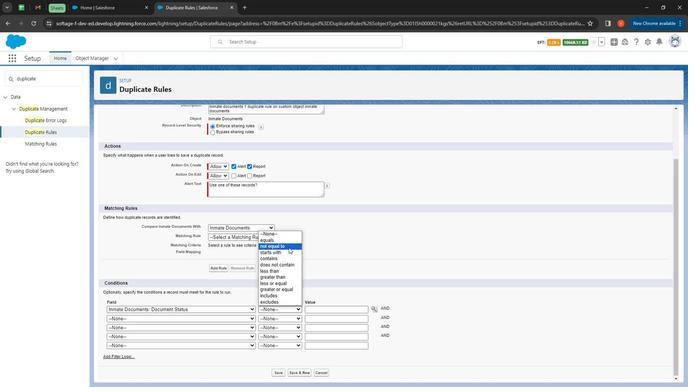 
Action: Mouse pressed left at (290, 252)
Screenshot: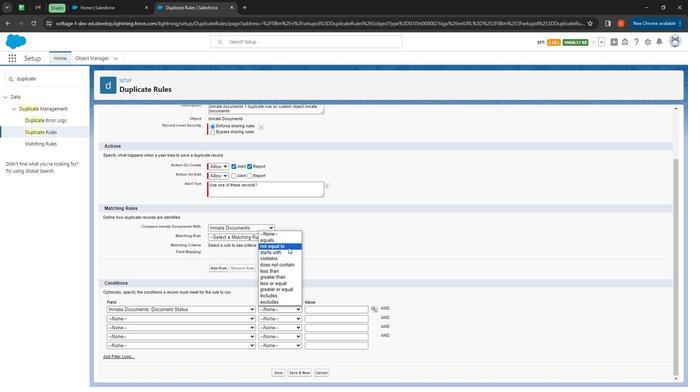 
Action: Mouse moved to (375, 308)
Screenshot: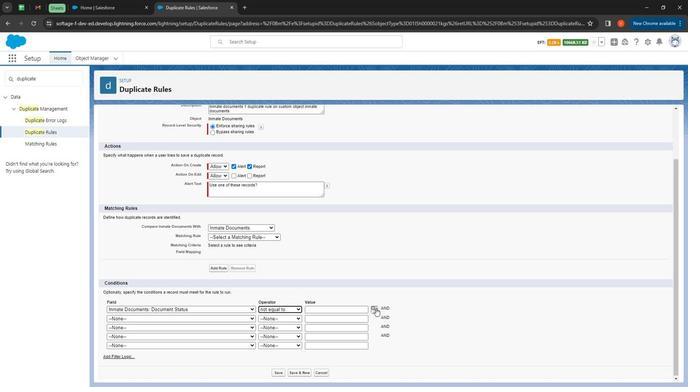 
Action: Mouse pressed left at (375, 308)
Screenshot: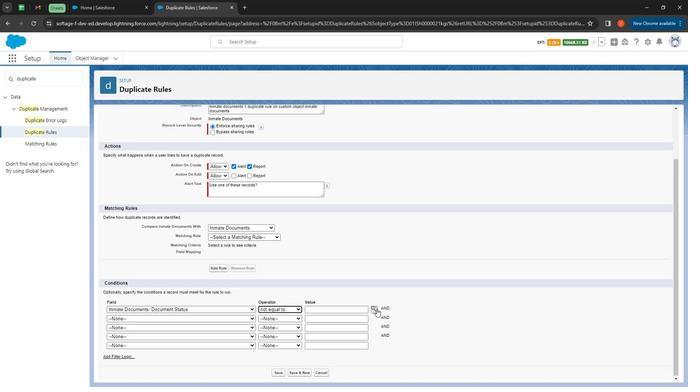 
Action: Mouse moved to (27, 109)
Screenshot: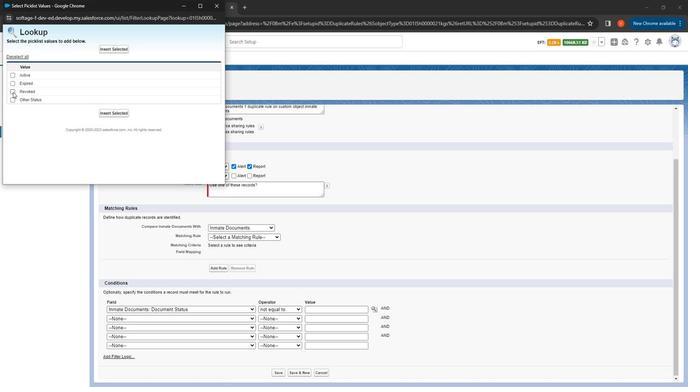 
Action: Mouse pressed left at (27, 109)
Screenshot: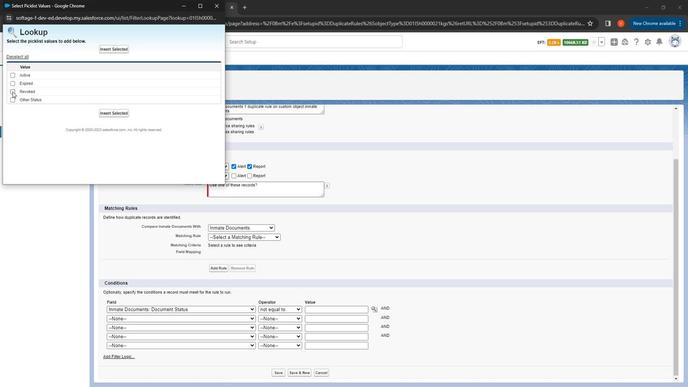 
Action: Mouse moved to (118, 129)
Screenshot: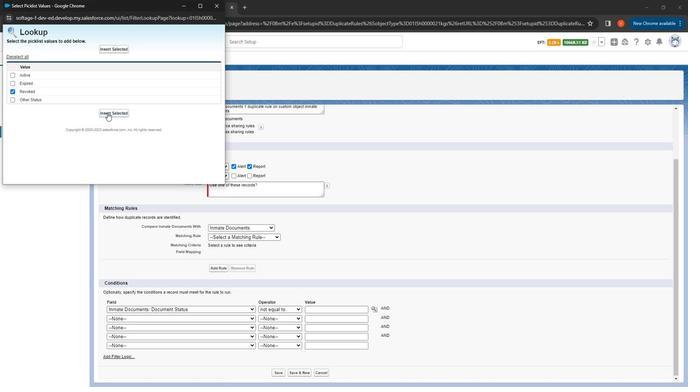 
Action: Mouse pressed left at (118, 129)
Screenshot: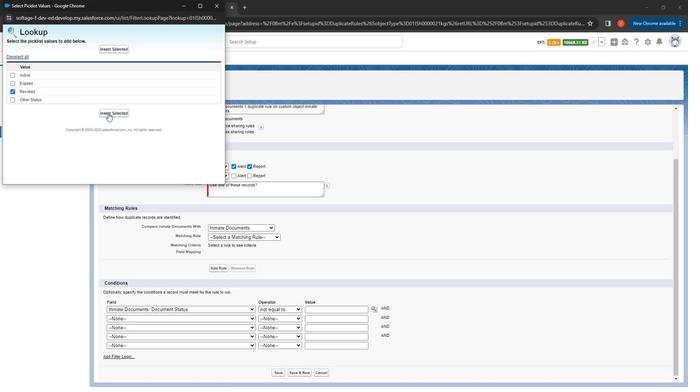 
Action: Mouse moved to (159, 316)
Screenshot: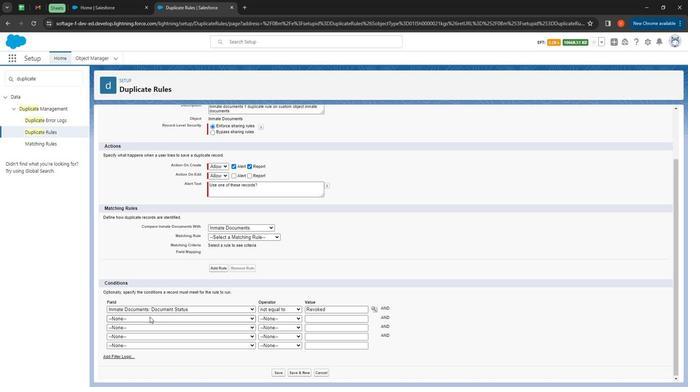 
Action: Mouse pressed left at (159, 316)
Screenshot: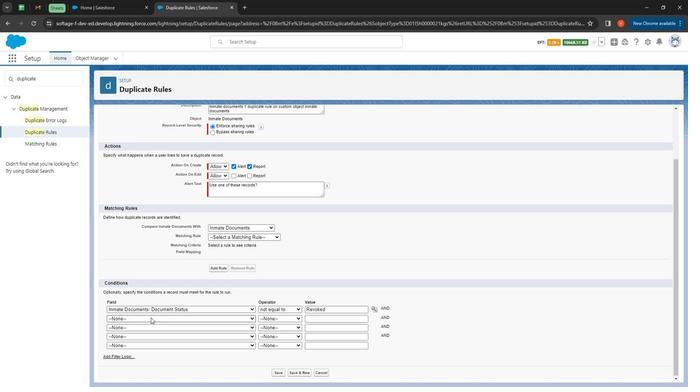 
Action: Mouse moved to (179, 287)
Screenshot: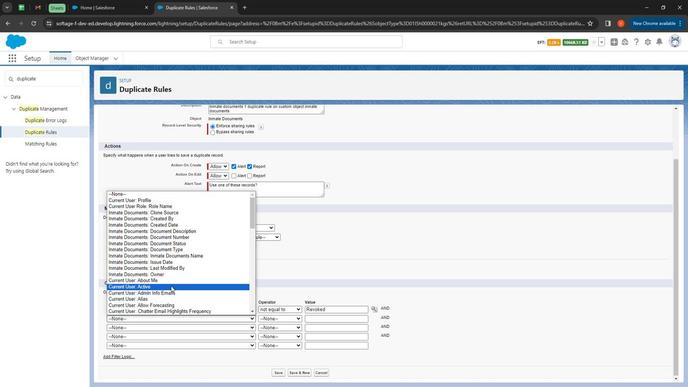 
Action: Mouse pressed left at (179, 287)
Screenshot: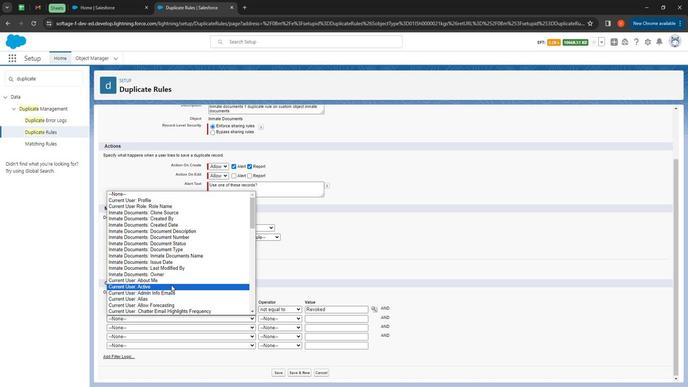 
Action: Mouse moved to (287, 318)
